 Task: Find connections with filter location Shanwei with filter topic #Inspirationwith filter profile language Spanish with filter current company Guidepoint with filter school Osmania University, Hyderabad with filter industry Renewable Energy Equipment Manufacturing with filter service category Growth Marketing with filter keywords title Sales Associate
Action: Mouse moved to (233, 288)
Screenshot: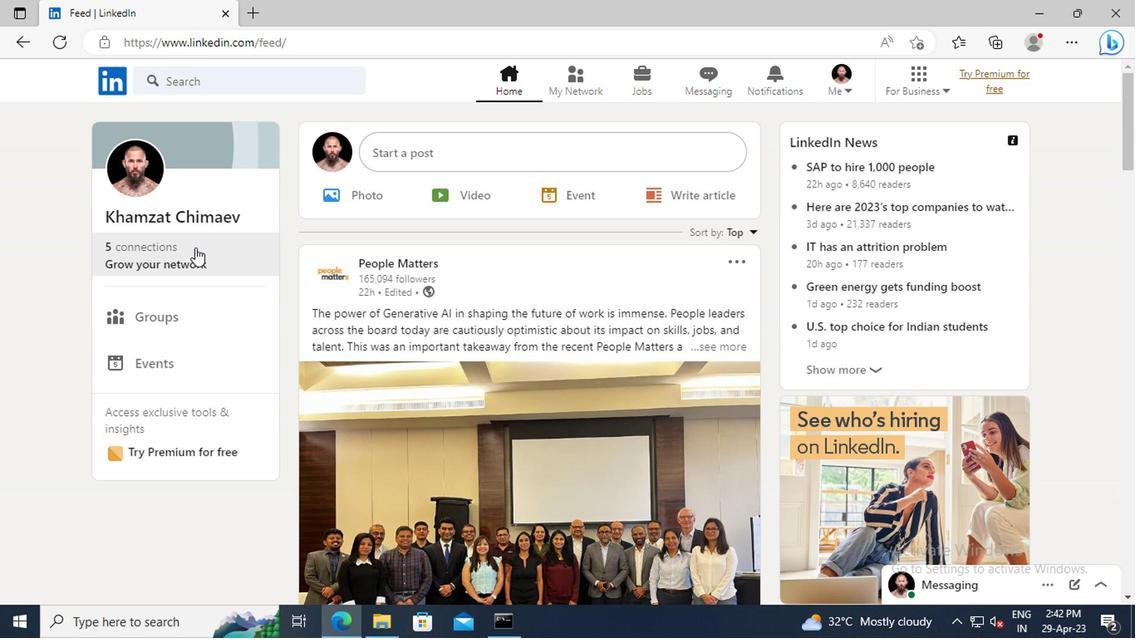 
Action: Mouse pressed left at (233, 288)
Screenshot: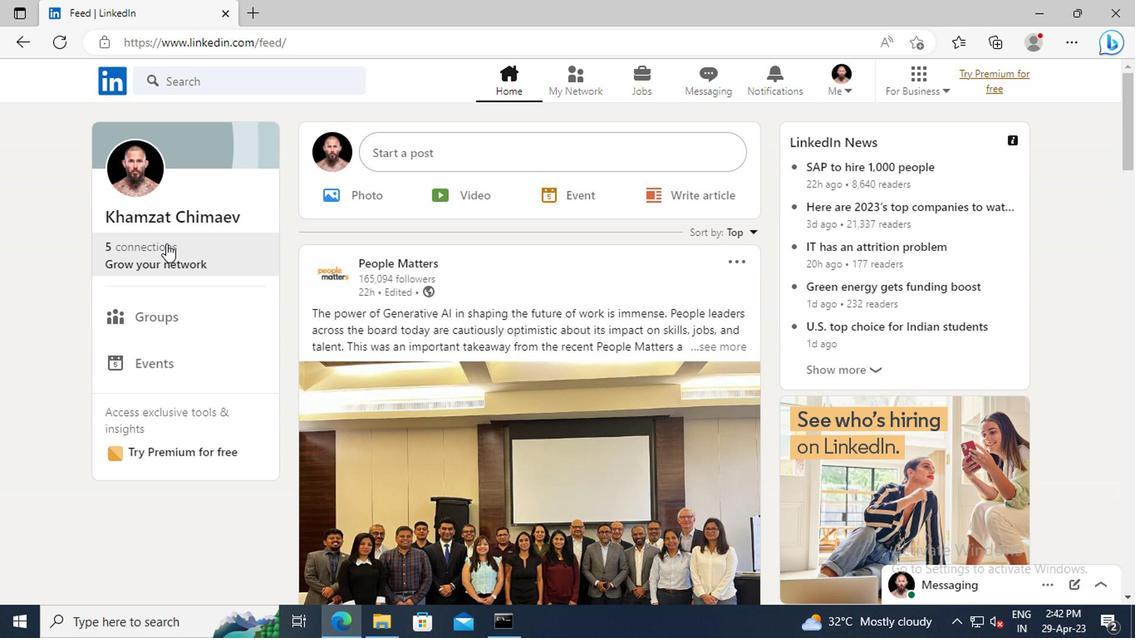 
Action: Mouse moved to (247, 240)
Screenshot: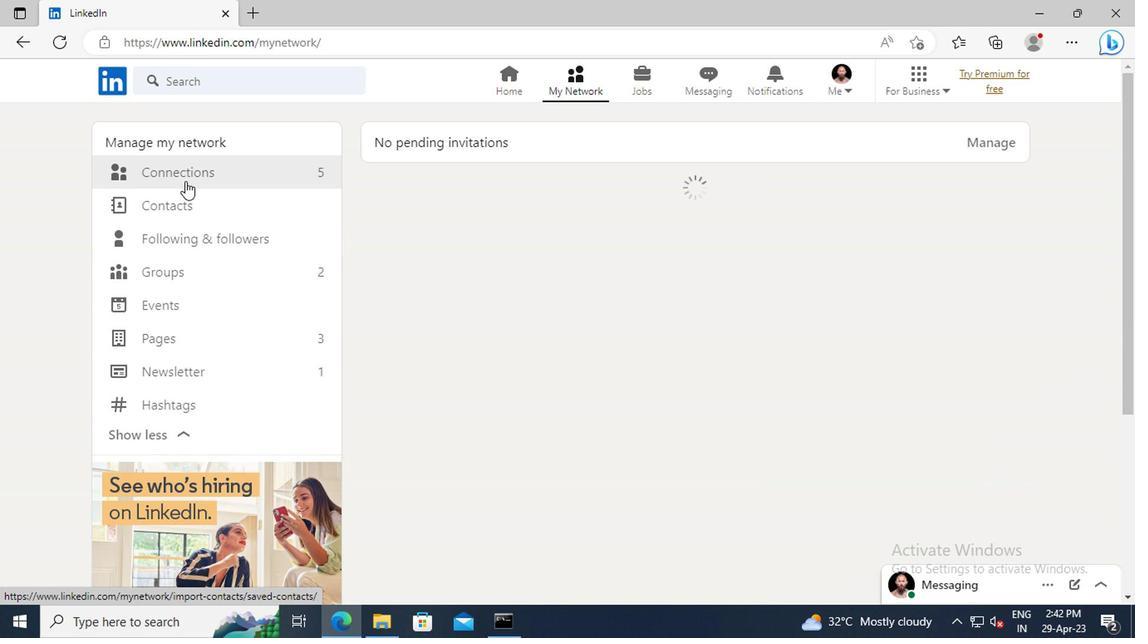 
Action: Mouse pressed left at (247, 240)
Screenshot: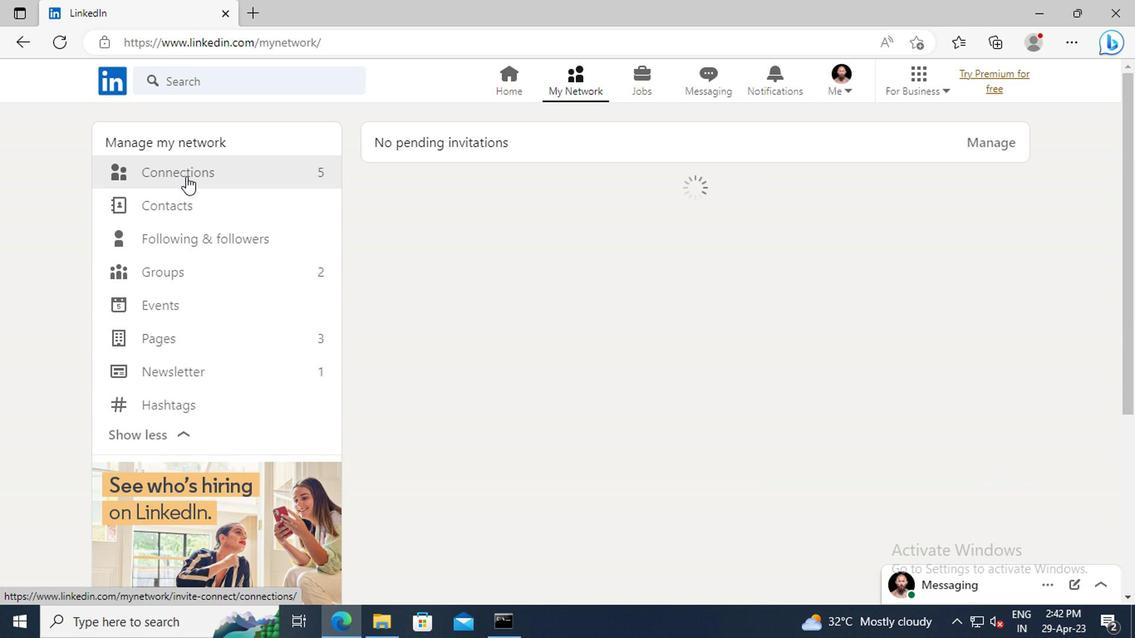 
Action: Mouse moved to (593, 241)
Screenshot: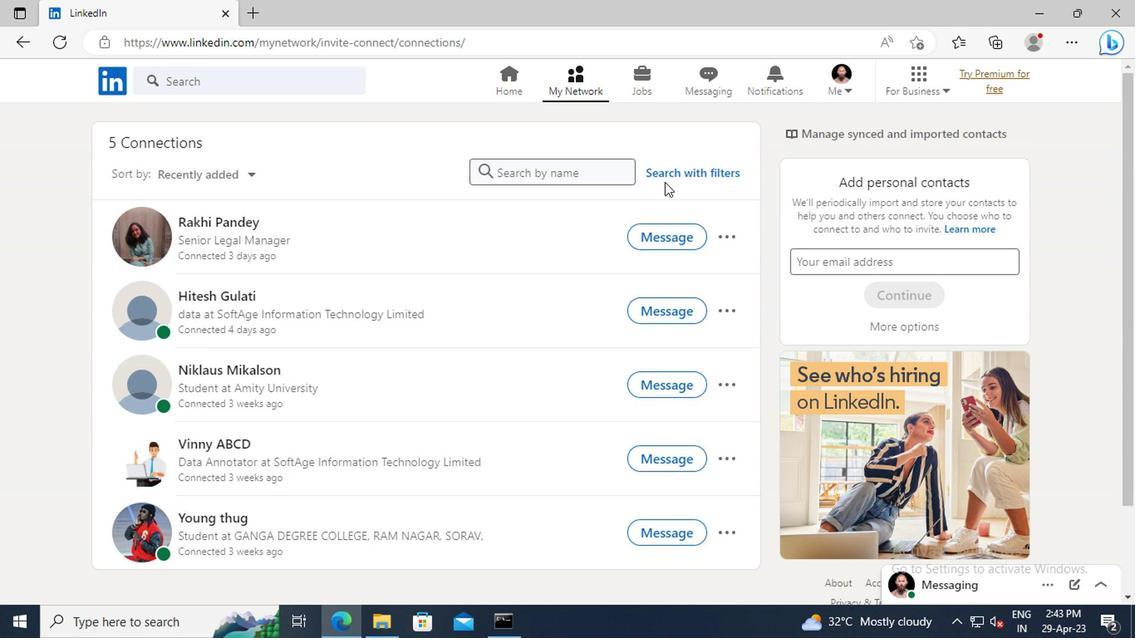 
Action: Mouse pressed left at (593, 241)
Screenshot: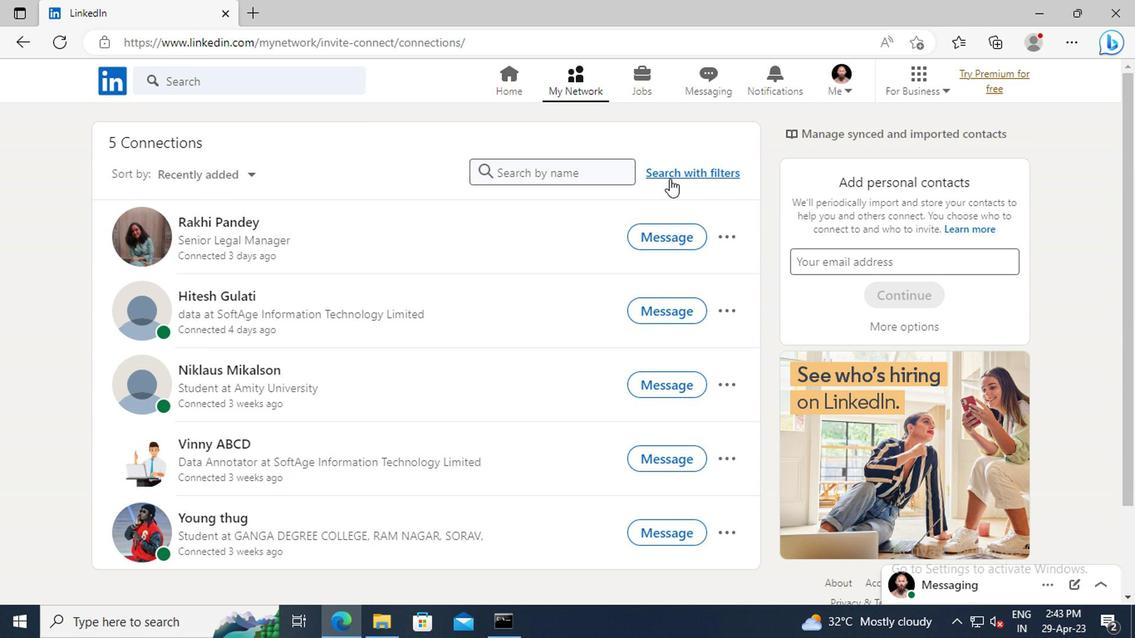 
Action: Mouse moved to (559, 208)
Screenshot: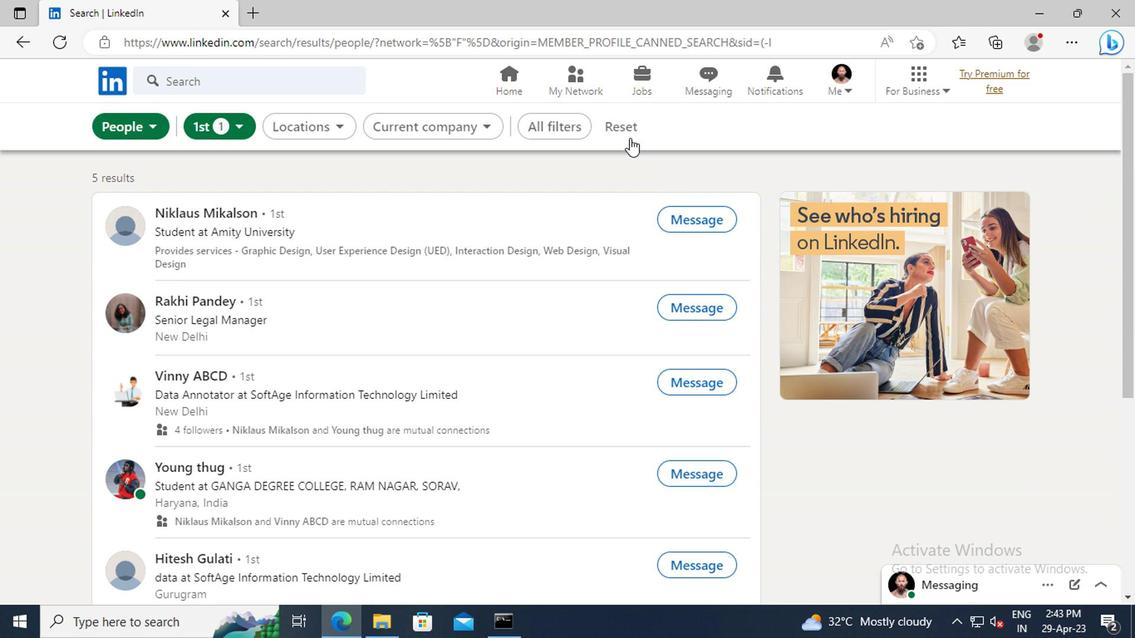 
Action: Mouse pressed left at (559, 208)
Screenshot: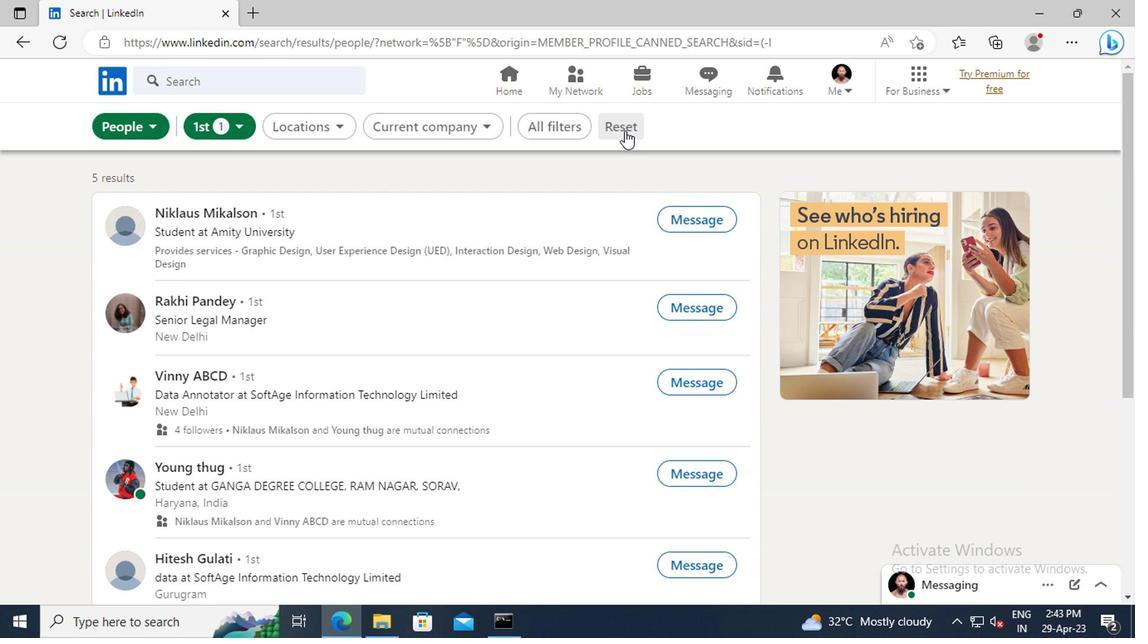 
Action: Mouse moved to (543, 207)
Screenshot: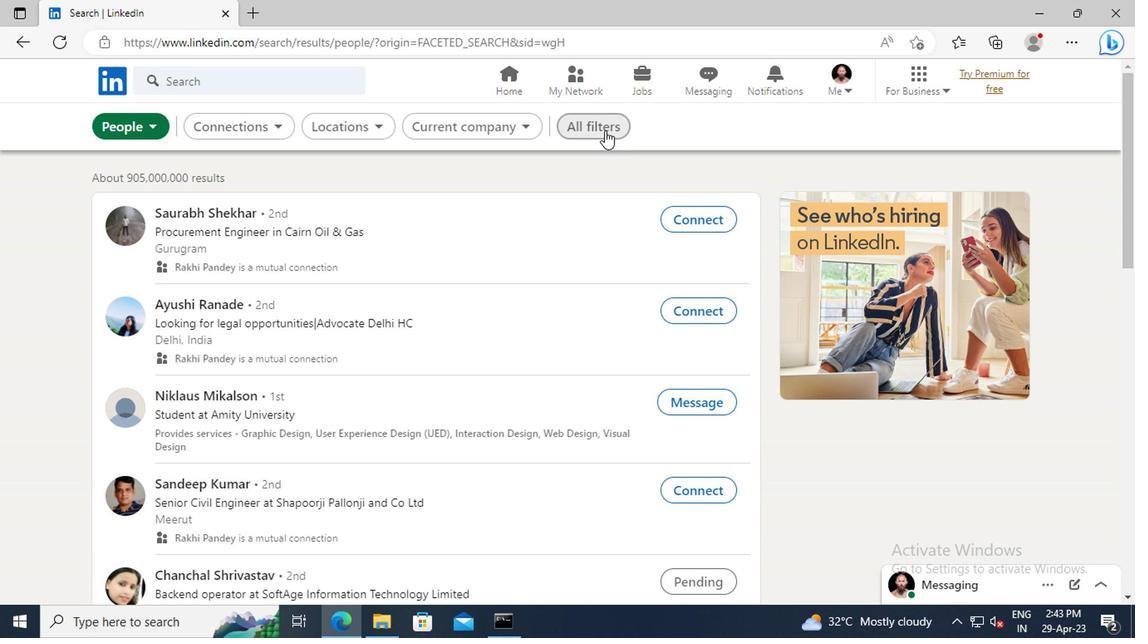 
Action: Mouse pressed left at (543, 207)
Screenshot: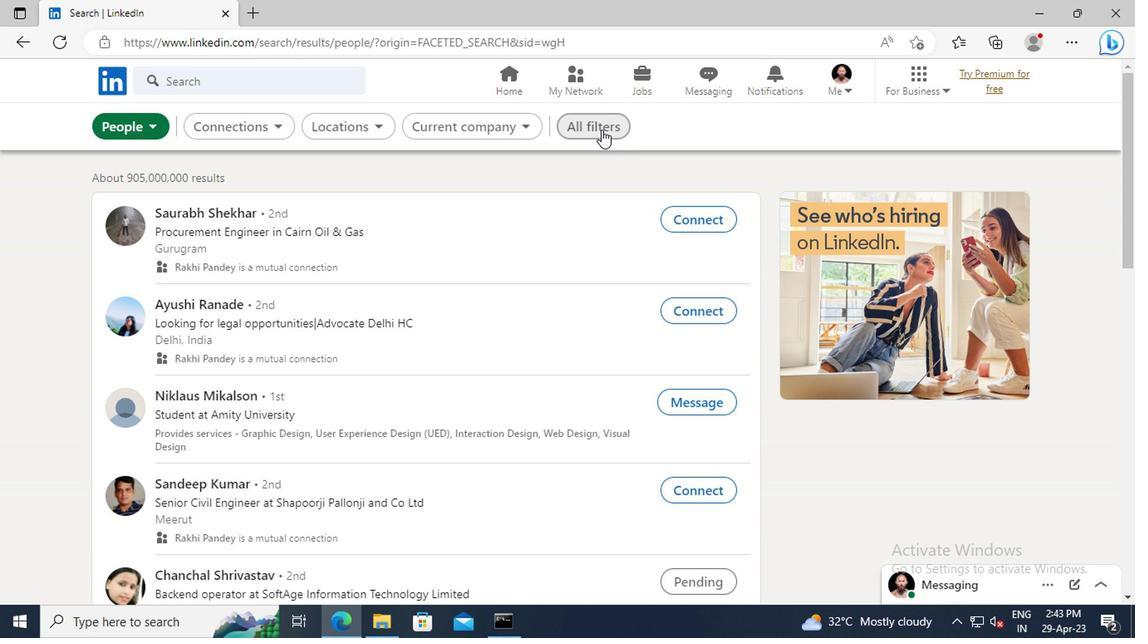 
Action: Mouse moved to (780, 327)
Screenshot: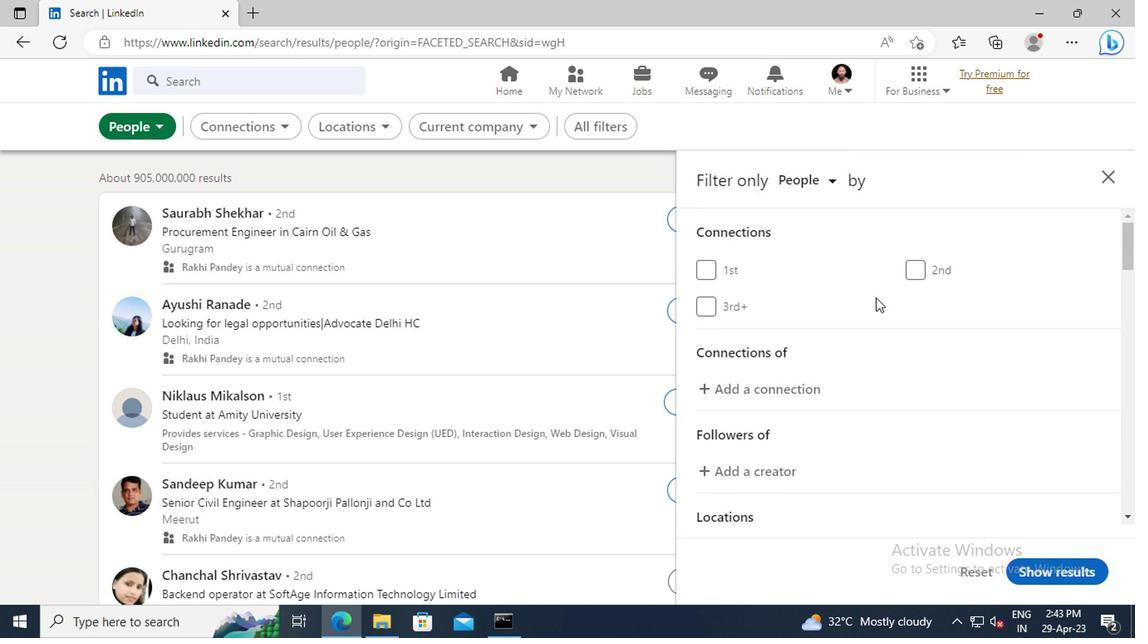 
Action: Mouse scrolled (780, 326) with delta (0, 0)
Screenshot: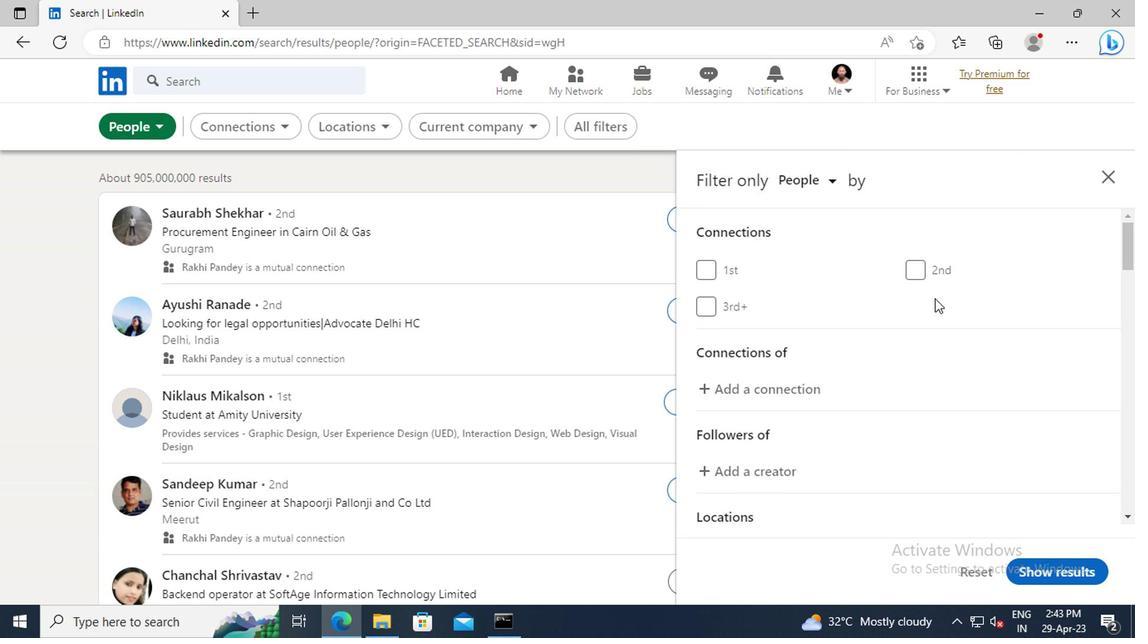 
Action: Mouse scrolled (780, 326) with delta (0, 0)
Screenshot: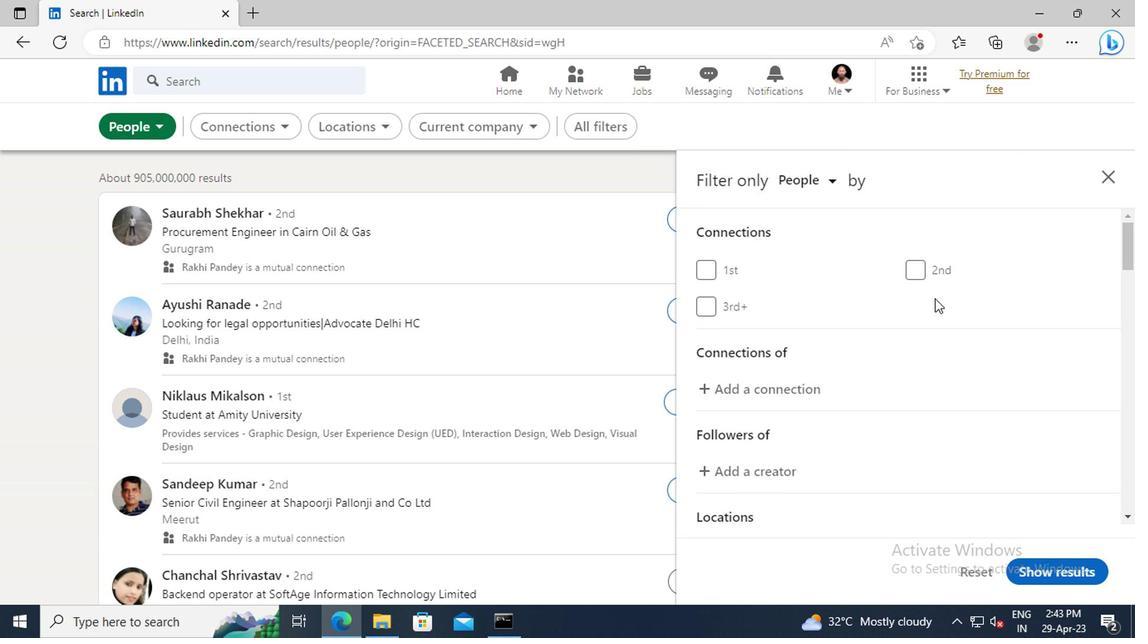 
Action: Mouse scrolled (780, 326) with delta (0, 0)
Screenshot: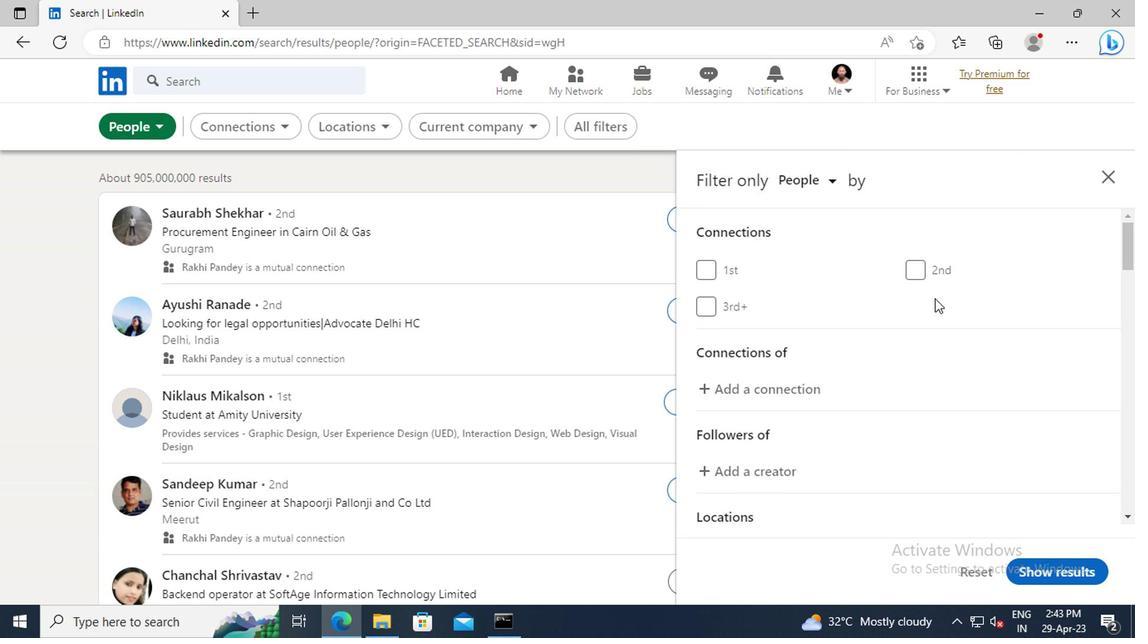 
Action: Mouse scrolled (780, 326) with delta (0, 0)
Screenshot: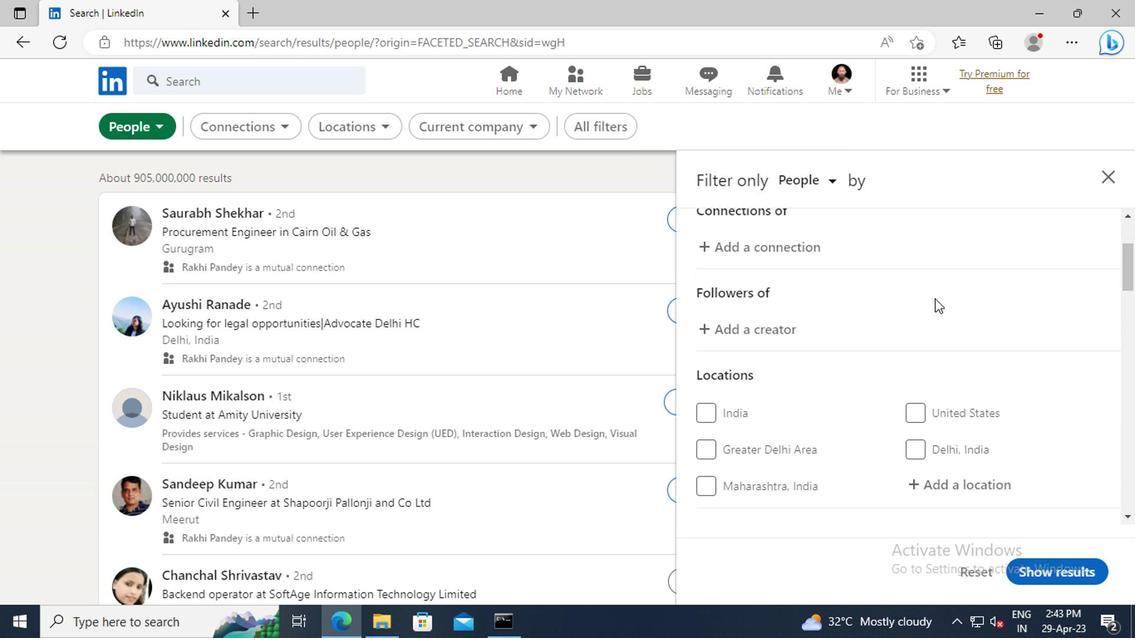 
Action: Mouse scrolled (780, 326) with delta (0, 0)
Screenshot: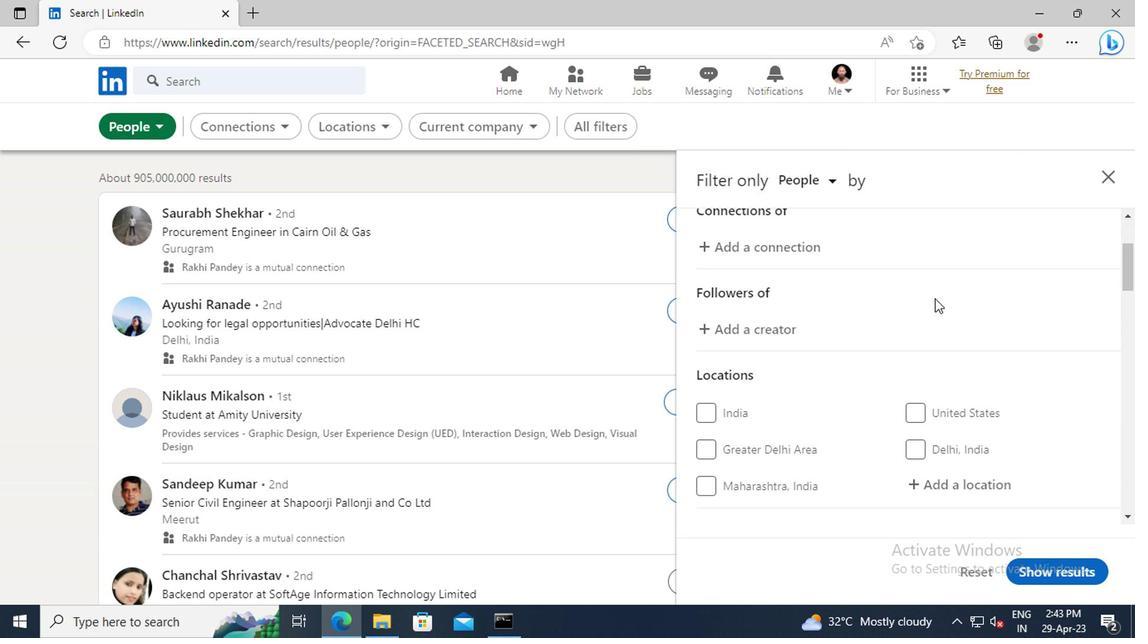 
Action: Mouse moved to (782, 387)
Screenshot: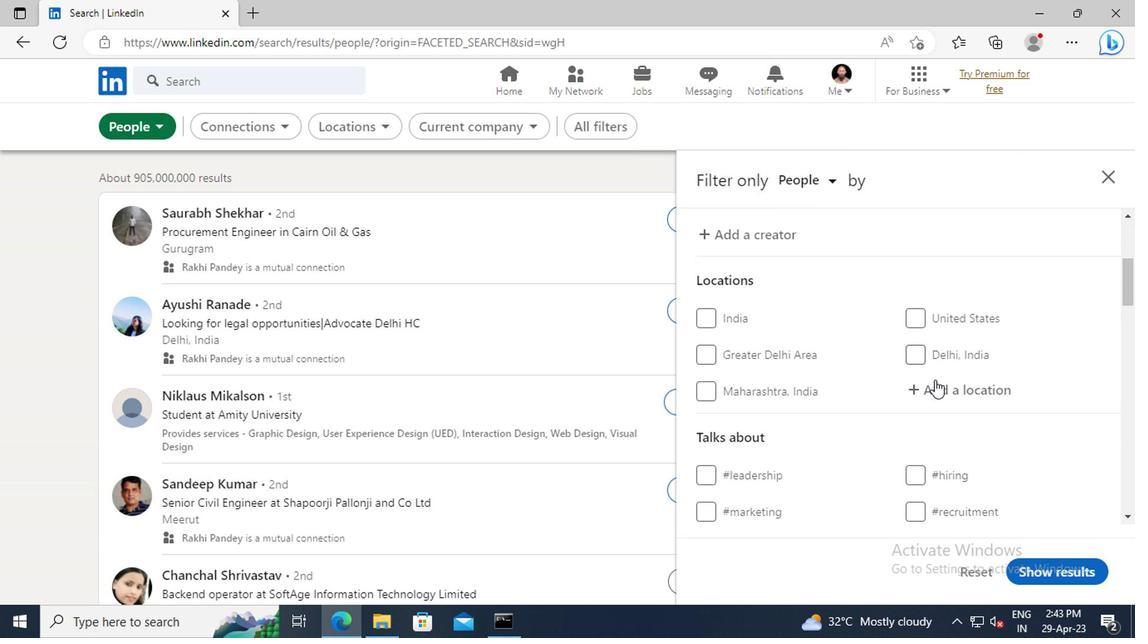 
Action: Mouse pressed left at (782, 387)
Screenshot: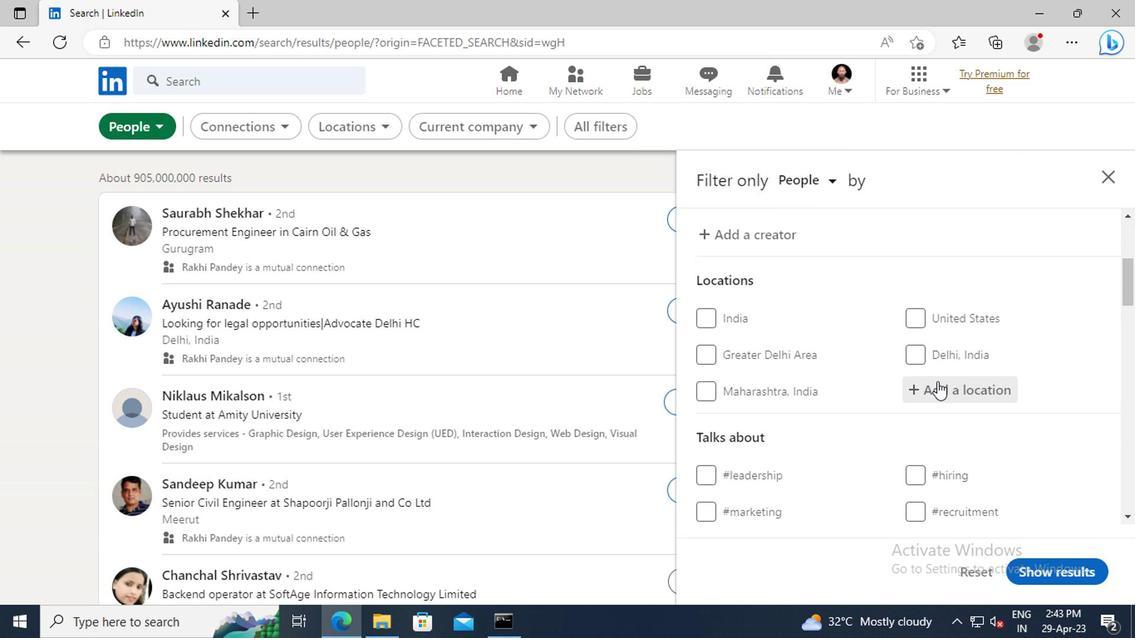 
Action: Key pressed <Key.shift>SHANWEI
Screenshot: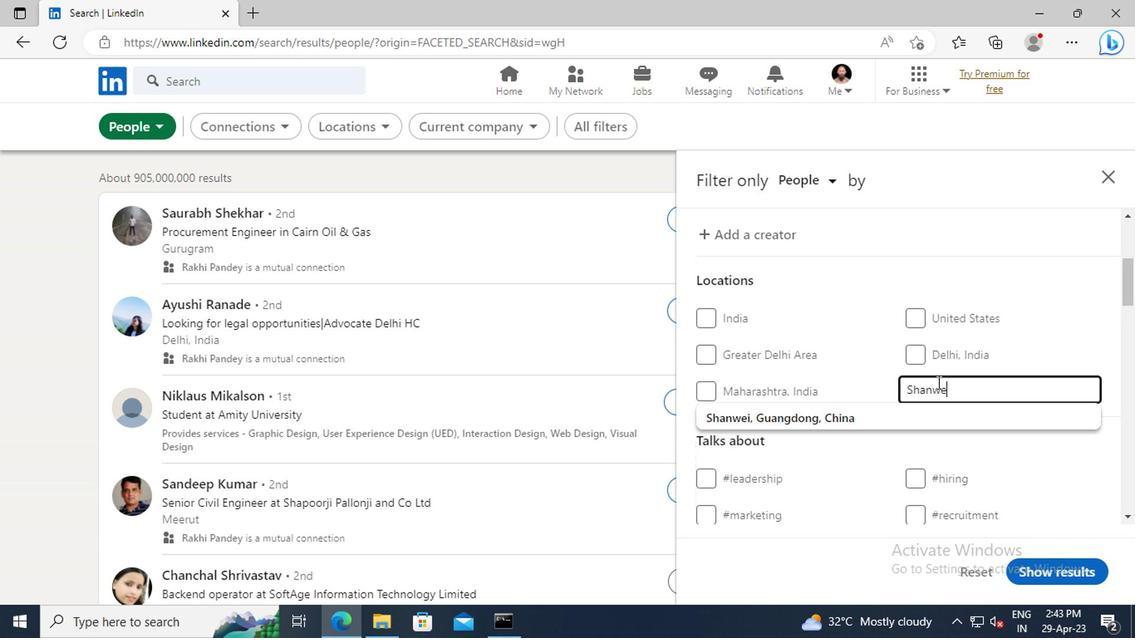 
Action: Mouse moved to (776, 407)
Screenshot: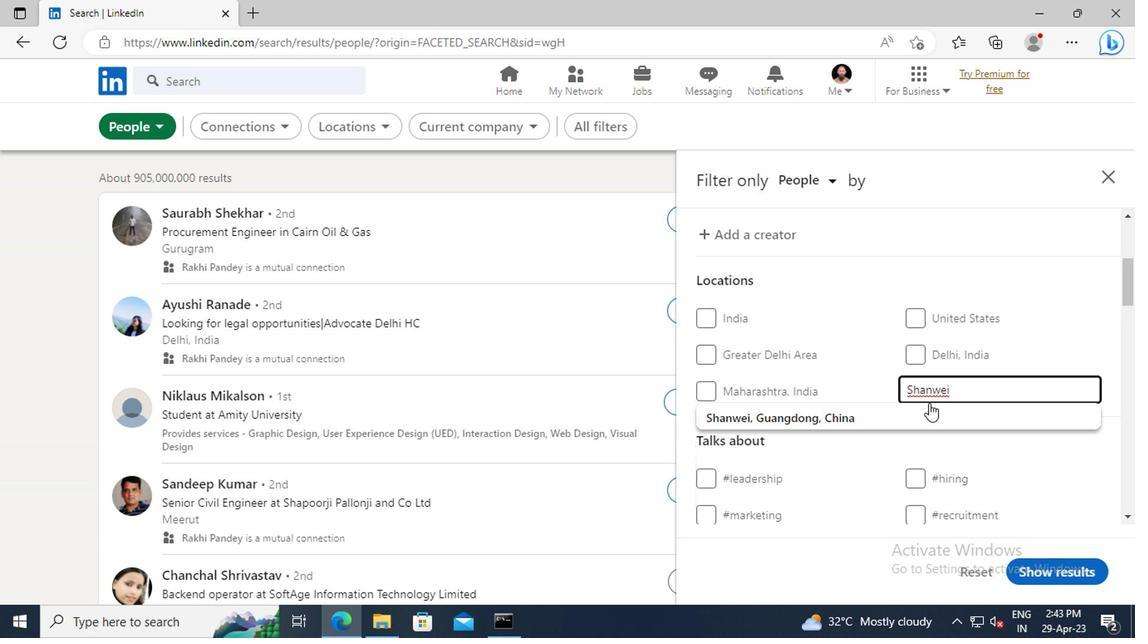 
Action: Mouse pressed left at (776, 407)
Screenshot: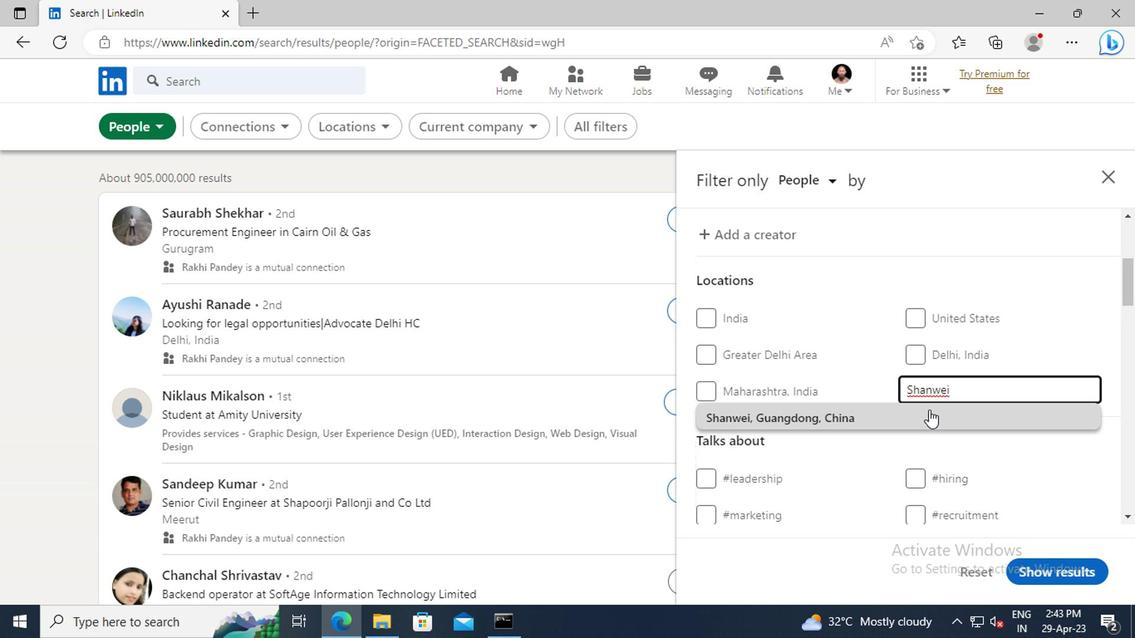 
Action: Mouse scrolled (776, 406) with delta (0, 0)
Screenshot: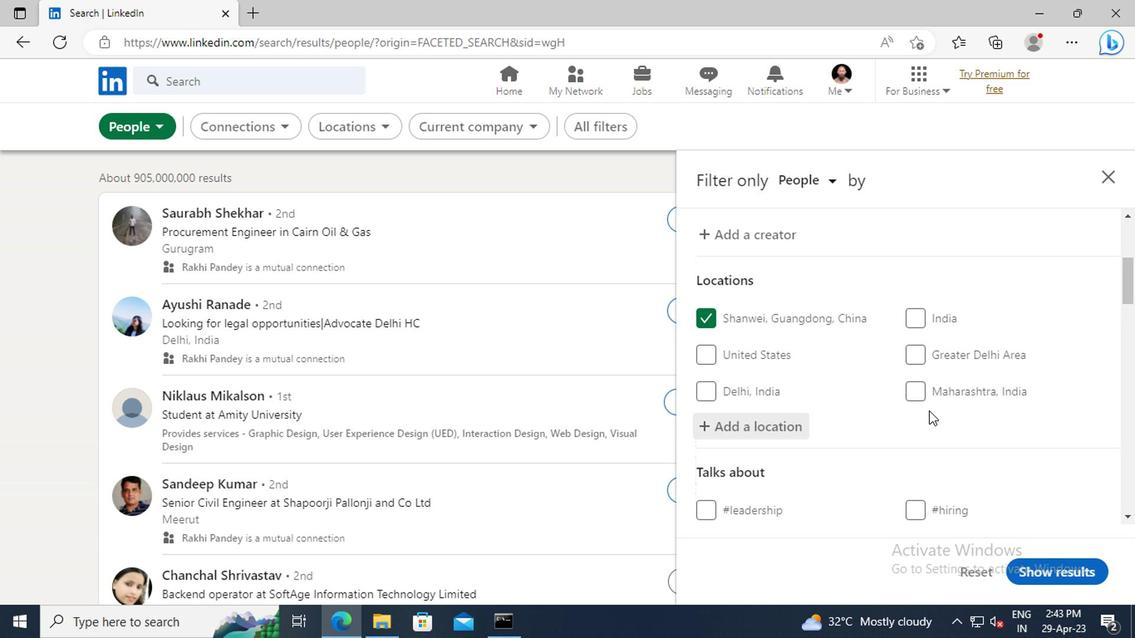 
Action: Mouse scrolled (776, 406) with delta (0, 0)
Screenshot: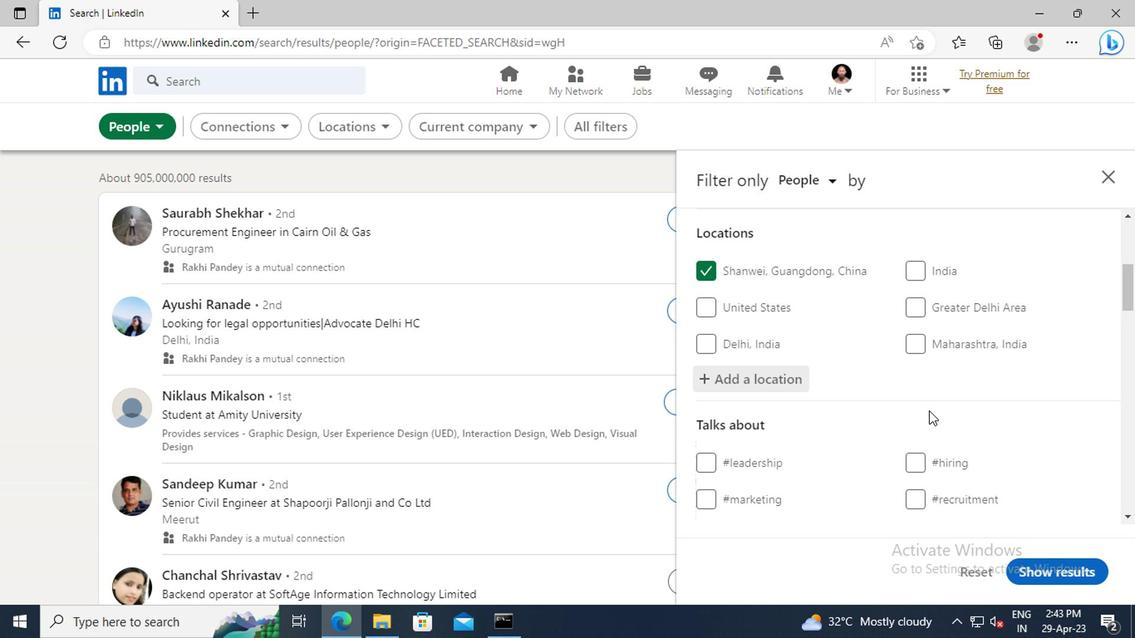 
Action: Mouse scrolled (776, 406) with delta (0, 0)
Screenshot: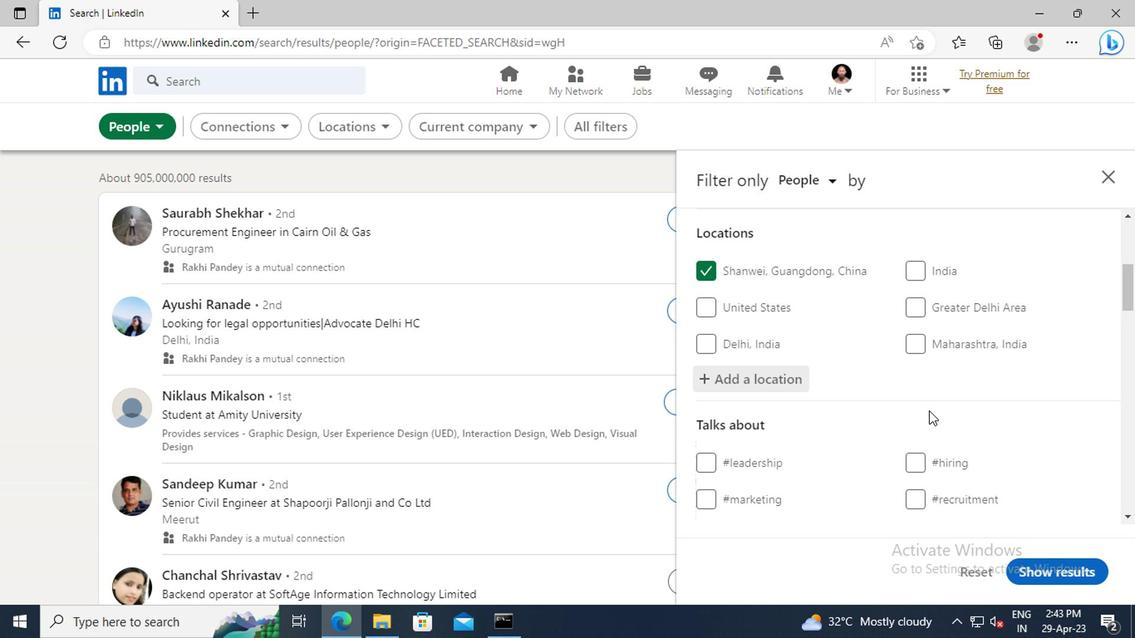 
Action: Mouse scrolled (776, 406) with delta (0, 0)
Screenshot: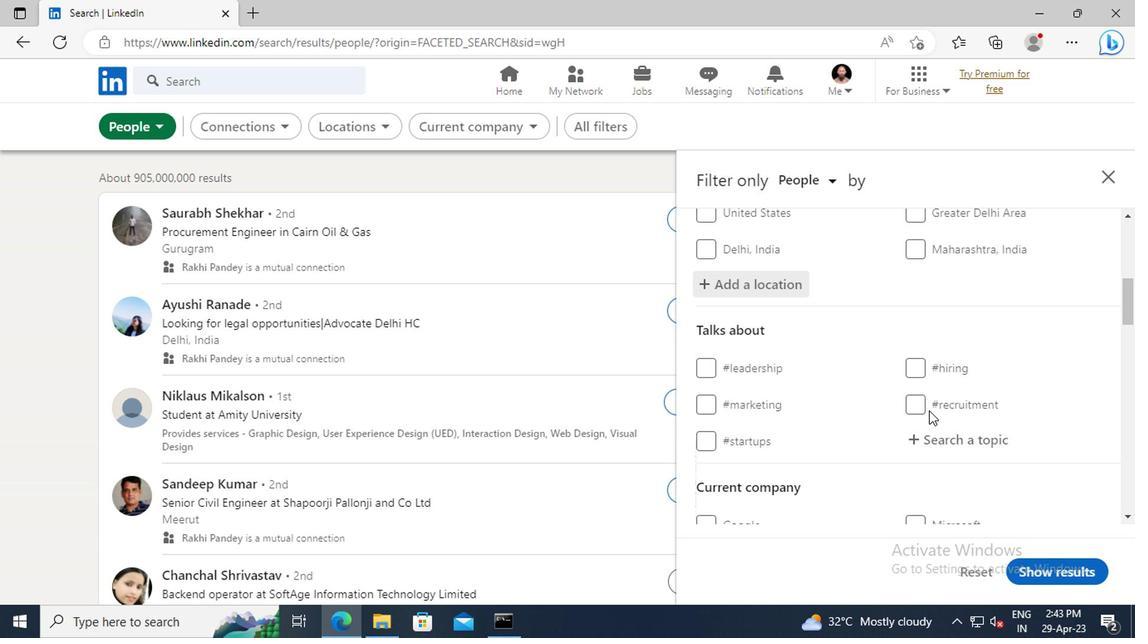 
Action: Mouse moved to (776, 399)
Screenshot: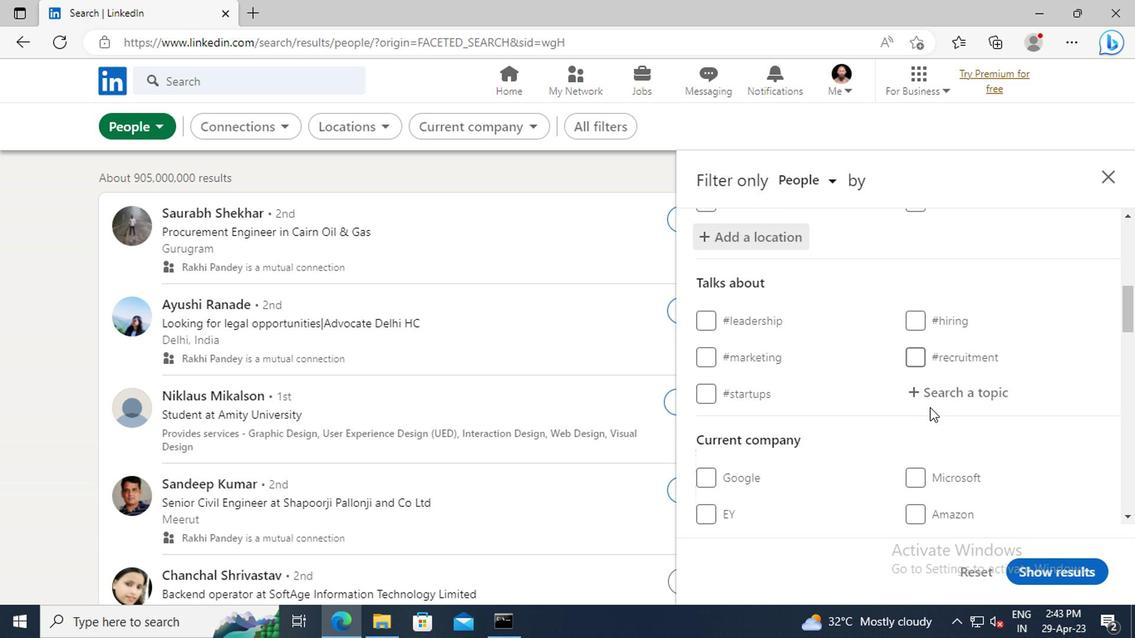
Action: Mouse pressed left at (776, 399)
Screenshot: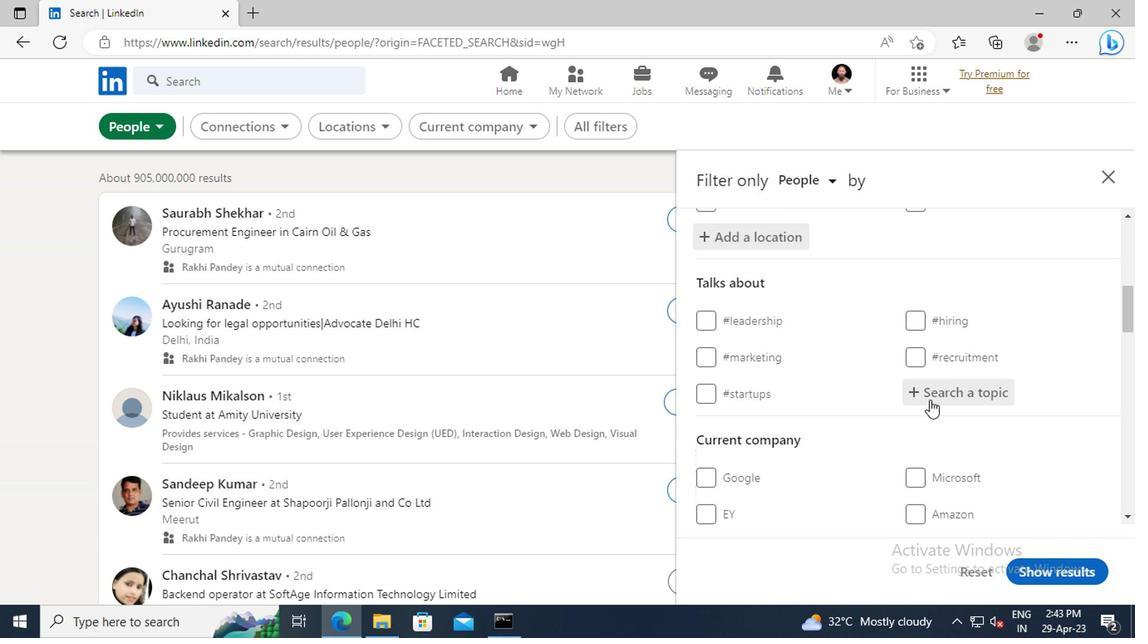 
Action: Key pressed <Key.shift>INSPIRATION
Screenshot: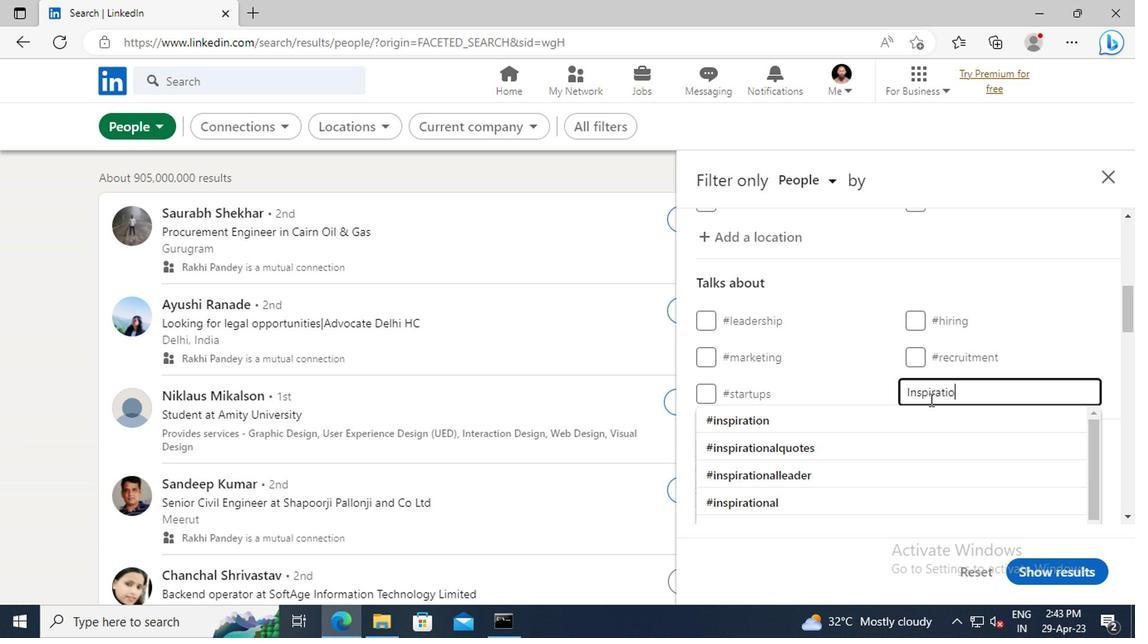 
Action: Mouse moved to (757, 408)
Screenshot: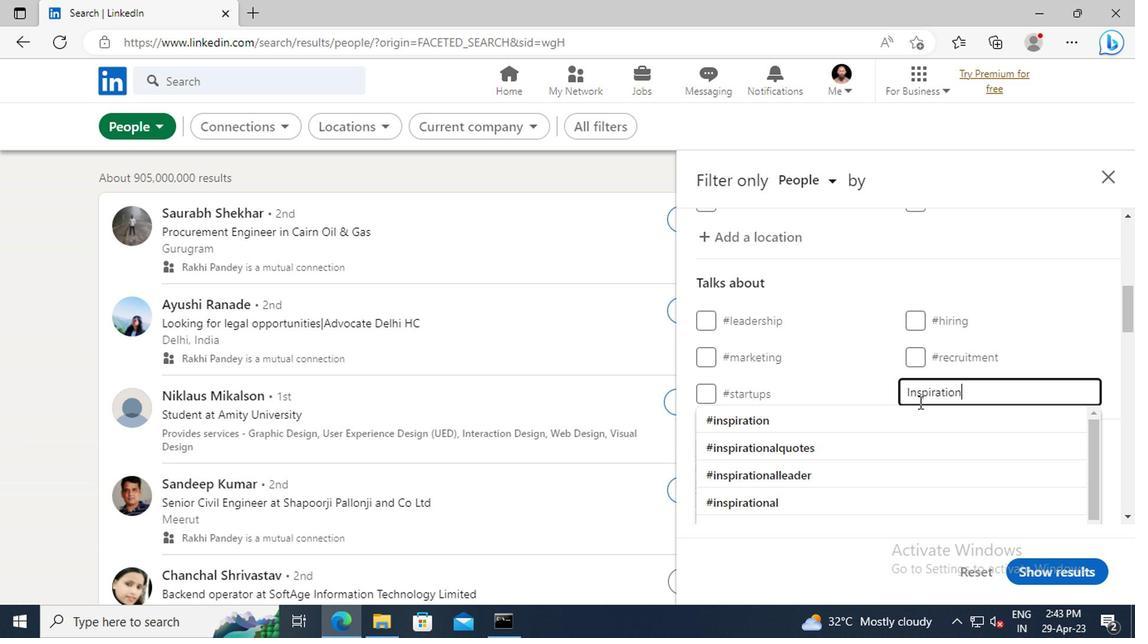 
Action: Mouse pressed left at (757, 408)
Screenshot: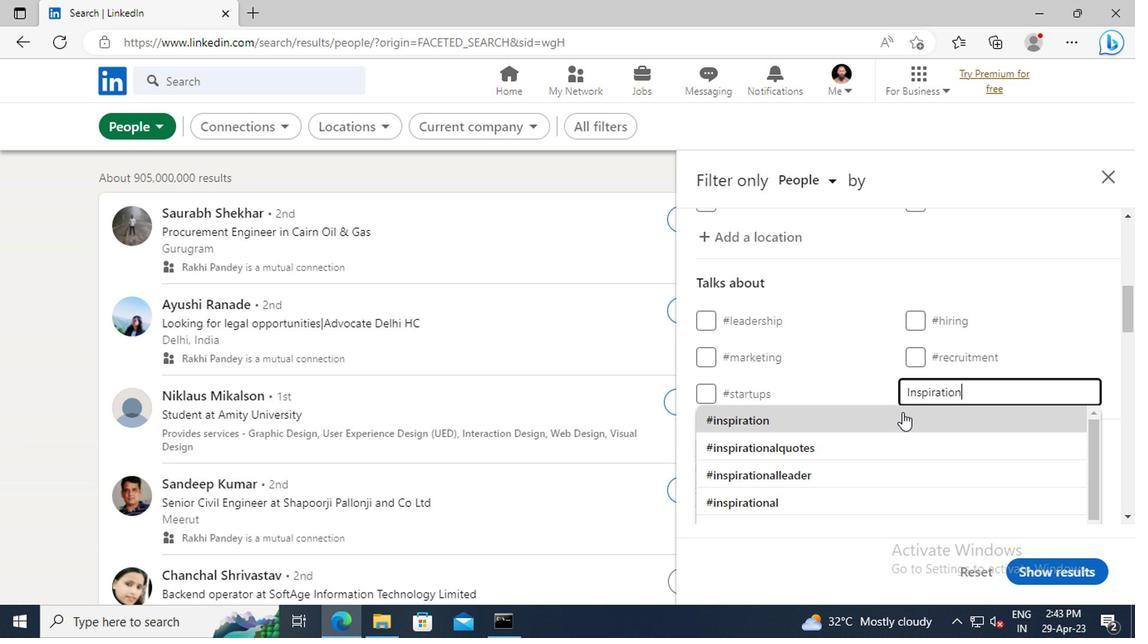 
Action: Mouse scrolled (757, 407) with delta (0, 0)
Screenshot: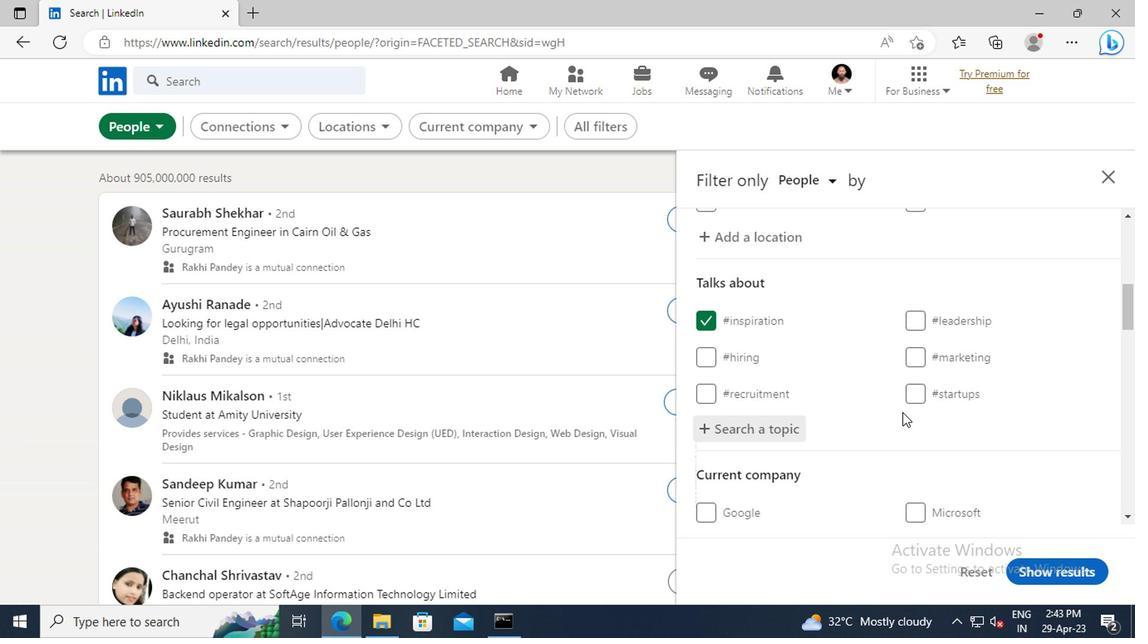 
Action: Mouse scrolled (757, 407) with delta (0, 0)
Screenshot: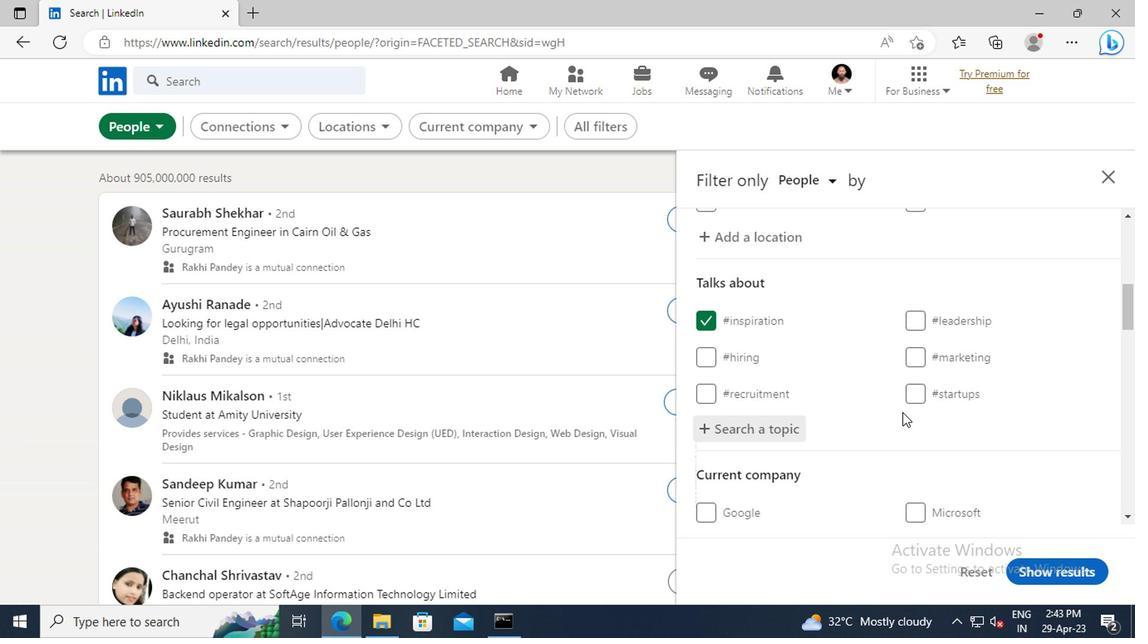 
Action: Mouse scrolled (757, 407) with delta (0, 0)
Screenshot: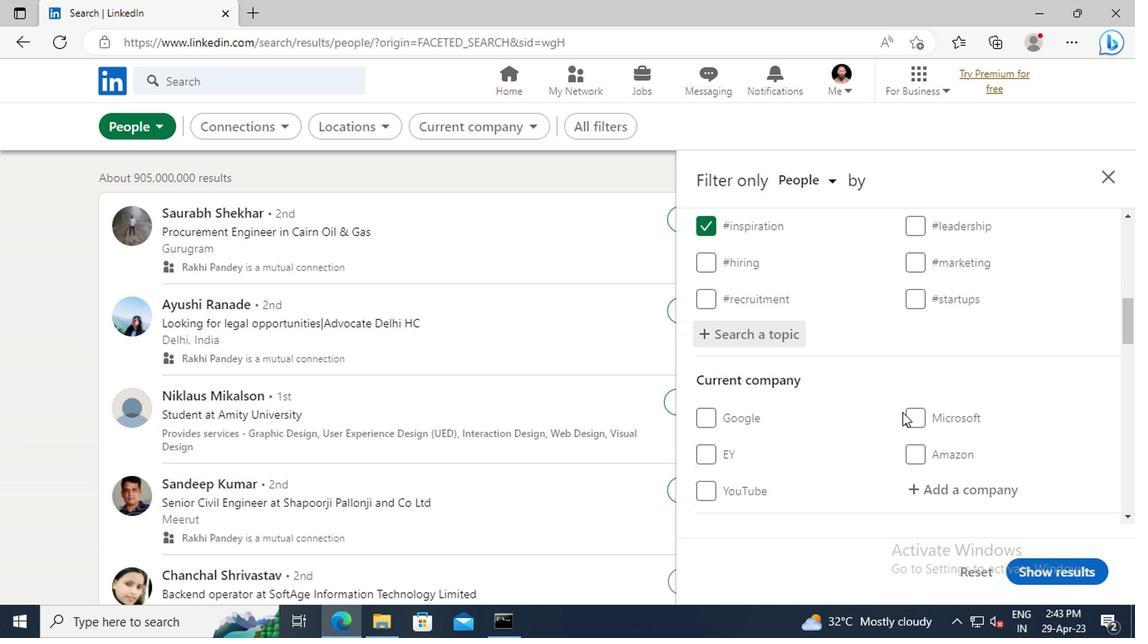 
Action: Mouse scrolled (757, 407) with delta (0, 0)
Screenshot: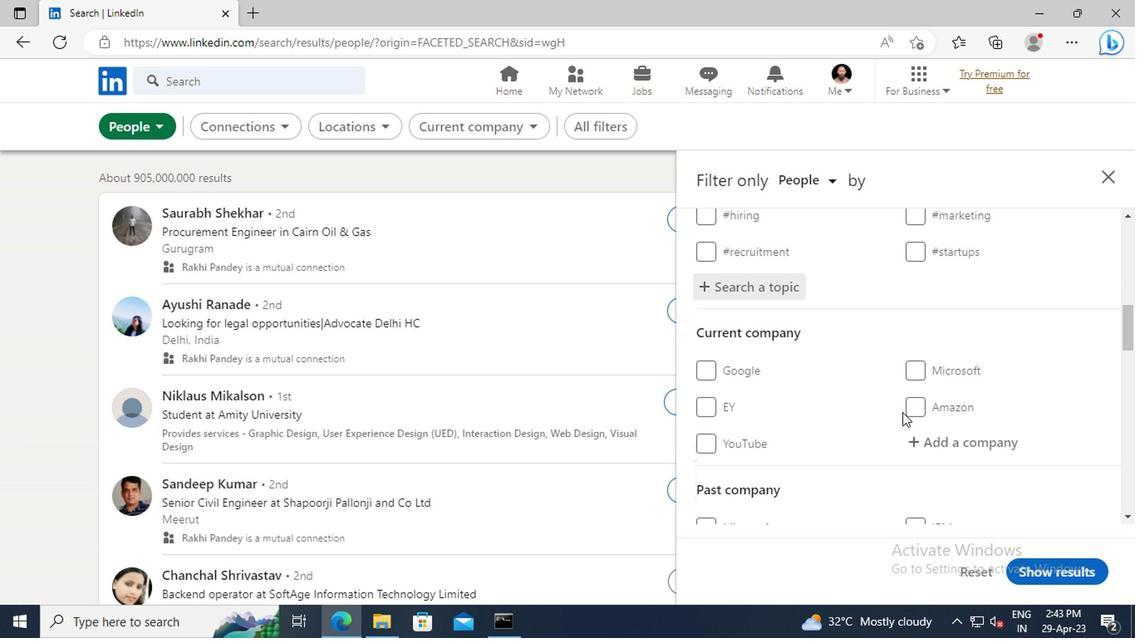
Action: Mouse scrolled (757, 407) with delta (0, 0)
Screenshot: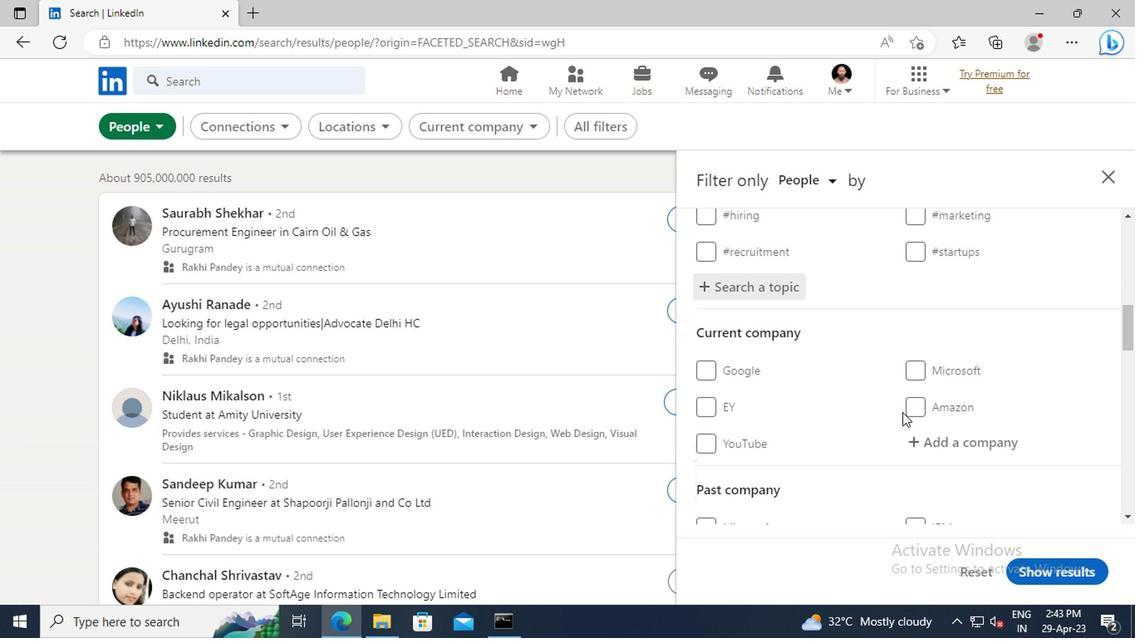 
Action: Mouse scrolled (757, 407) with delta (0, 0)
Screenshot: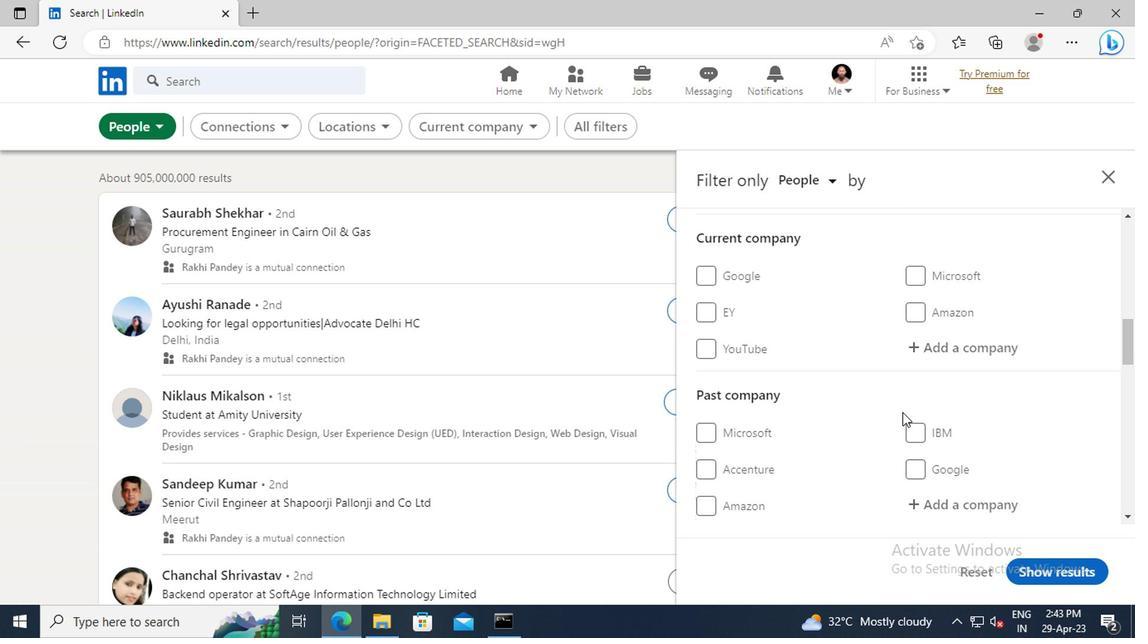 
Action: Mouse scrolled (757, 407) with delta (0, 0)
Screenshot: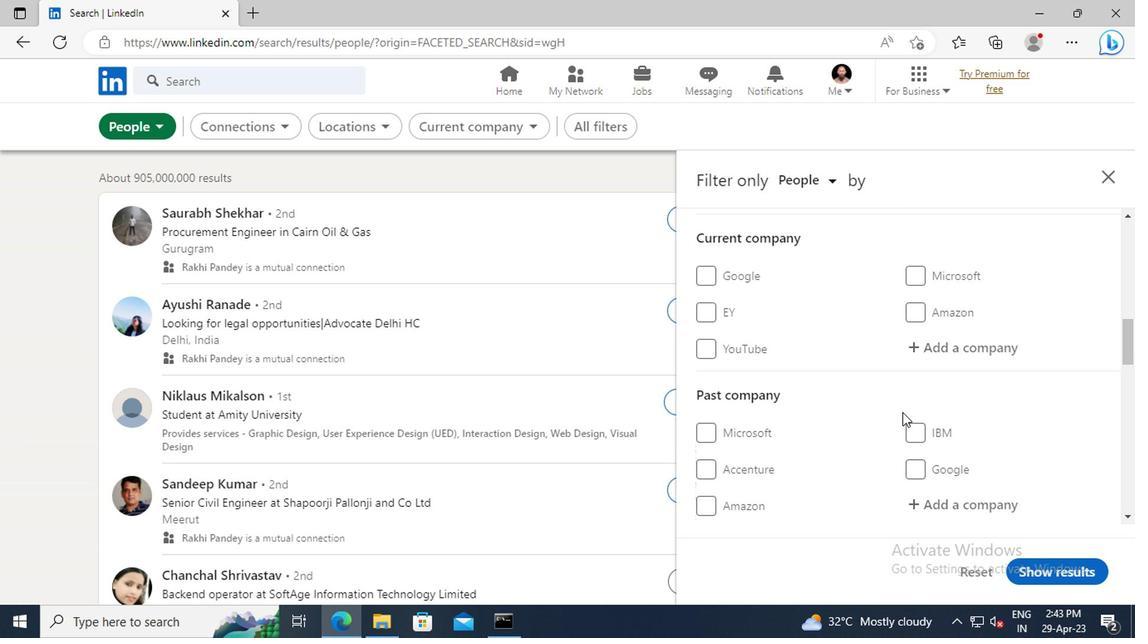 
Action: Mouse scrolled (757, 407) with delta (0, 0)
Screenshot: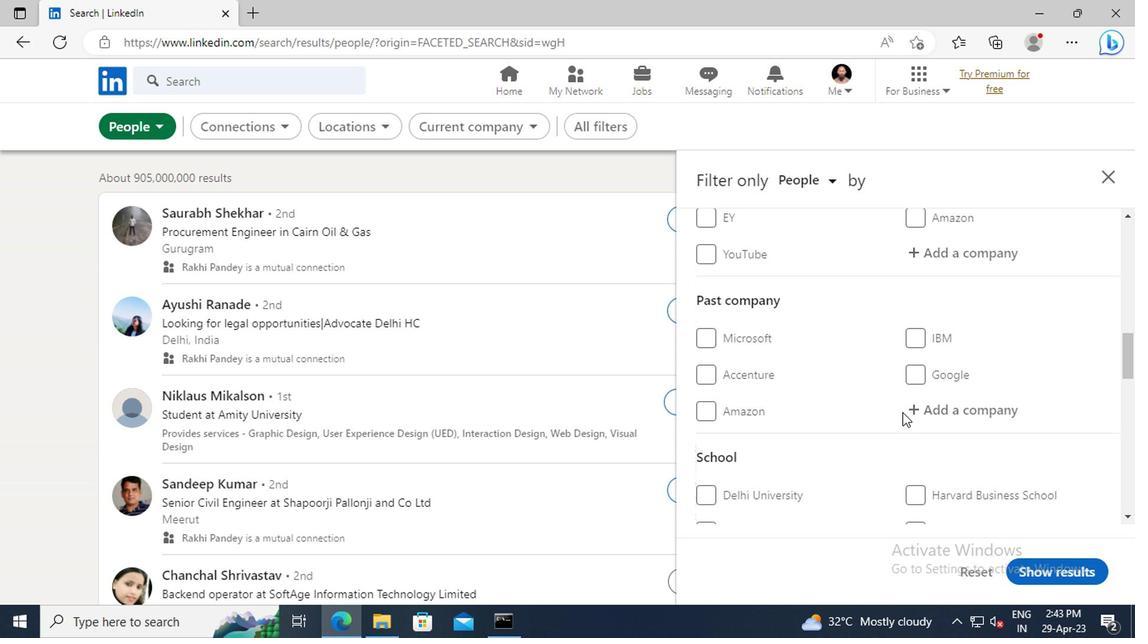 
Action: Mouse scrolled (757, 407) with delta (0, 0)
Screenshot: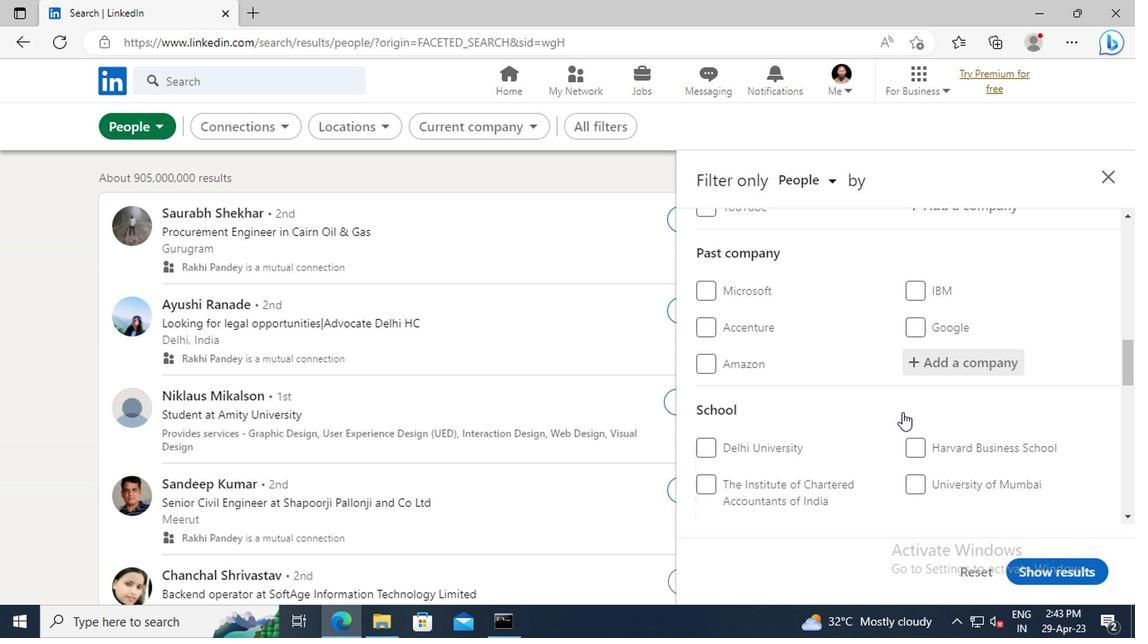 
Action: Mouse scrolled (757, 407) with delta (0, 0)
Screenshot: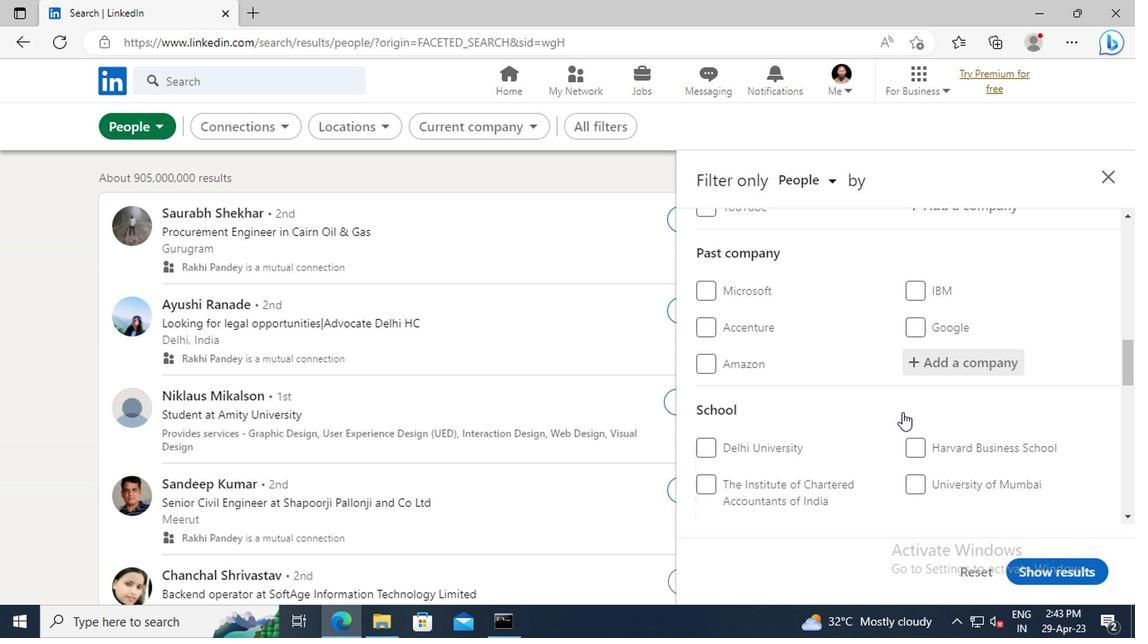 
Action: Mouse scrolled (757, 407) with delta (0, 0)
Screenshot: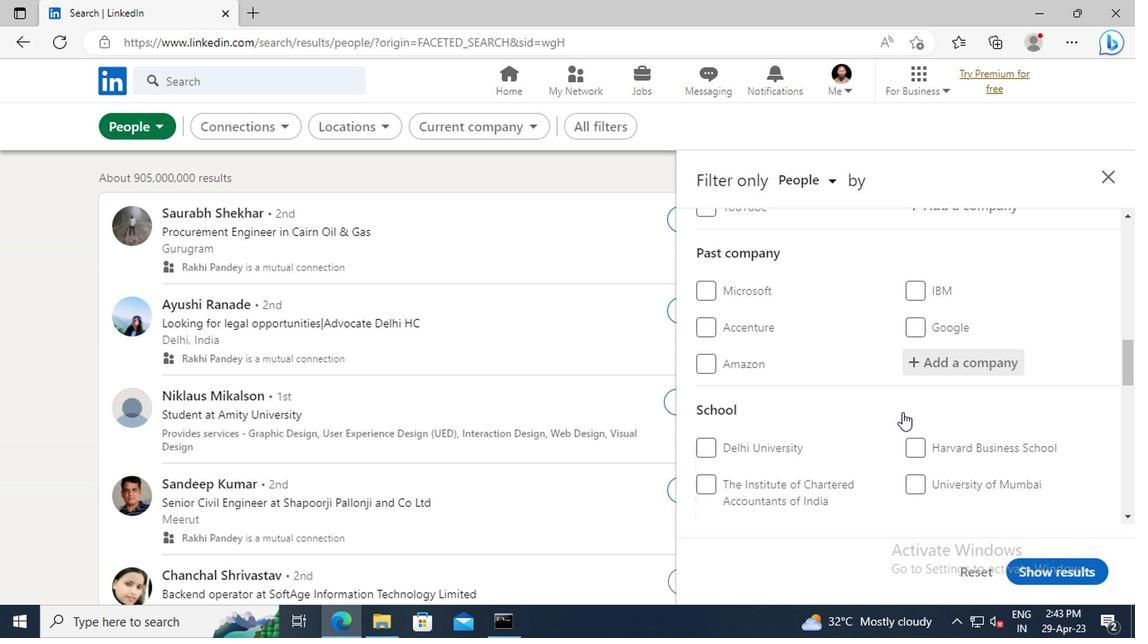
Action: Mouse scrolled (757, 407) with delta (0, 0)
Screenshot: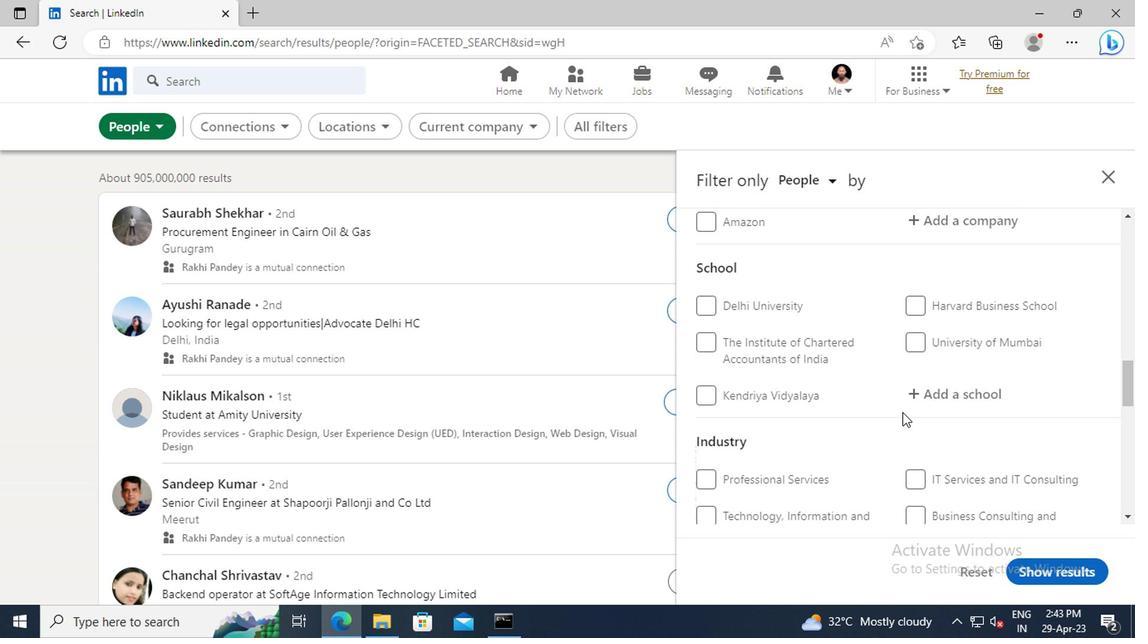 
Action: Mouse scrolled (757, 407) with delta (0, 0)
Screenshot: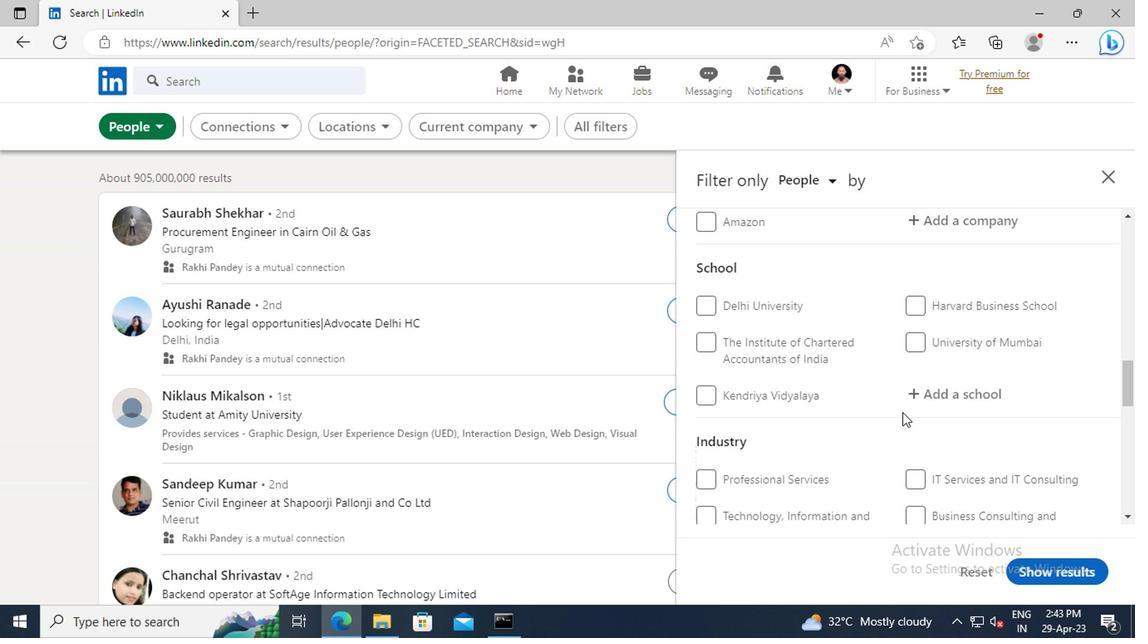 
Action: Mouse scrolled (757, 407) with delta (0, 0)
Screenshot: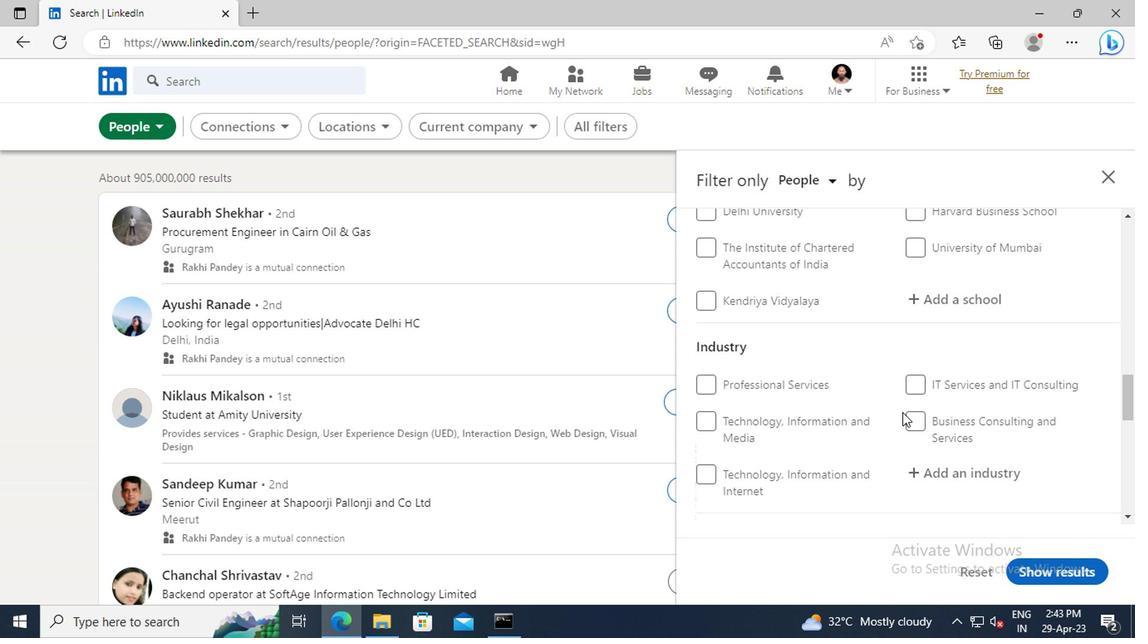 
Action: Mouse scrolled (757, 407) with delta (0, 0)
Screenshot: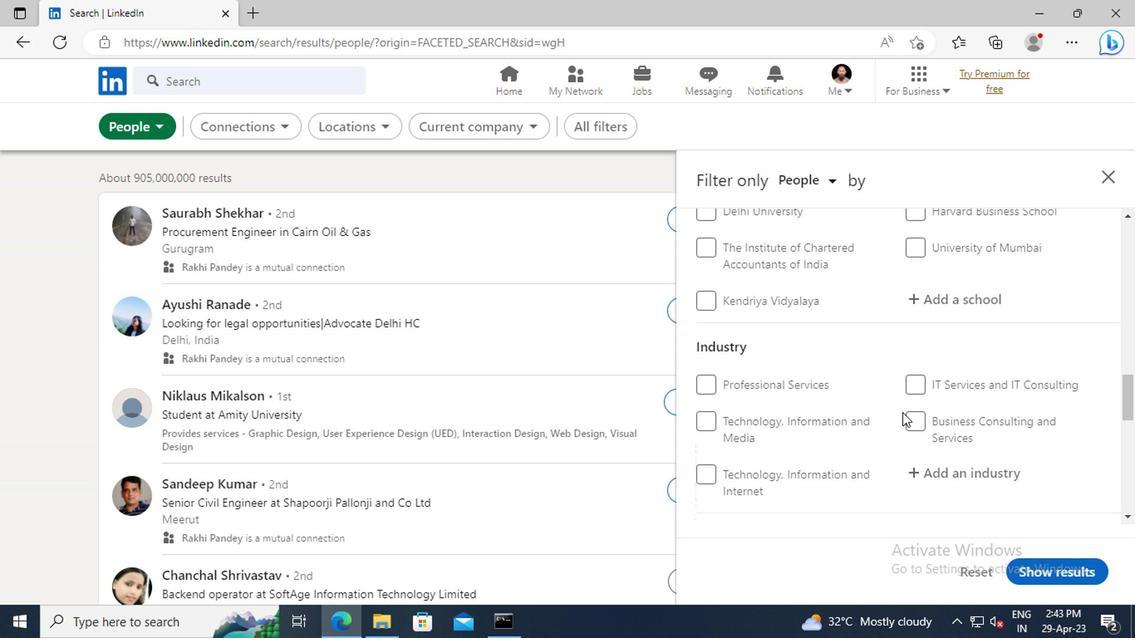 
Action: Mouse scrolled (757, 407) with delta (0, 0)
Screenshot: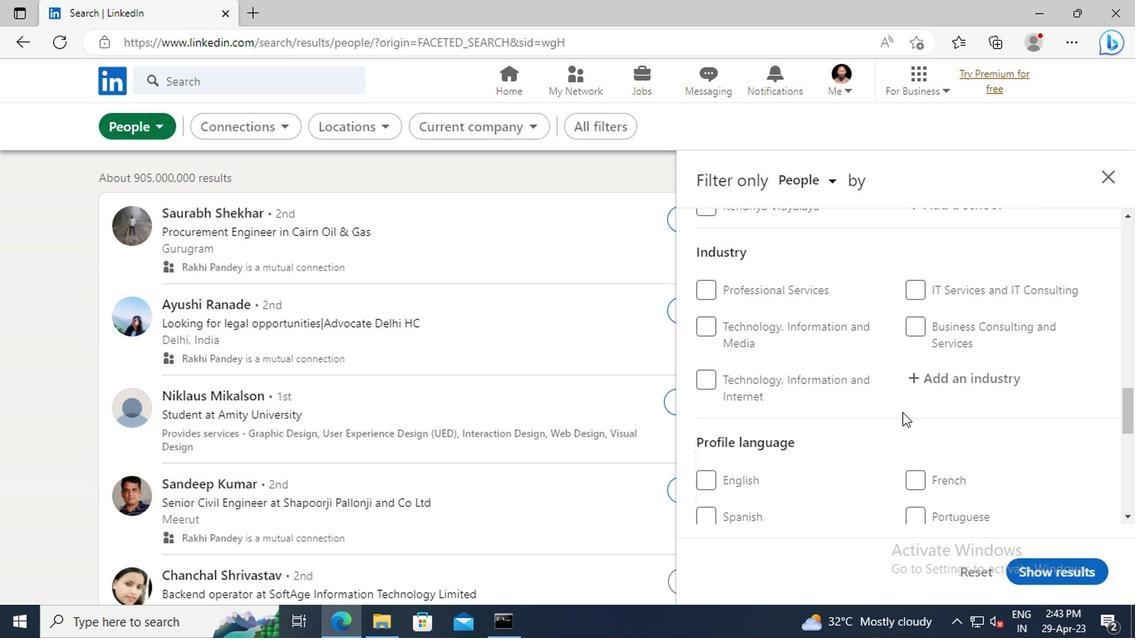 
Action: Mouse moved to (617, 452)
Screenshot: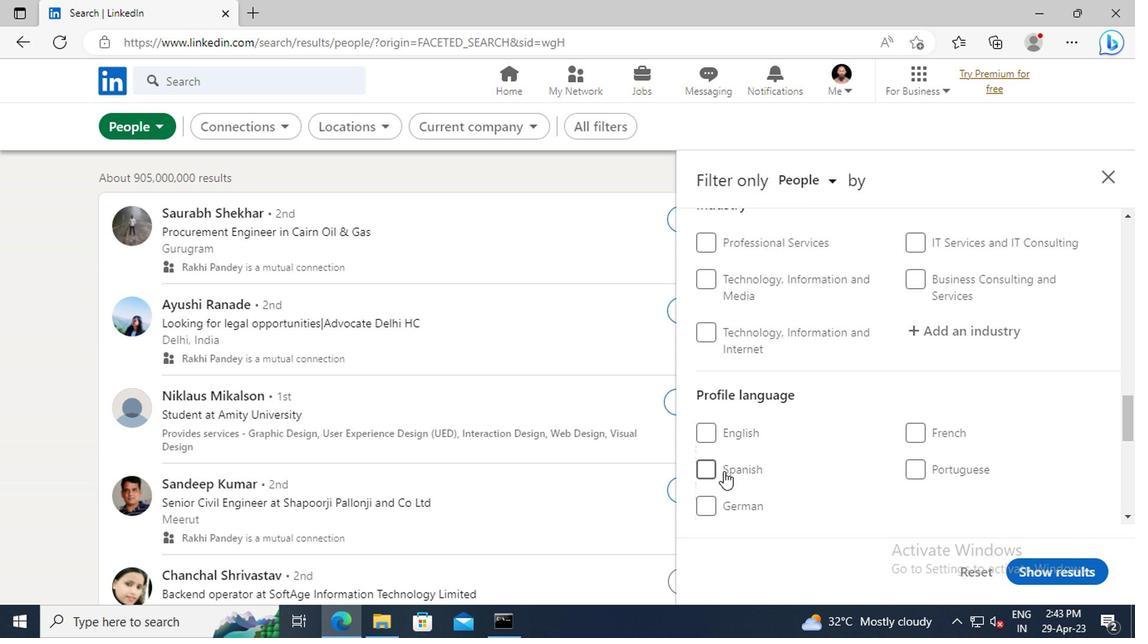 
Action: Mouse pressed left at (617, 452)
Screenshot: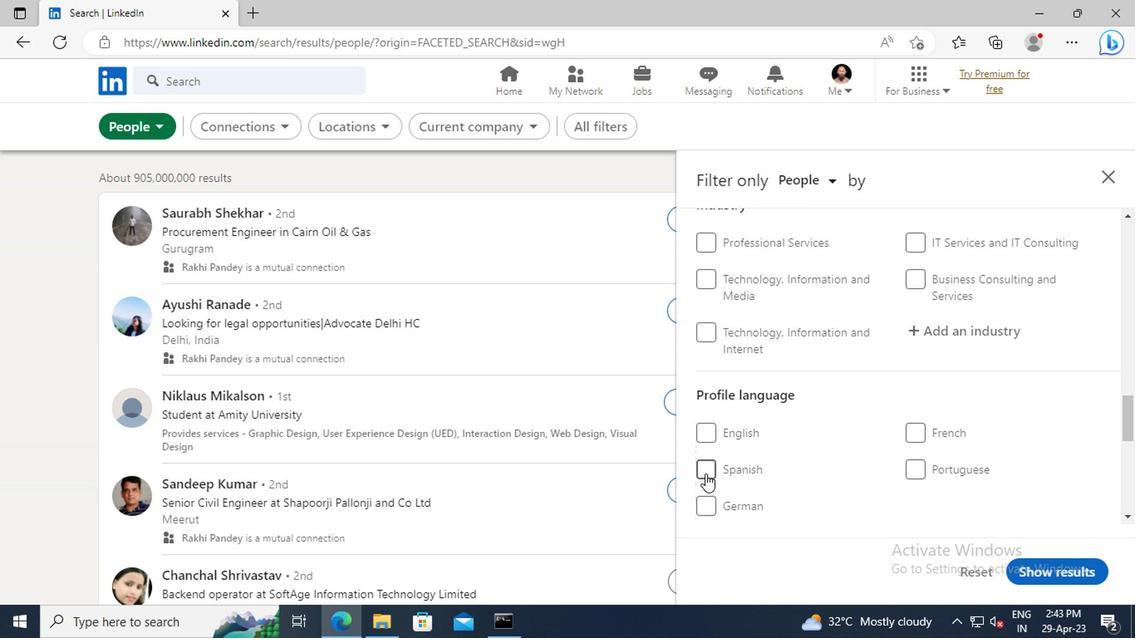 
Action: Mouse moved to (751, 419)
Screenshot: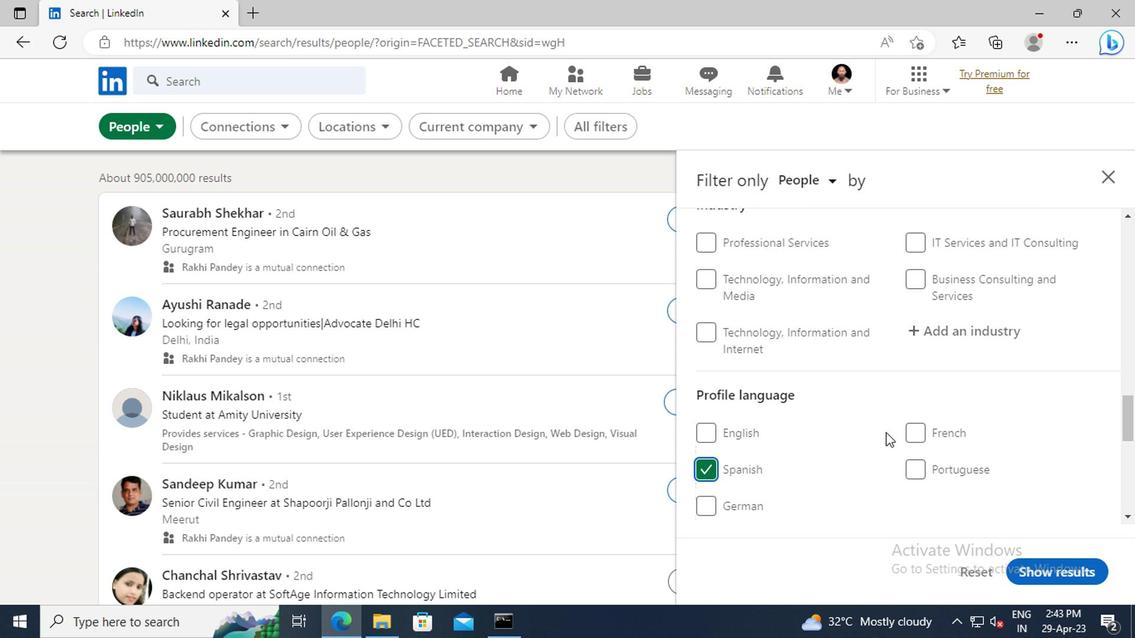 
Action: Mouse scrolled (751, 419) with delta (0, 0)
Screenshot: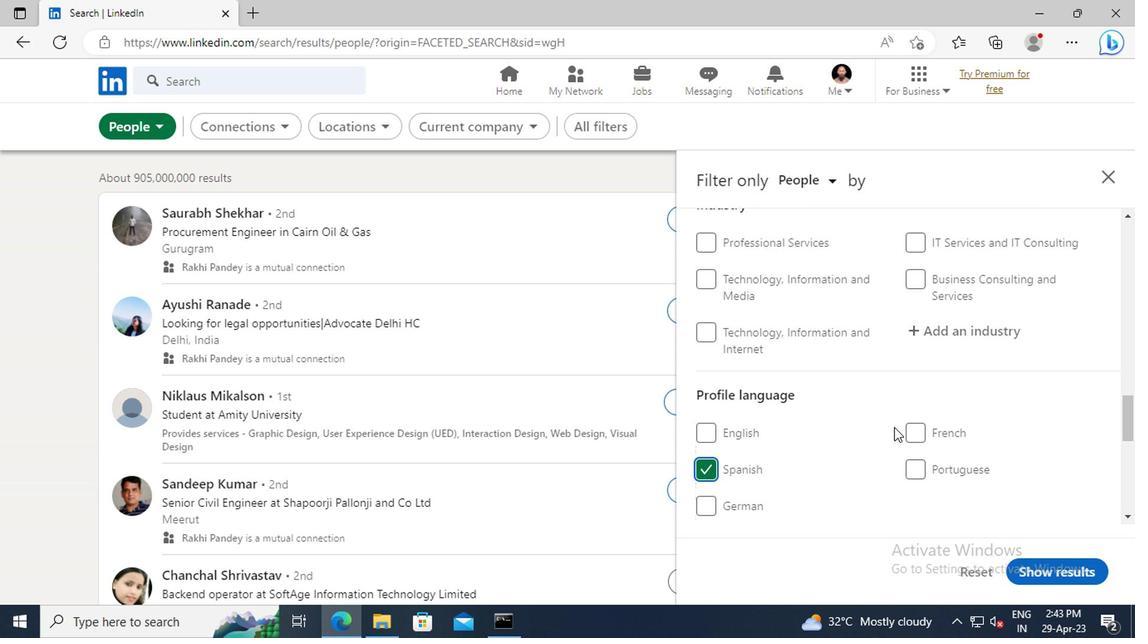 
Action: Mouse scrolled (751, 419) with delta (0, 0)
Screenshot: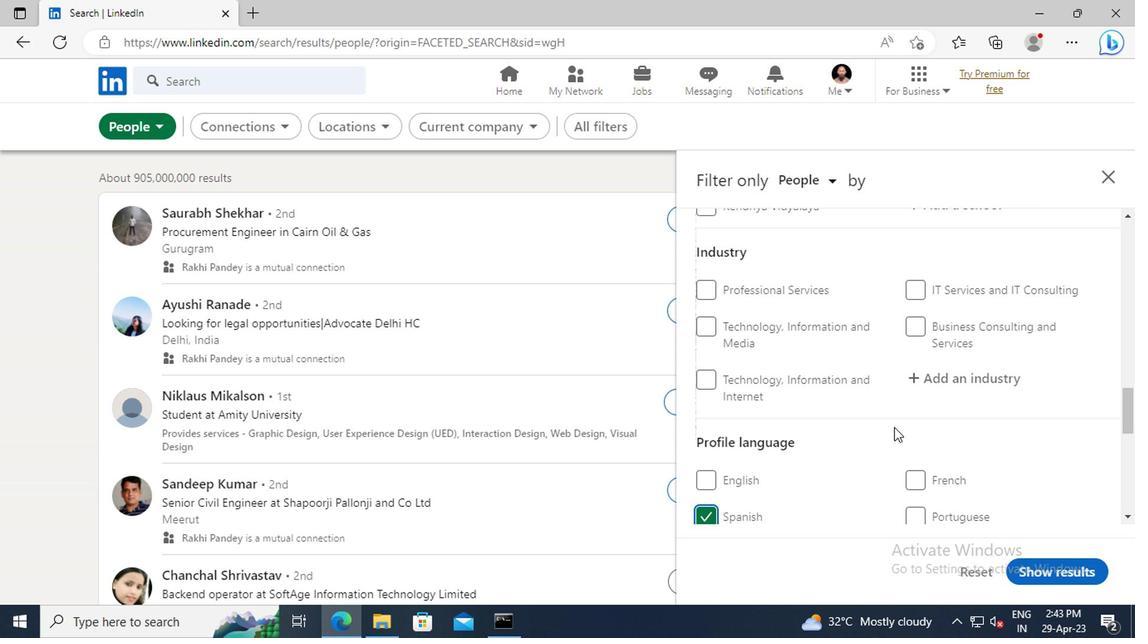 
Action: Mouse scrolled (751, 419) with delta (0, 0)
Screenshot: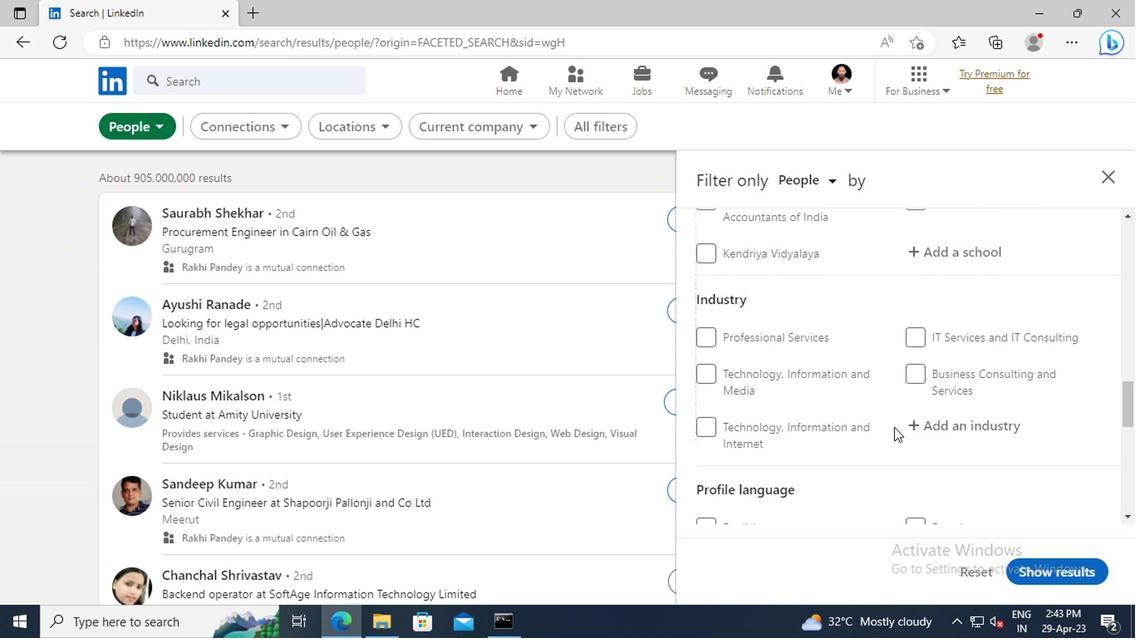 
Action: Mouse scrolled (751, 419) with delta (0, 0)
Screenshot: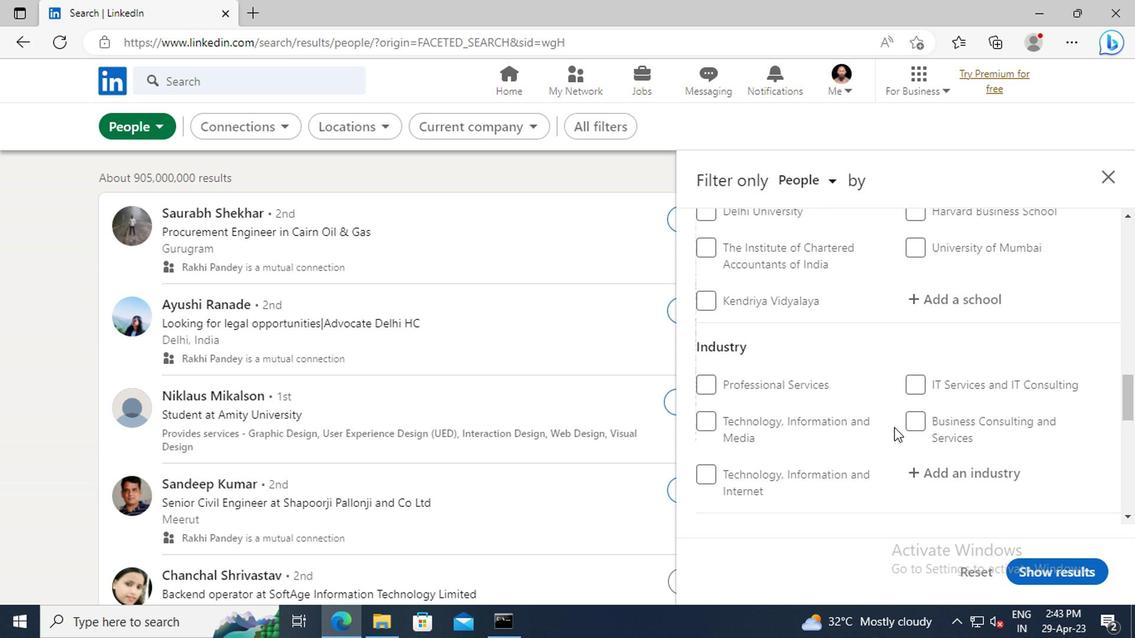 
Action: Mouse scrolled (751, 419) with delta (0, 0)
Screenshot: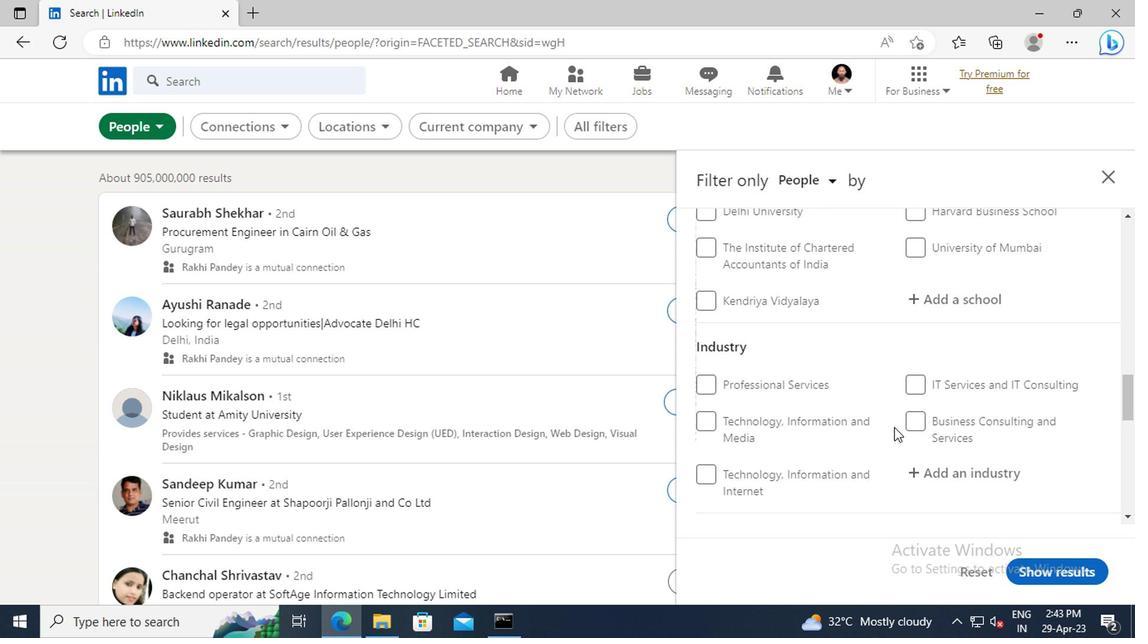
Action: Mouse scrolled (751, 419) with delta (0, 0)
Screenshot: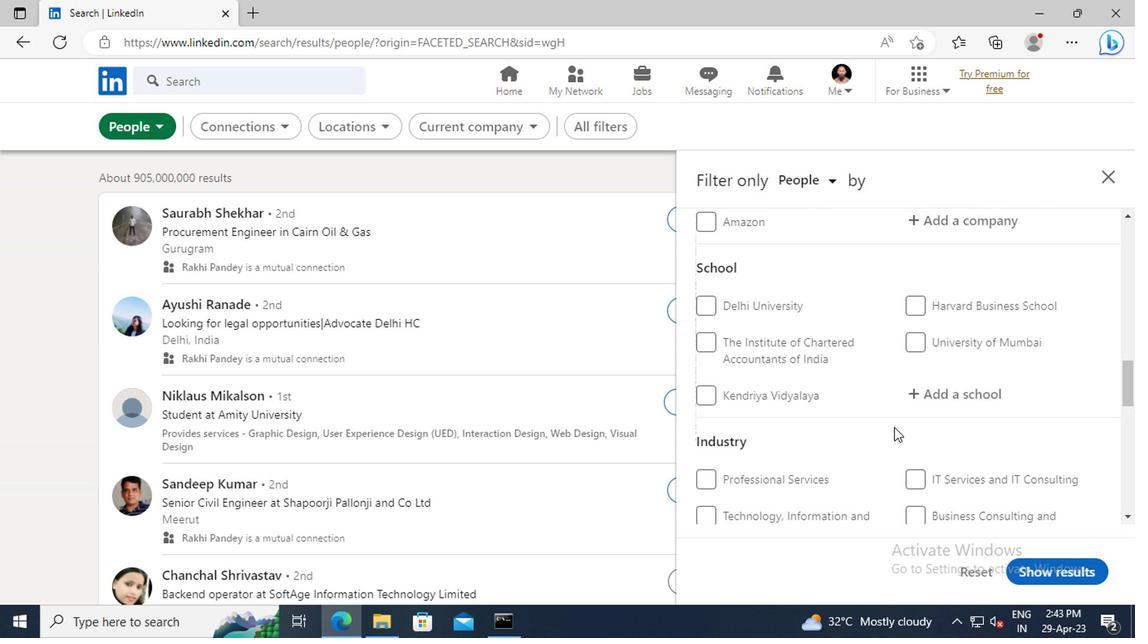 
Action: Mouse scrolled (751, 419) with delta (0, 0)
Screenshot: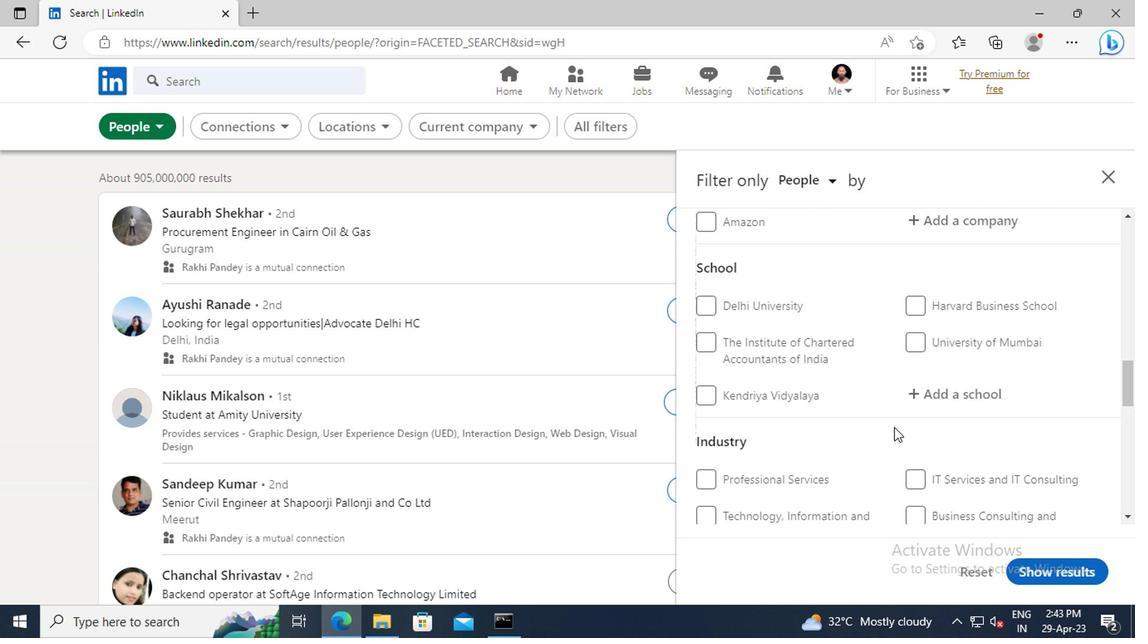 
Action: Mouse scrolled (751, 419) with delta (0, 0)
Screenshot: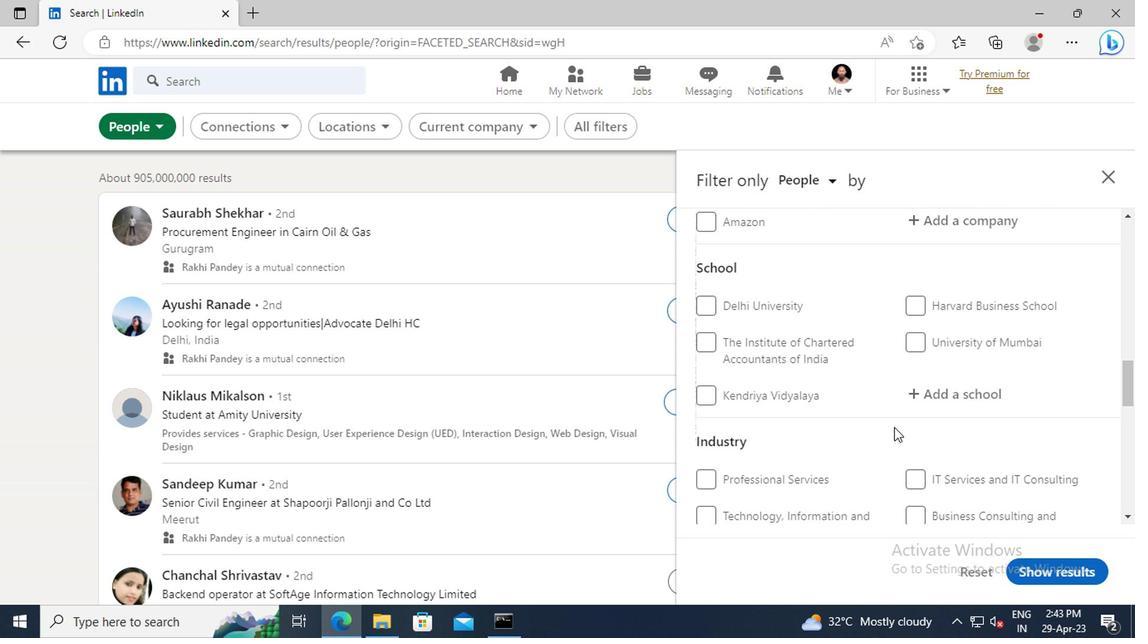 
Action: Mouse scrolled (751, 419) with delta (0, 0)
Screenshot: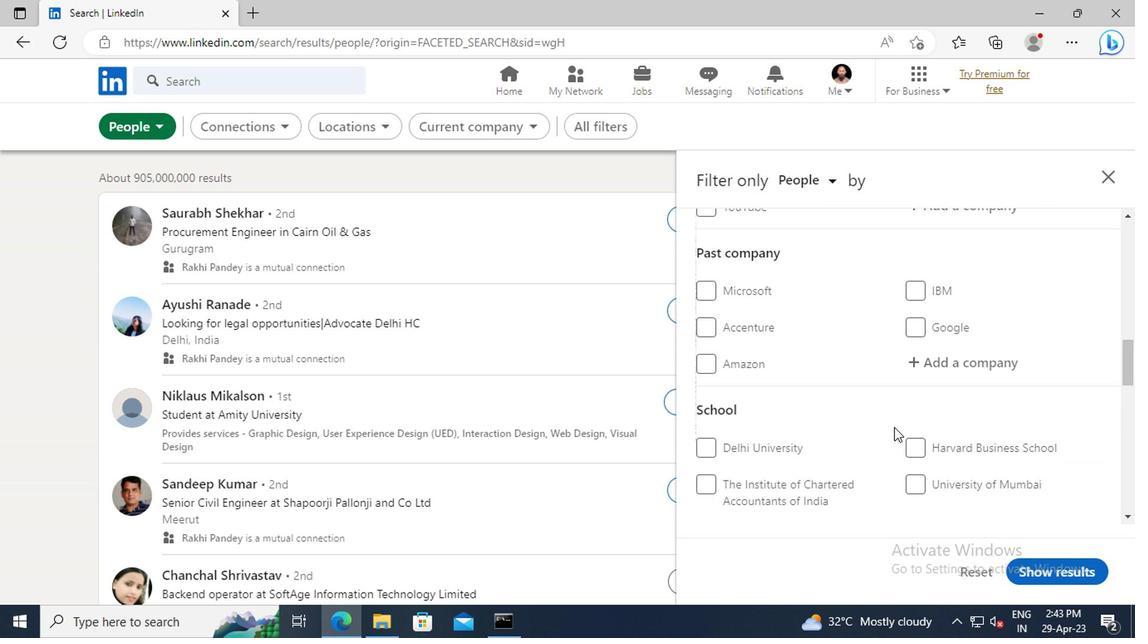 
Action: Mouse scrolled (751, 419) with delta (0, 0)
Screenshot: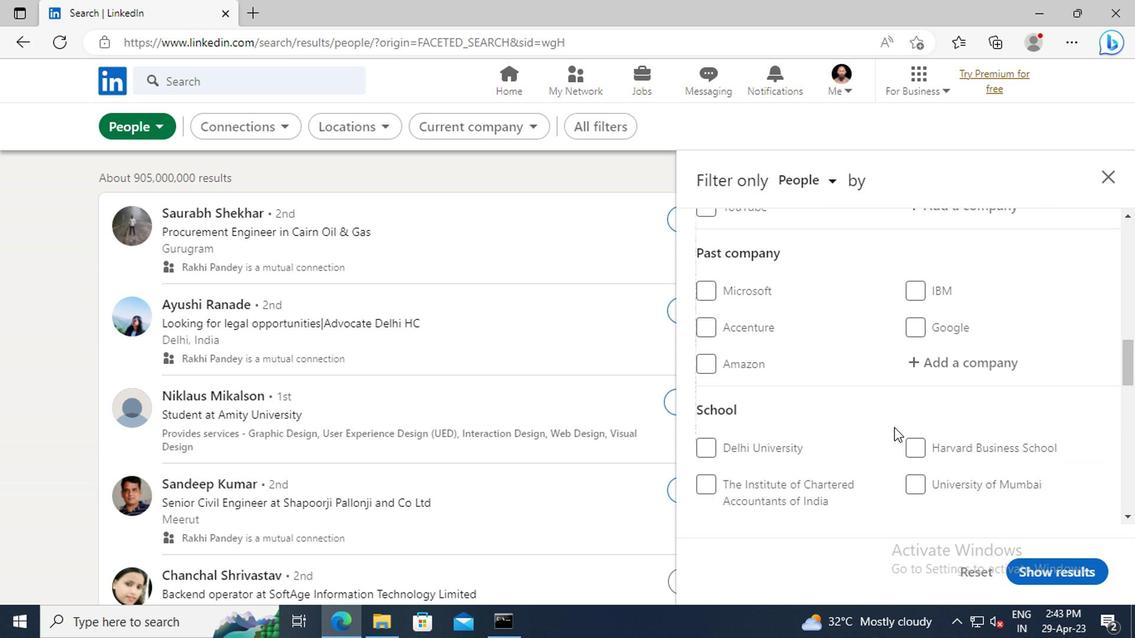 
Action: Mouse moved to (753, 416)
Screenshot: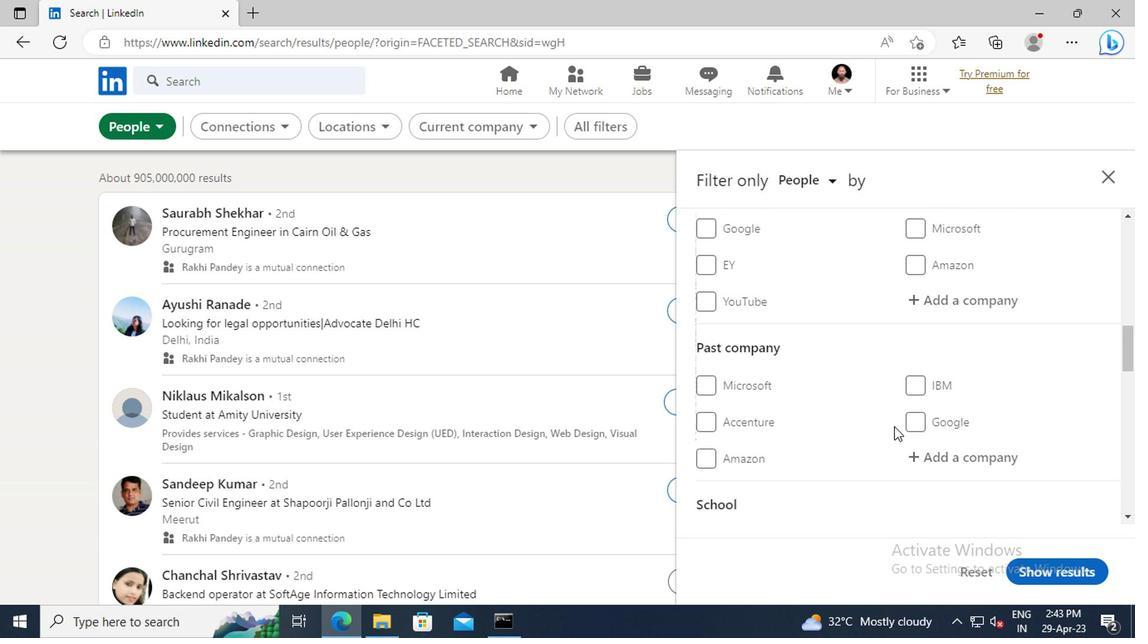 
Action: Mouse scrolled (753, 416) with delta (0, 0)
Screenshot: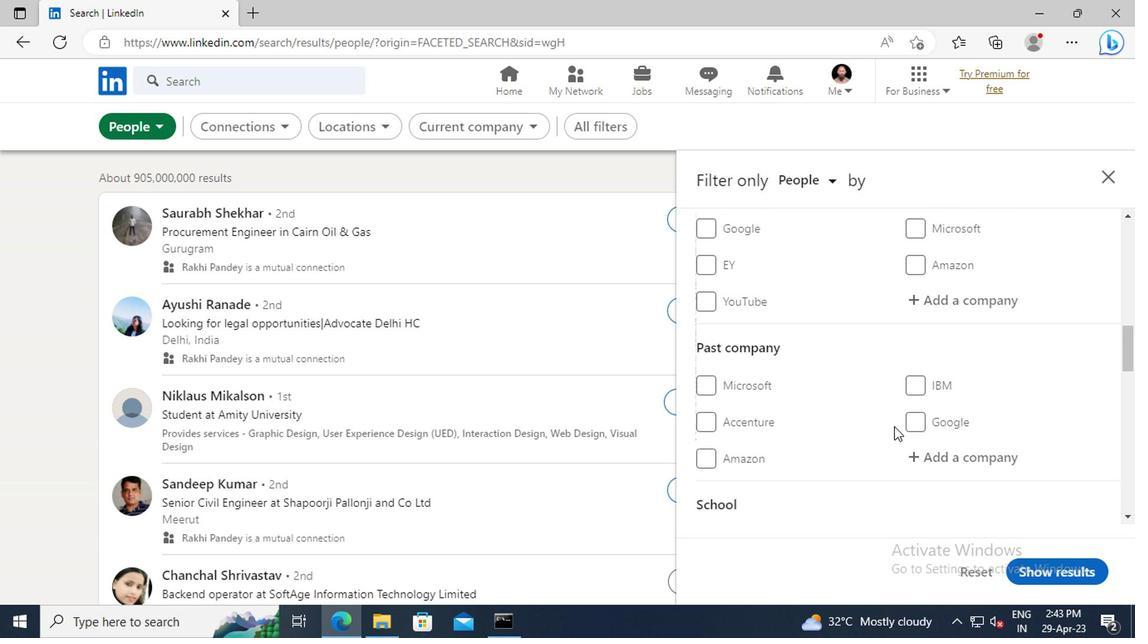 
Action: Mouse scrolled (753, 416) with delta (0, 0)
Screenshot: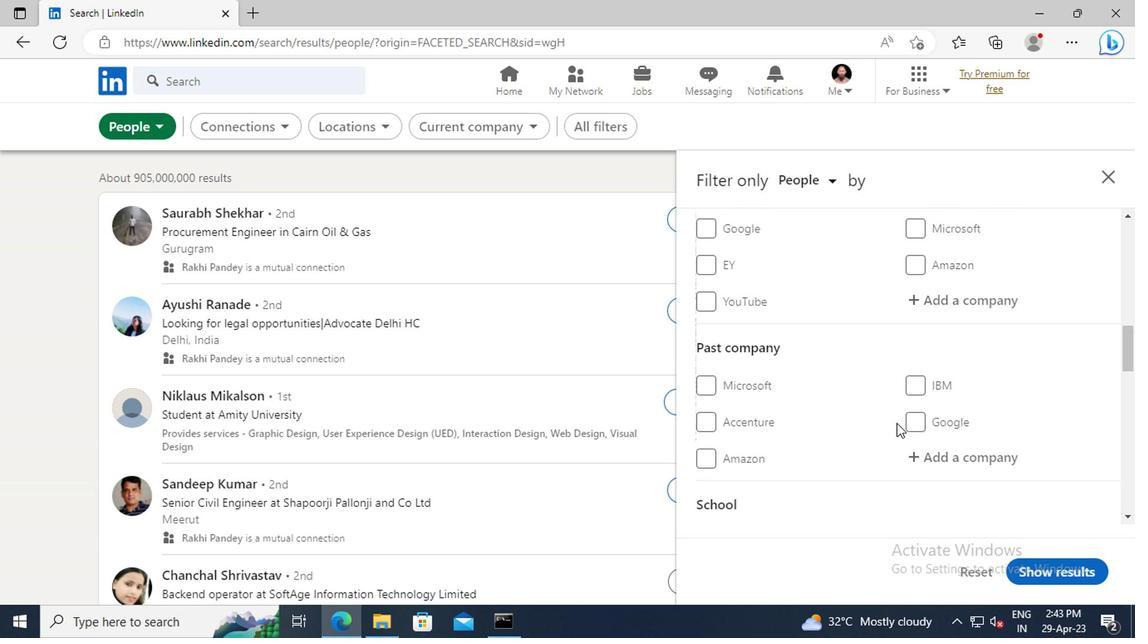 
Action: Mouse moved to (764, 393)
Screenshot: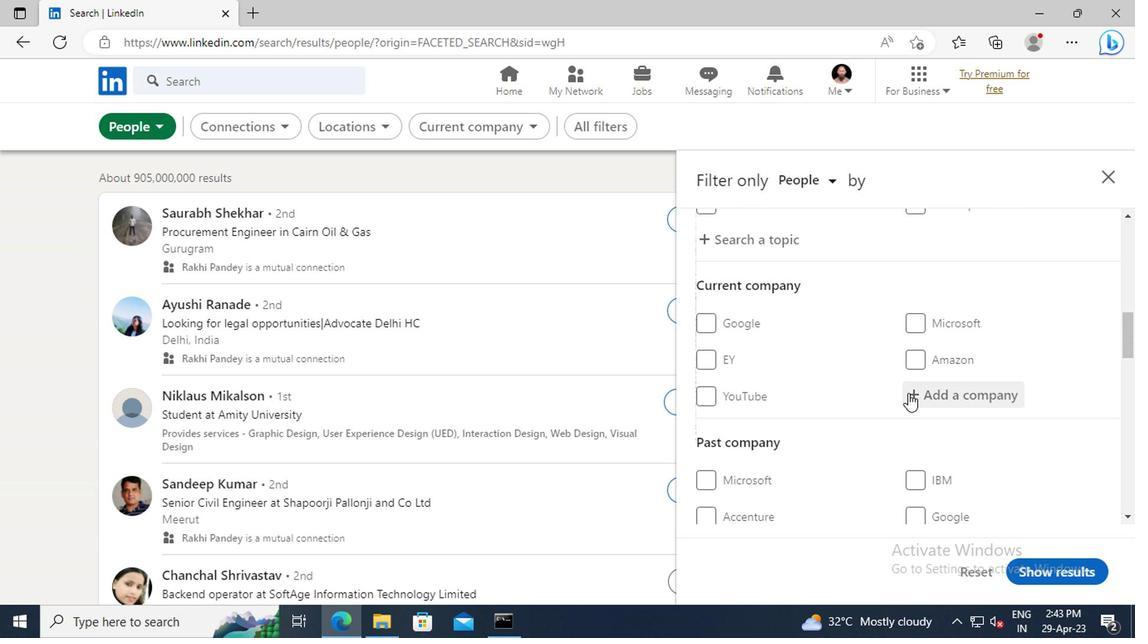 
Action: Mouse pressed left at (764, 393)
Screenshot: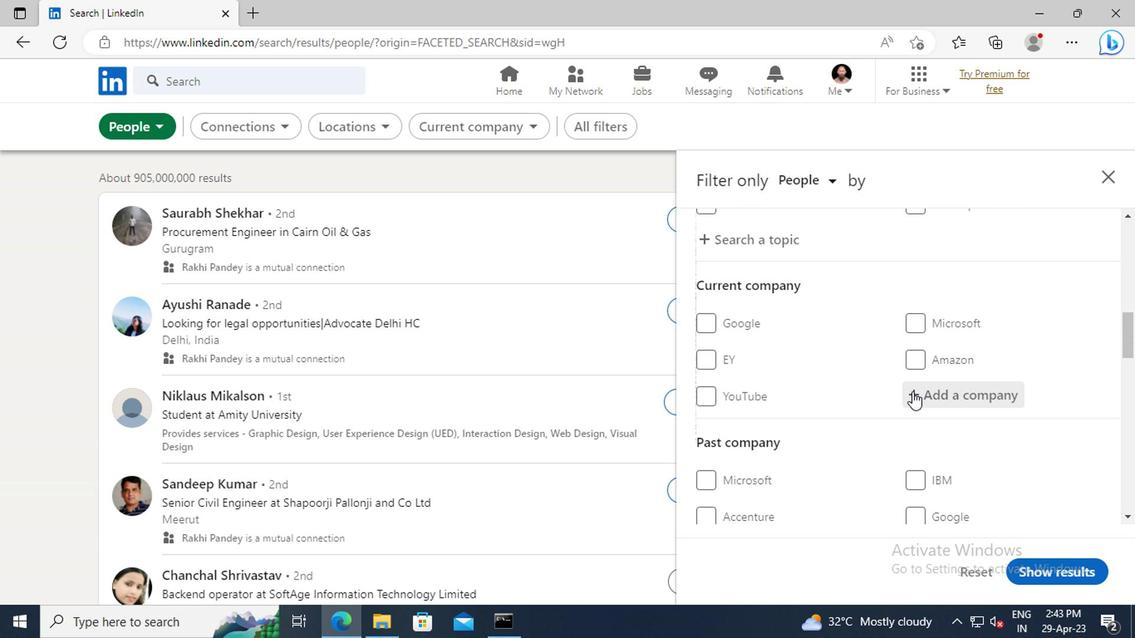 
Action: Key pressed <Key.shift>GUIDEPOINT
Screenshot: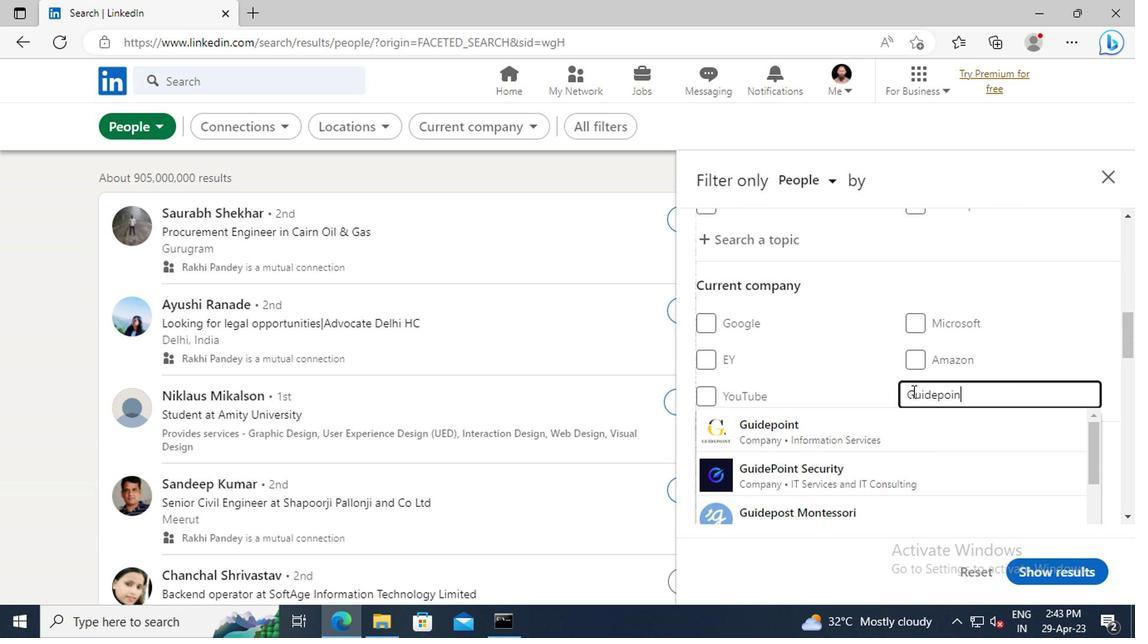 
Action: Mouse moved to (747, 421)
Screenshot: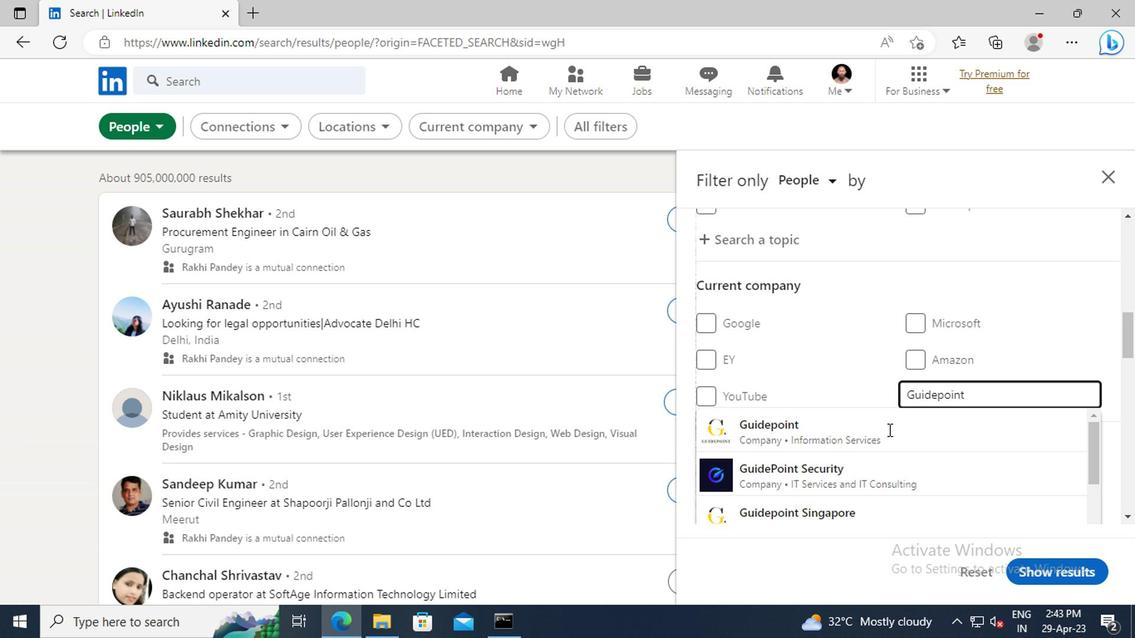 
Action: Mouse pressed left at (747, 421)
Screenshot: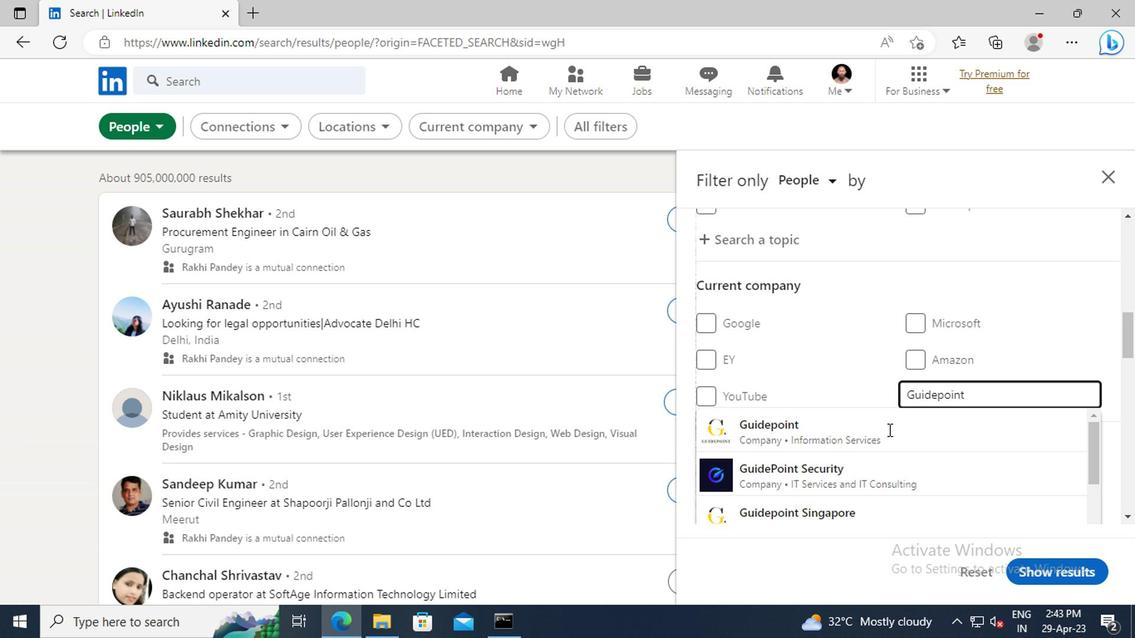 
Action: Mouse scrolled (747, 421) with delta (0, 0)
Screenshot: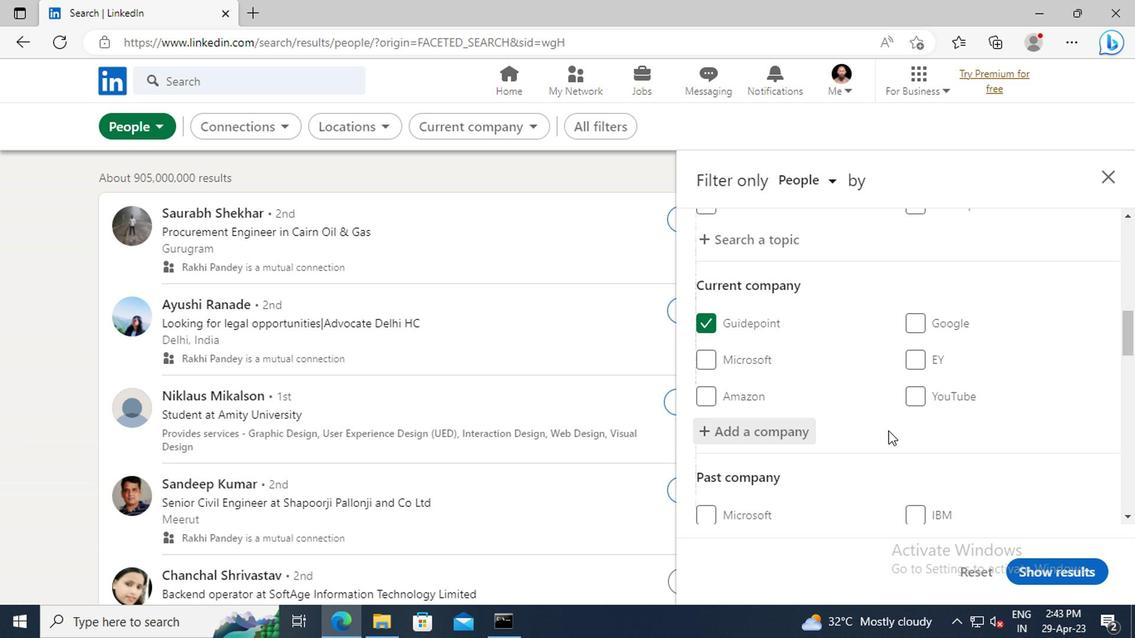 
Action: Mouse scrolled (747, 421) with delta (0, 0)
Screenshot: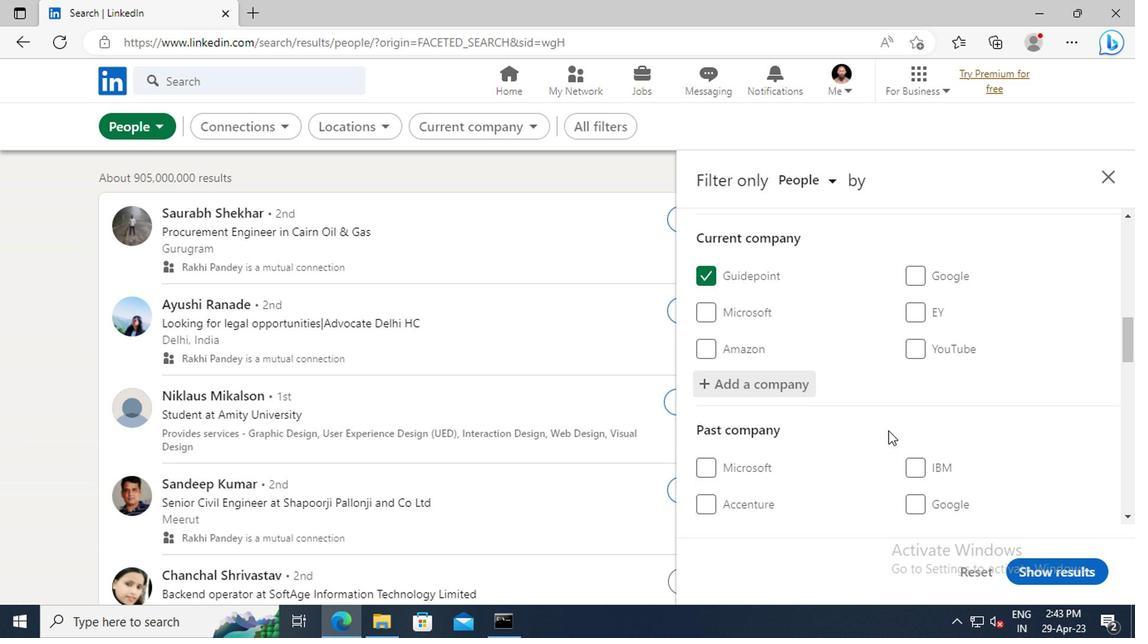 
Action: Mouse scrolled (747, 421) with delta (0, 0)
Screenshot: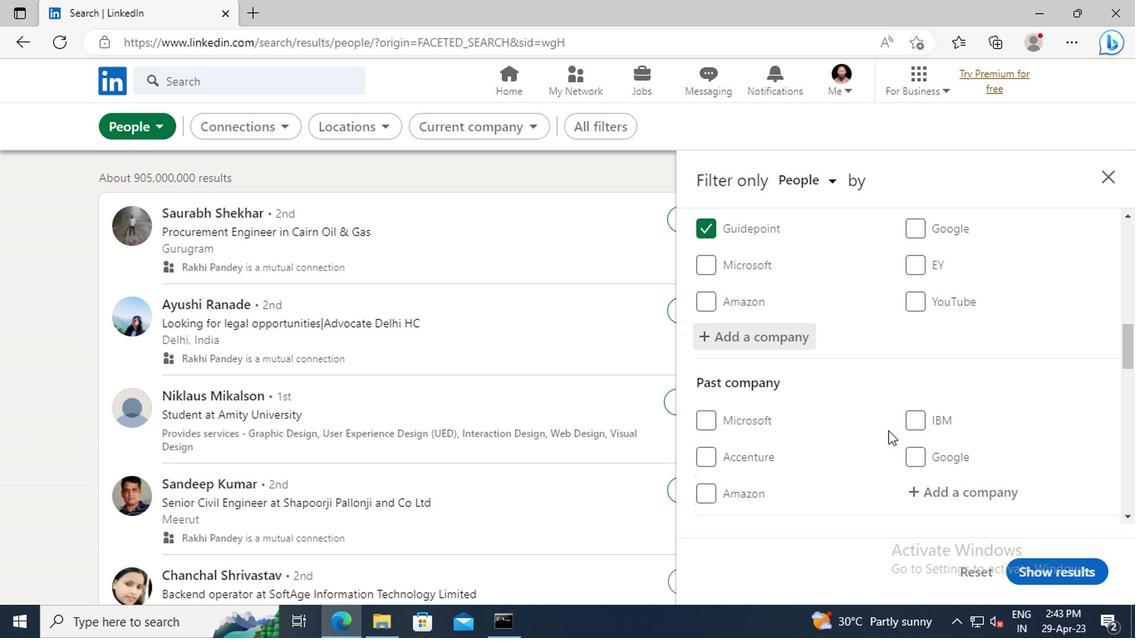 
Action: Mouse scrolled (747, 421) with delta (0, 0)
Screenshot: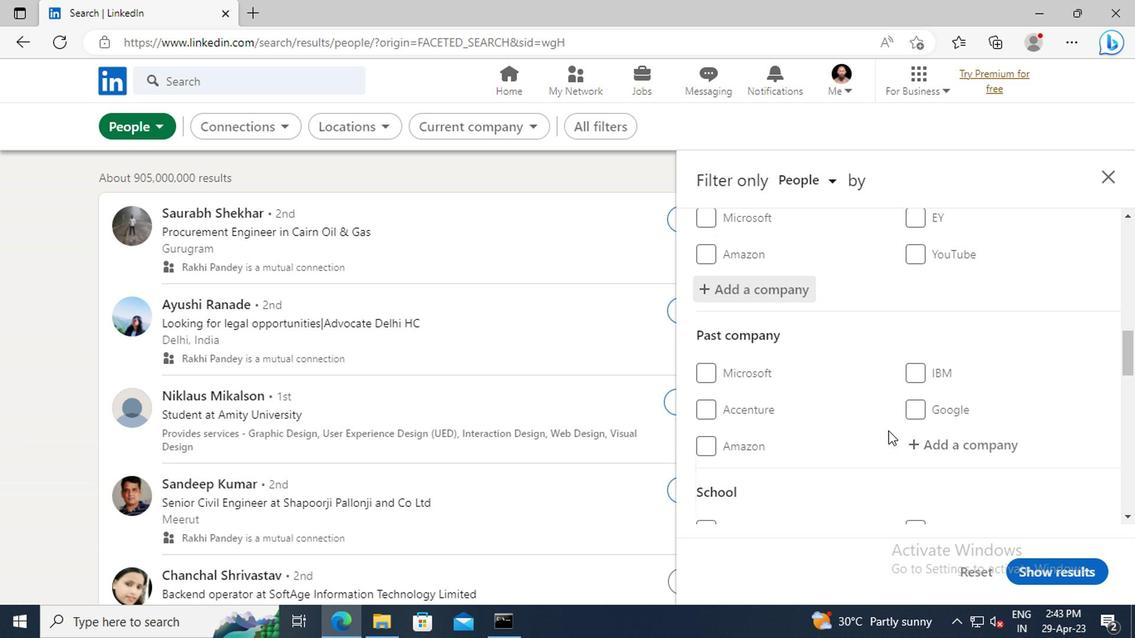 
Action: Mouse scrolled (747, 421) with delta (0, 0)
Screenshot: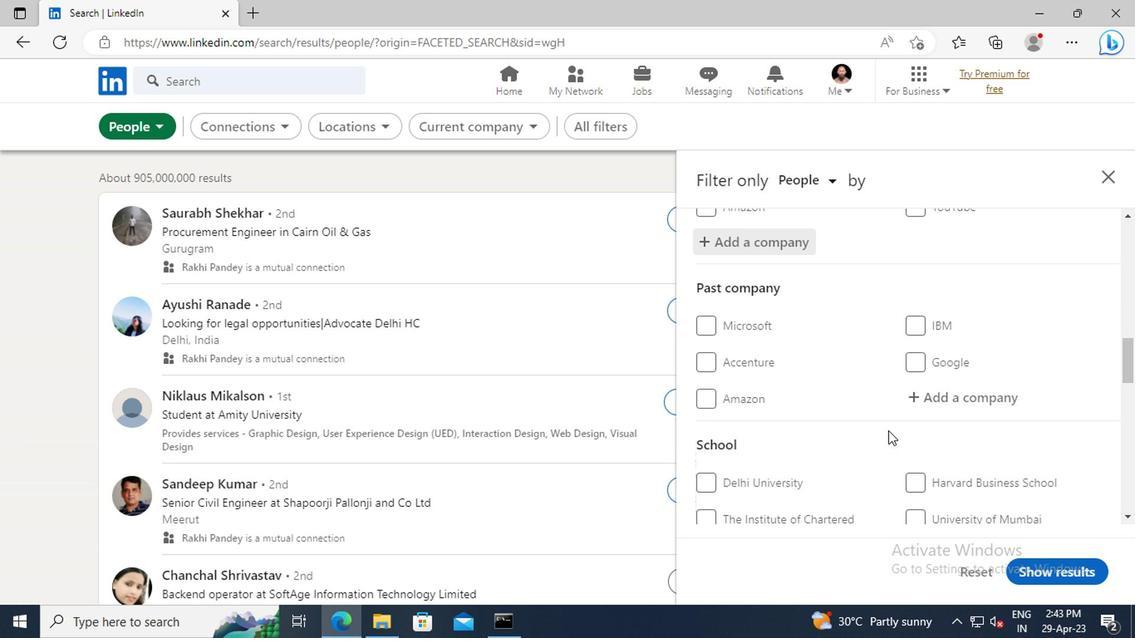 
Action: Mouse scrolled (747, 421) with delta (0, 0)
Screenshot: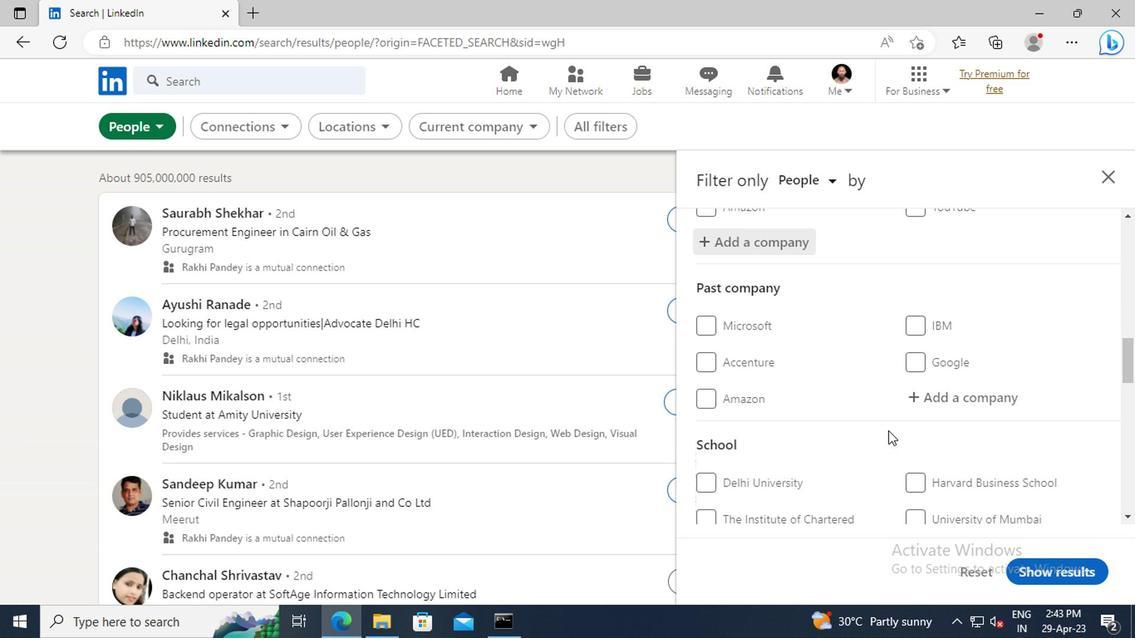 
Action: Mouse scrolled (747, 421) with delta (0, 0)
Screenshot: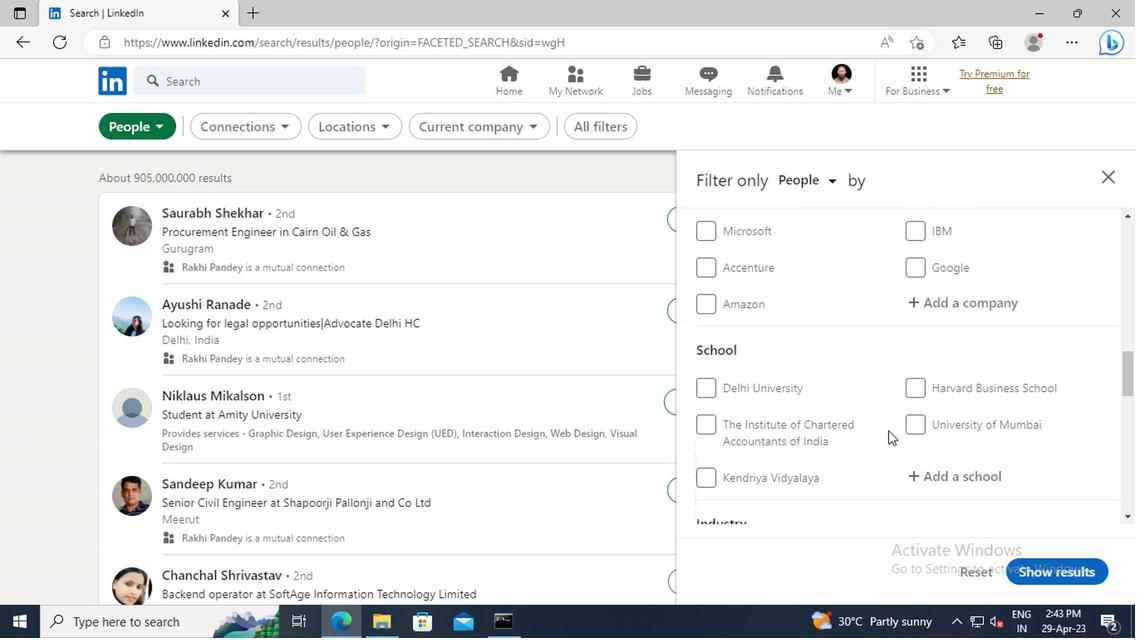 
Action: Mouse moved to (772, 421)
Screenshot: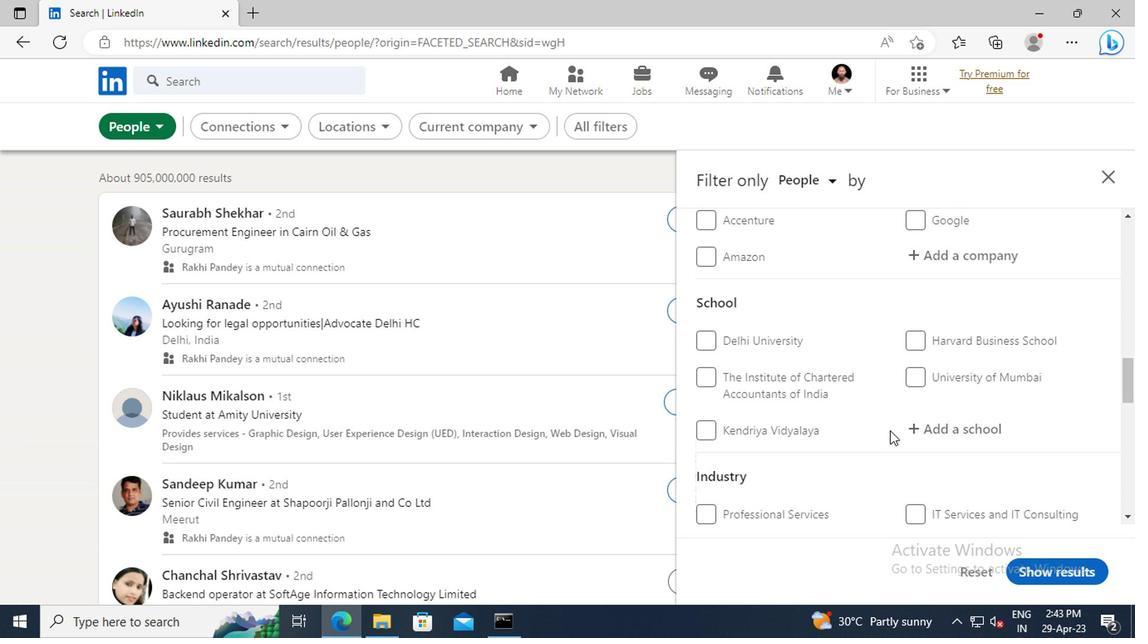 
Action: Mouse pressed left at (772, 421)
Screenshot: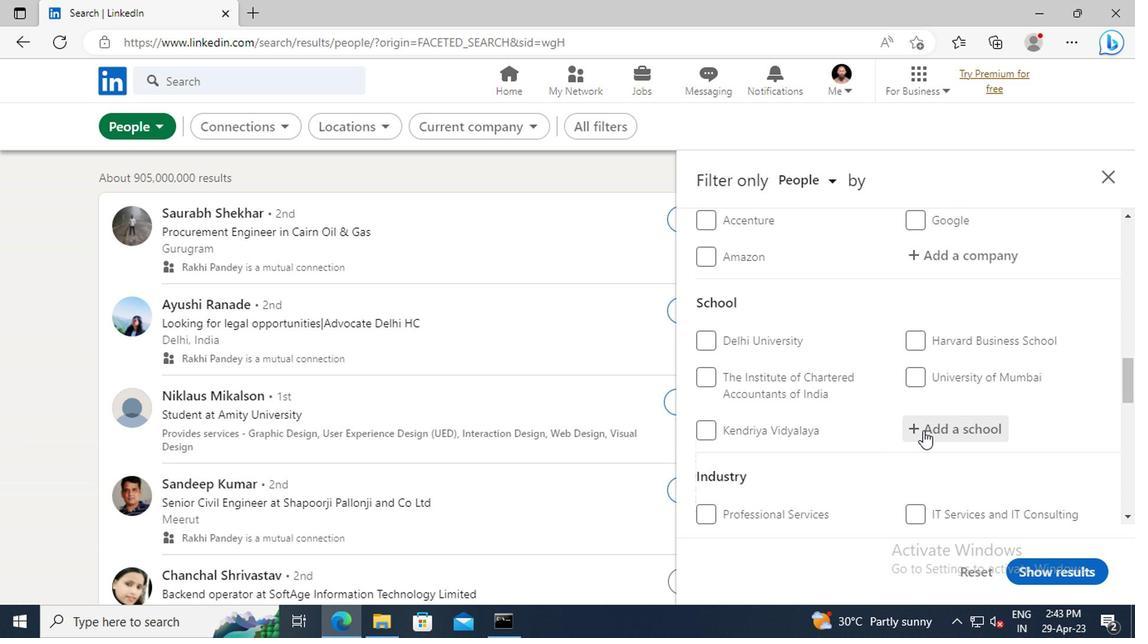 
Action: Key pressed <Key.shift>OSMANIA<Key.space><Key.shift>UNIVERSITY,<Key.space><Key.shift>HY
Screenshot: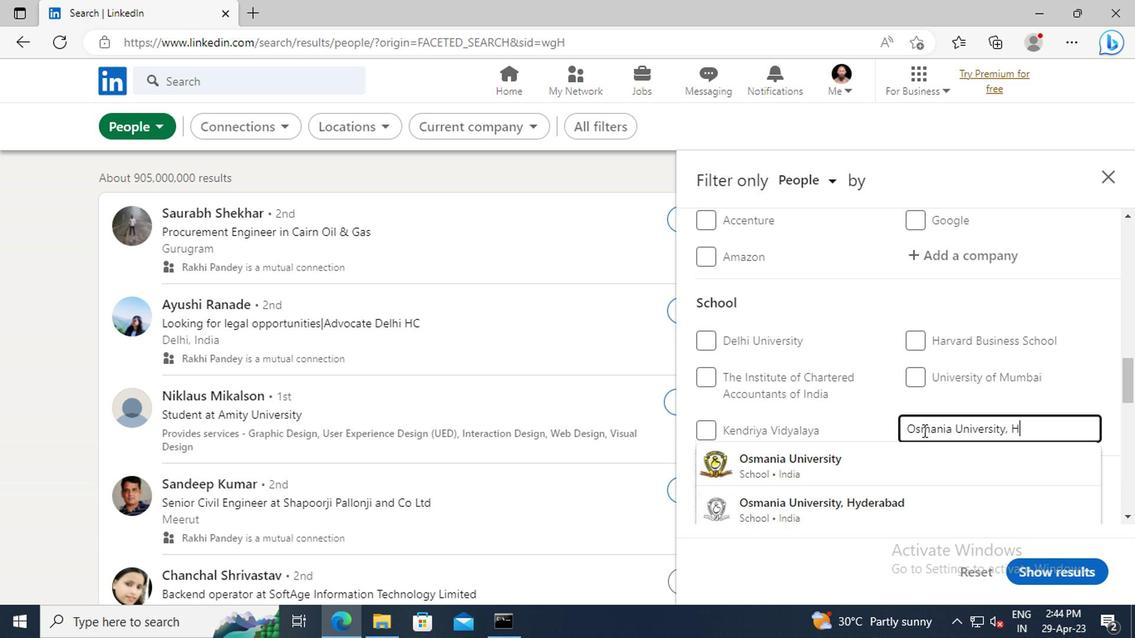 
Action: Mouse moved to (758, 436)
Screenshot: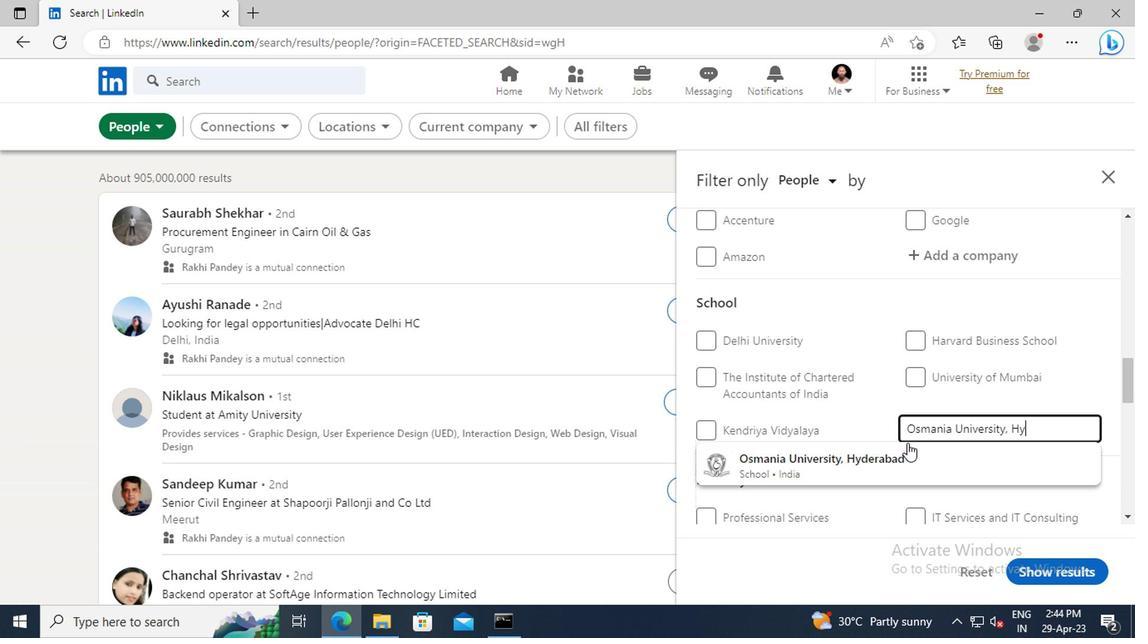 
Action: Mouse pressed left at (758, 436)
Screenshot: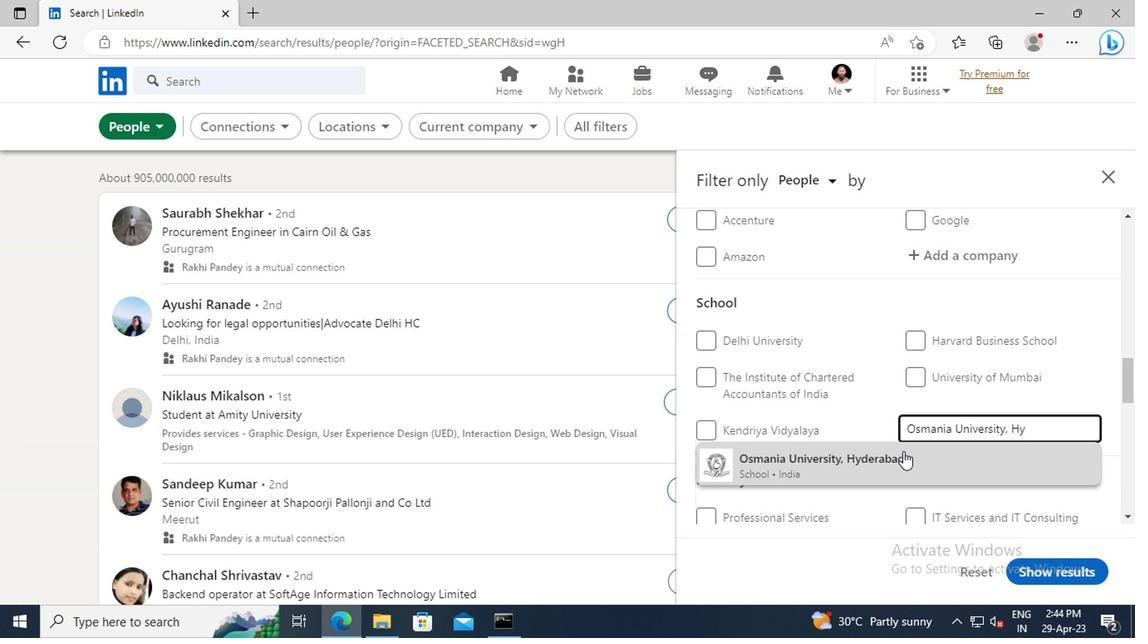 
Action: Mouse scrolled (758, 436) with delta (0, 0)
Screenshot: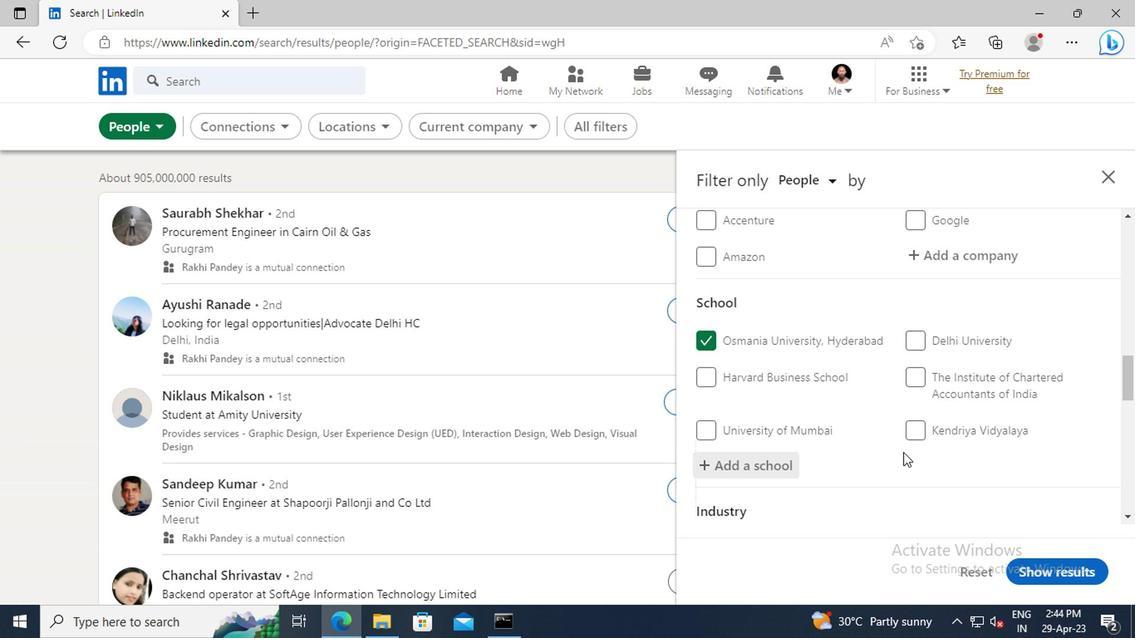 
Action: Mouse scrolled (758, 436) with delta (0, 0)
Screenshot: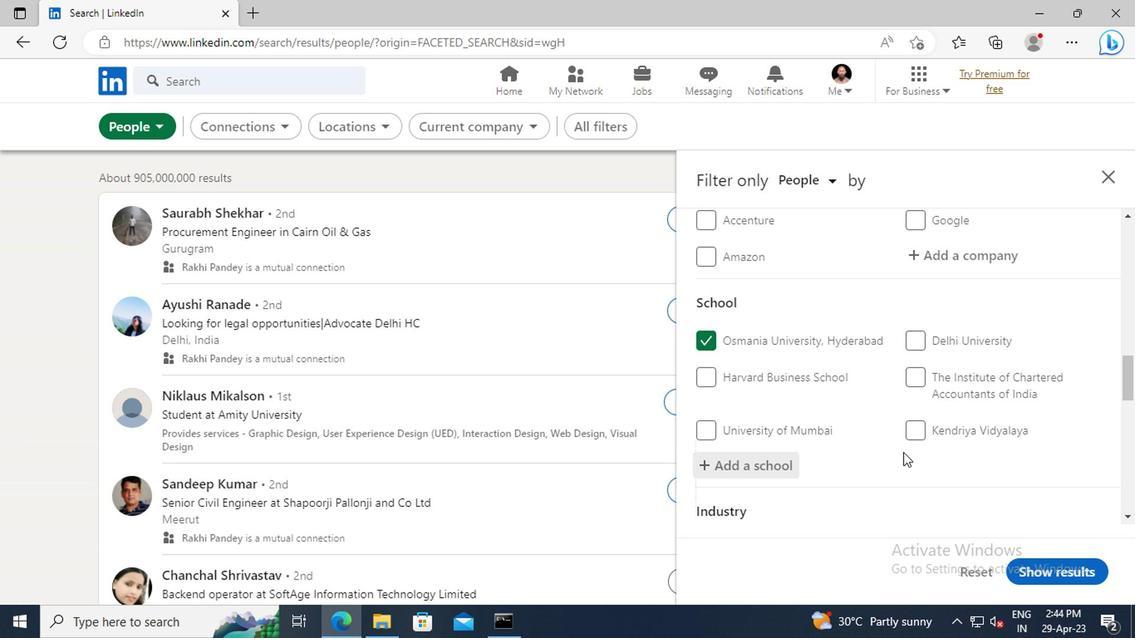 
Action: Mouse moved to (760, 410)
Screenshot: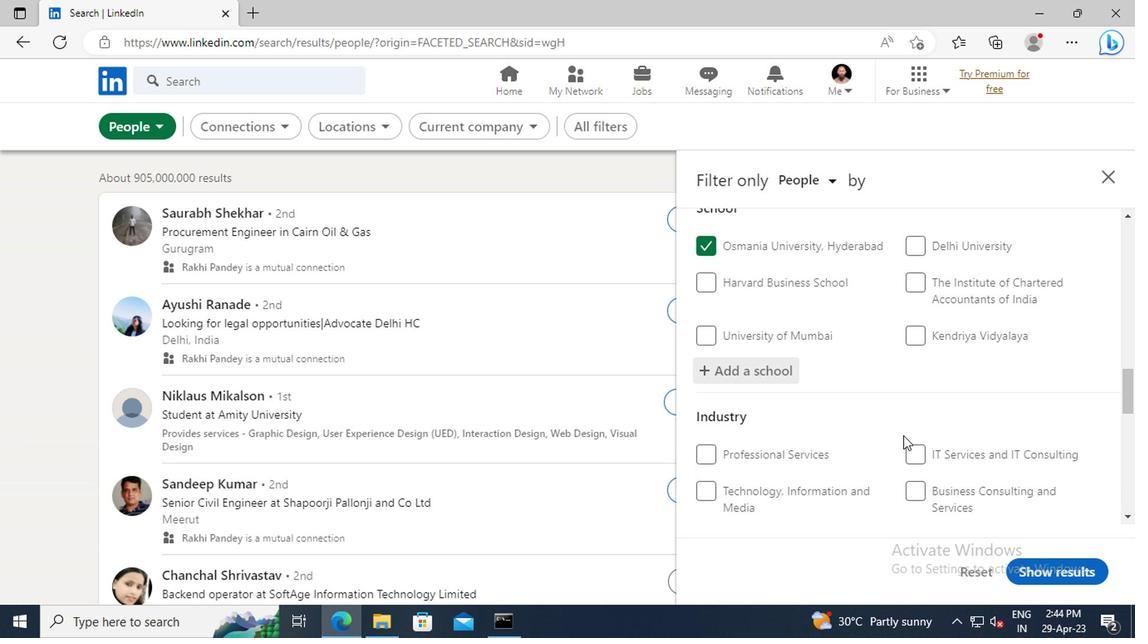 
Action: Mouse scrolled (760, 409) with delta (0, 0)
Screenshot: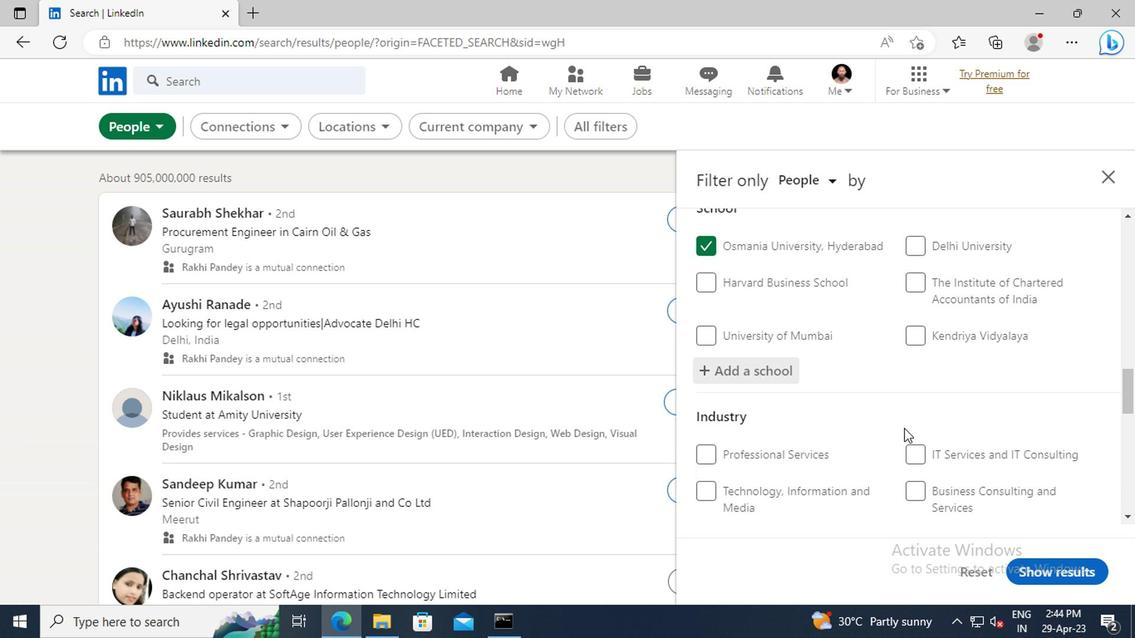 
Action: Mouse scrolled (760, 409) with delta (0, 0)
Screenshot: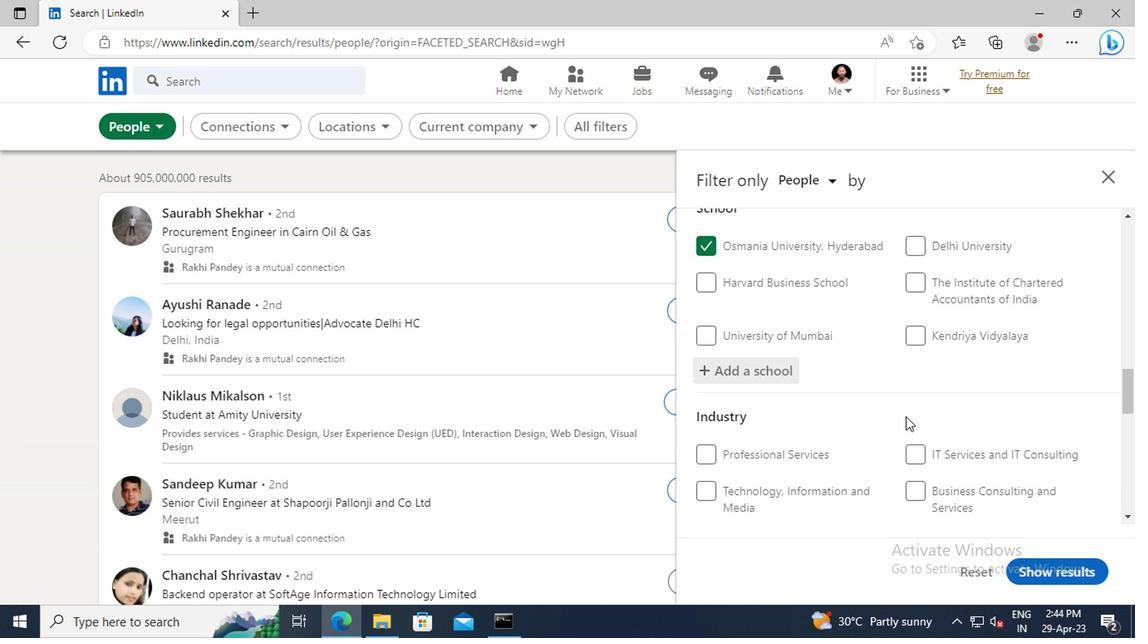 
Action: Mouse moved to (758, 394)
Screenshot: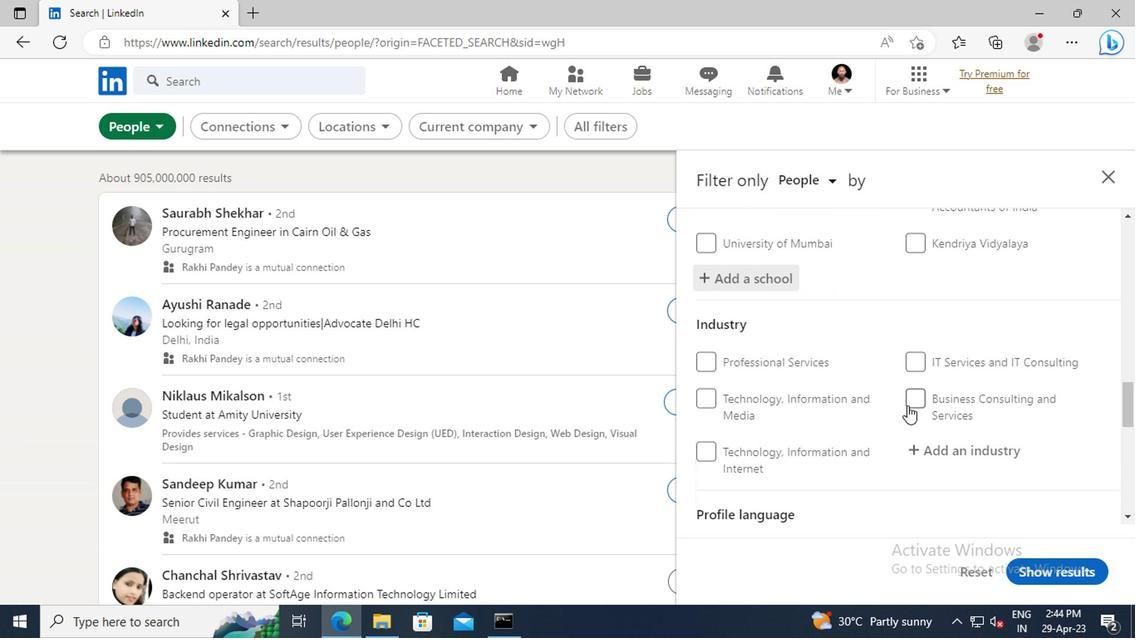 
Action: Mouse scrolled (758, 393) with delta (0, 0)
Screenshot: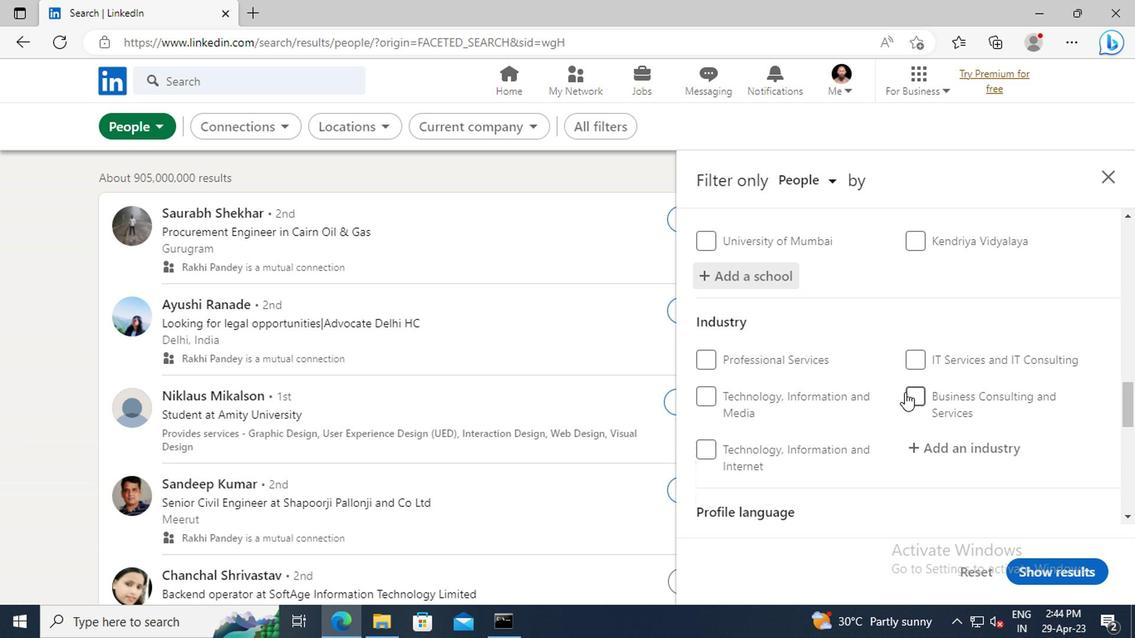 
Action: Mouse moved to (769, 399)
Screenshot: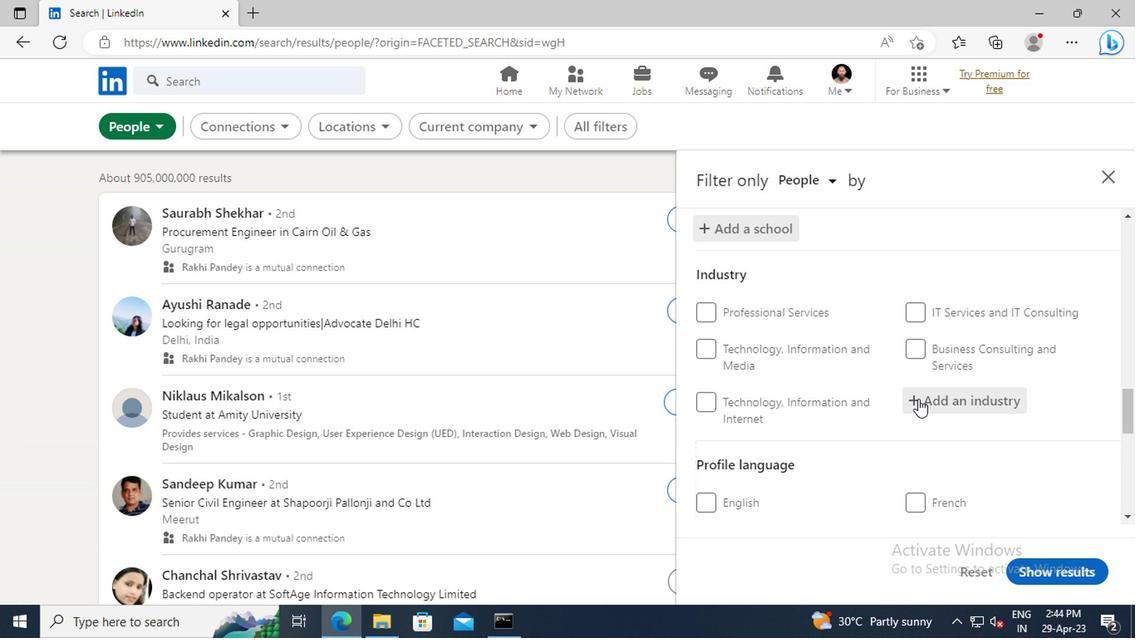 
Action: Mouse pressed left at (769, 399)
Screenshot: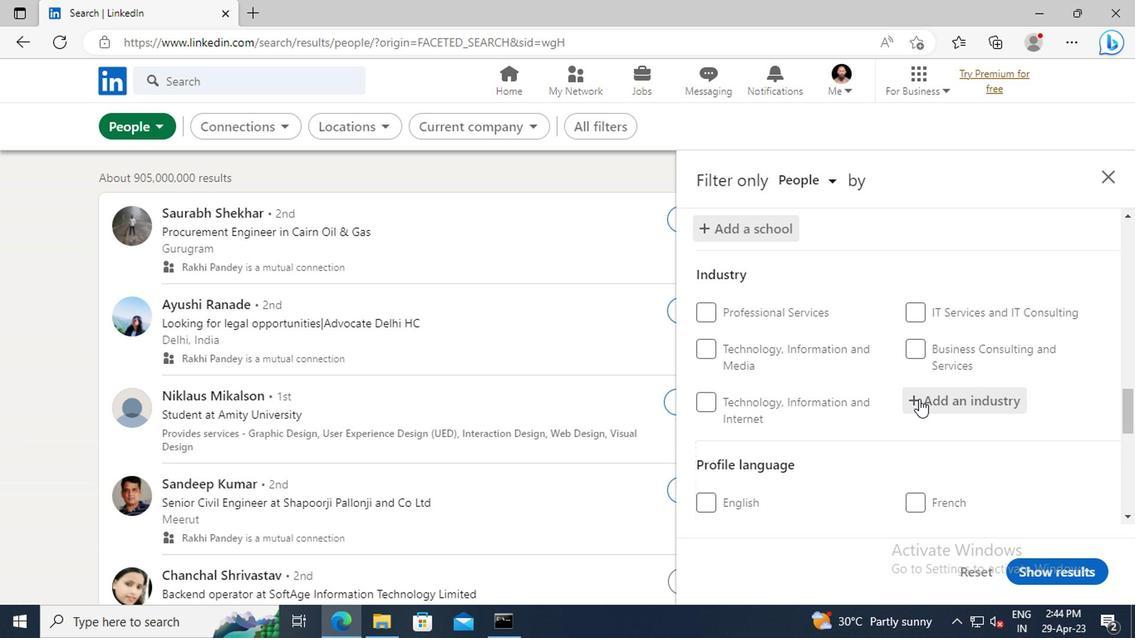 
Action: Key pressed <Key.shift>RENEWABLE<Key.space><Key.shift>ENERGY<Key.space><Key.shift>EQ
Screenshot: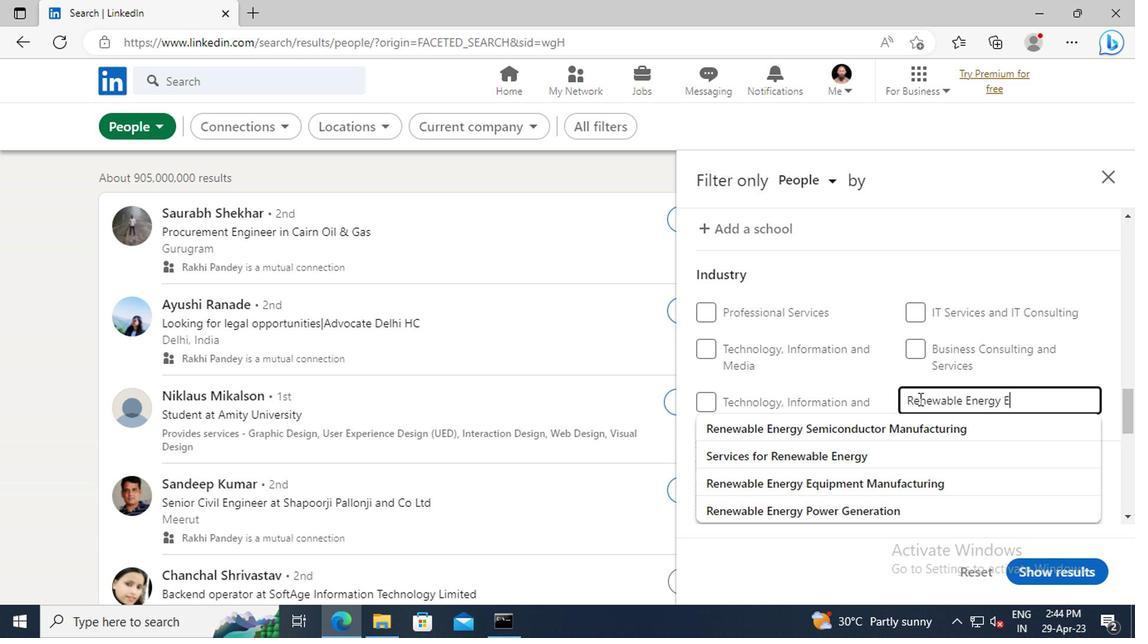 
Action: Mouse moved to (761, 417)
Screenshot: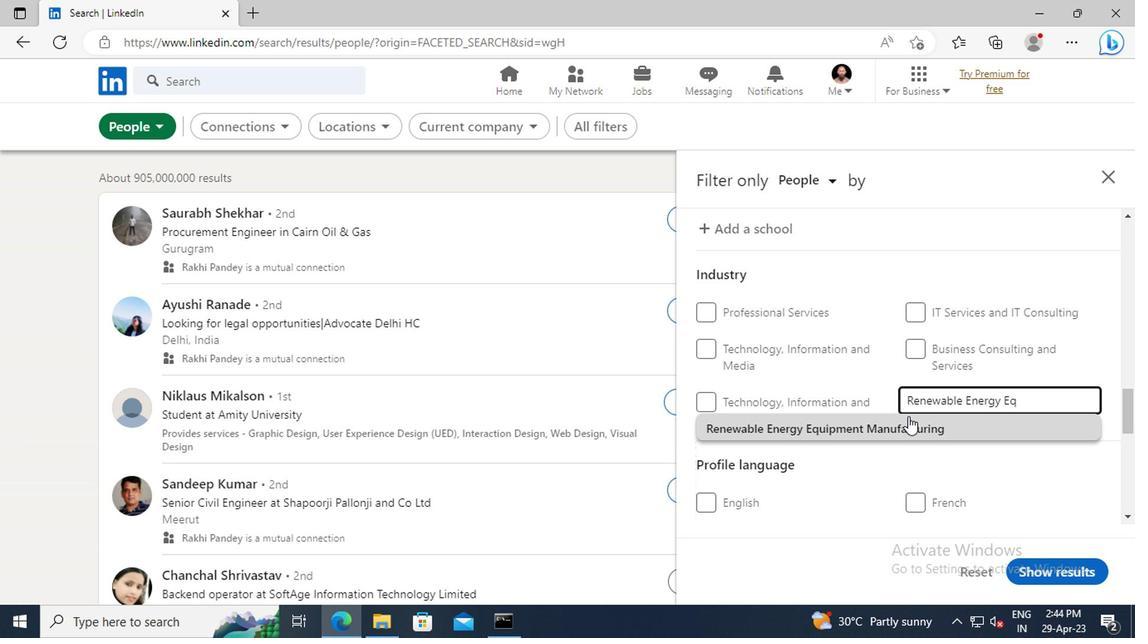 
Action: Mouse pressed left at (761, 417)
Screenshot: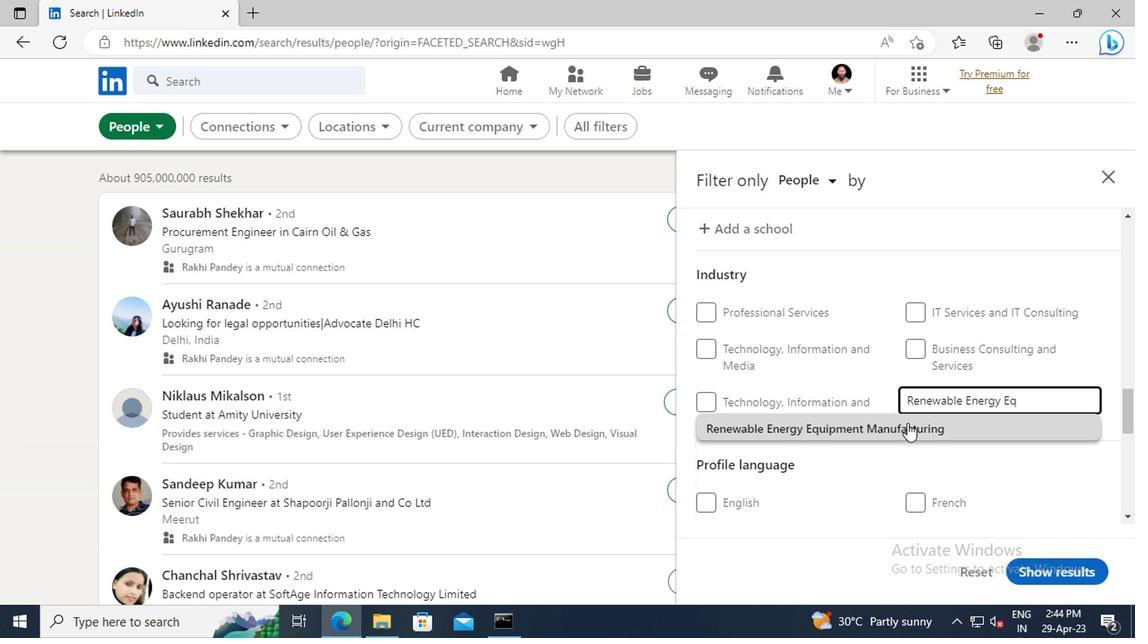 
Action: Mouse scrolled (761, 416) with delta (0, 0)
Screenshot: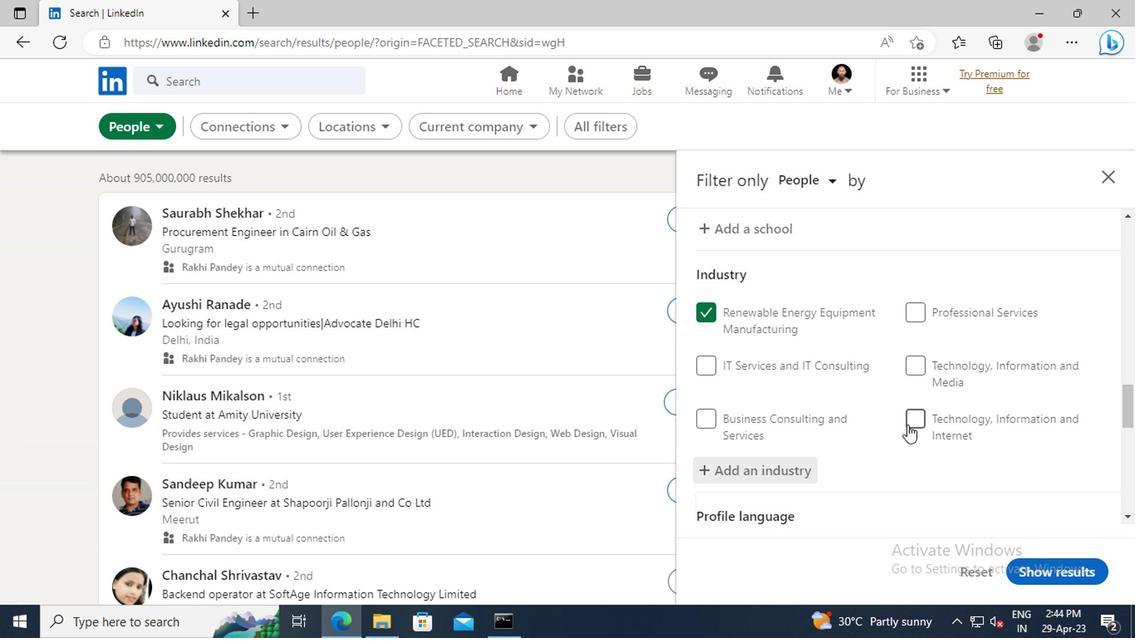 
Action: Mouse moved to (763, 395)
Screenshot: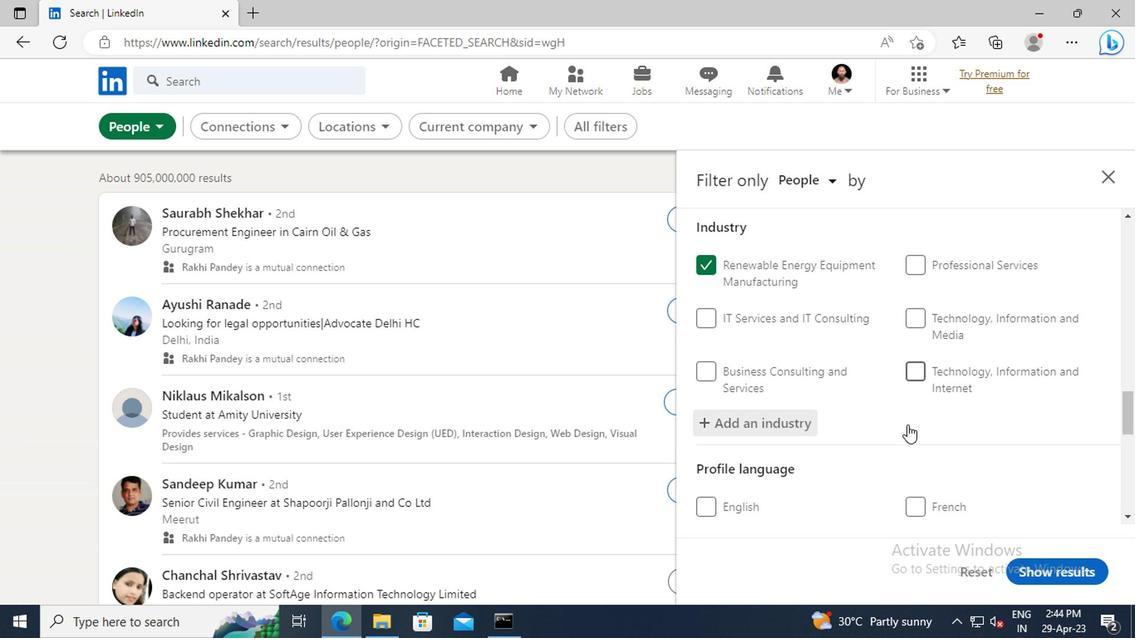 
Action: Mouse scrolled (763, 394) with delta (0, 0)
Screenshot: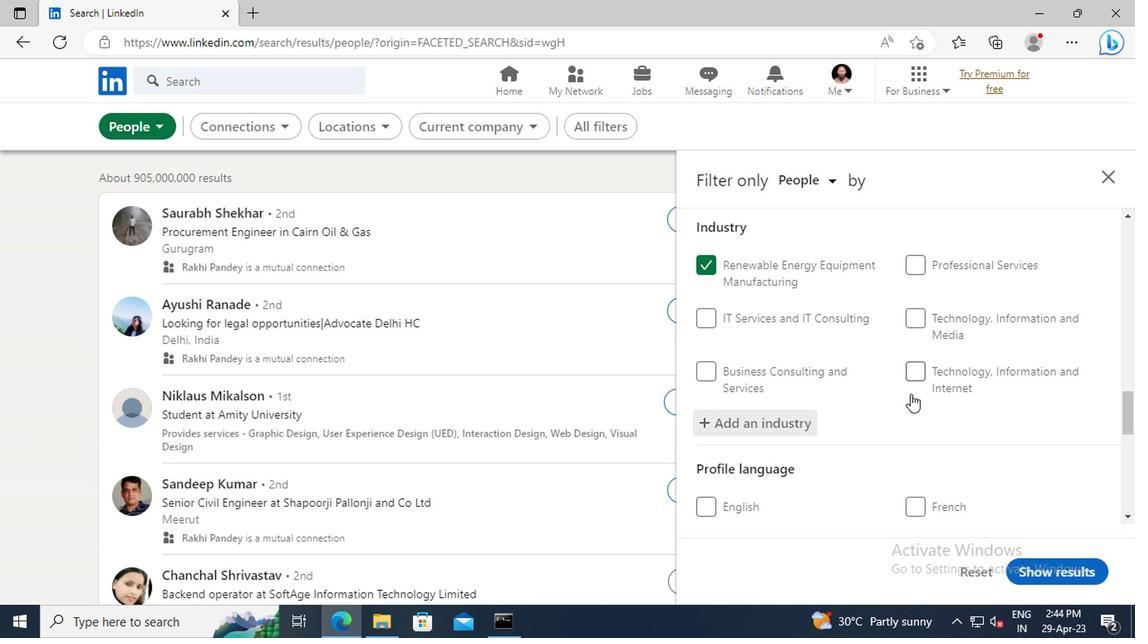 
Action: Mouse moved to (765, 385)
Screenshot: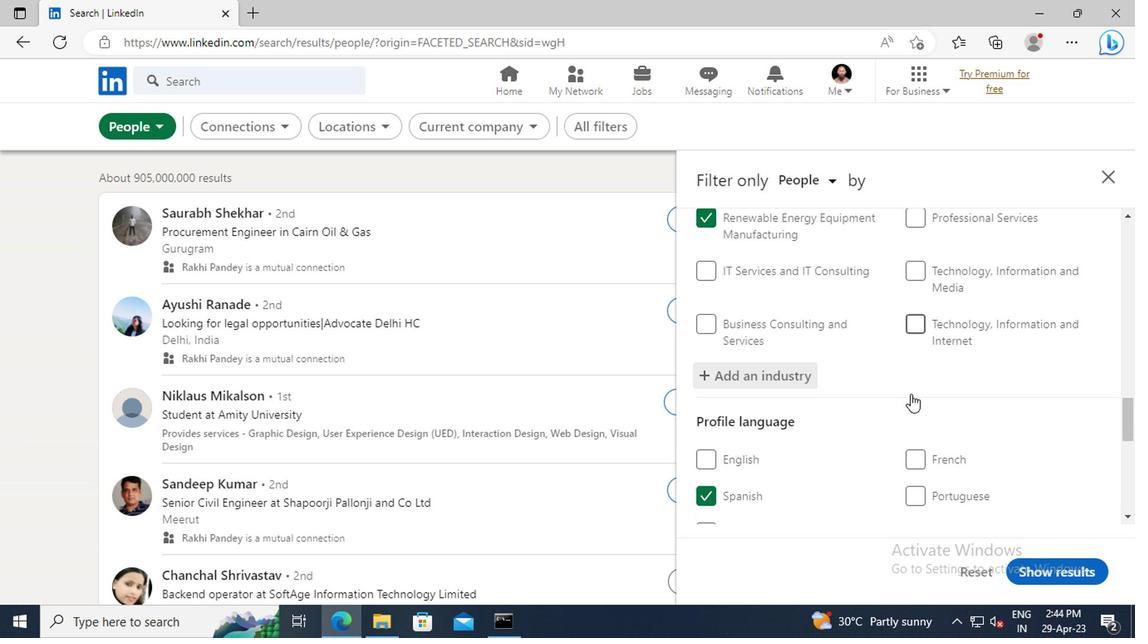 
Action: Mouse scrolled (765, 384) with delta (0, 0)
Screenshot: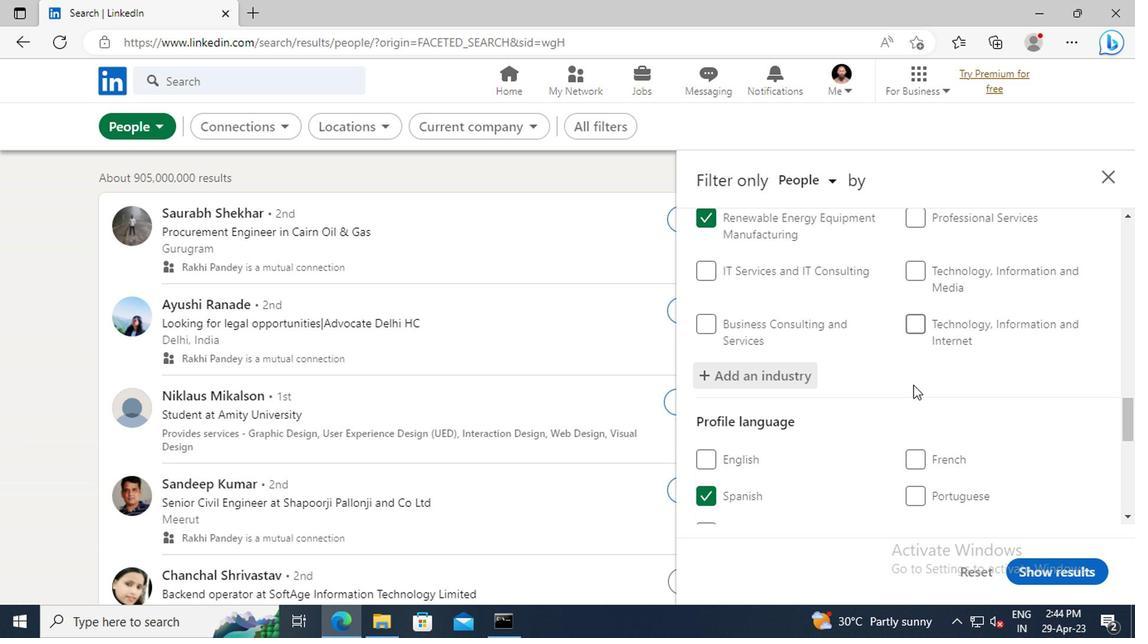 
Action: Mouse scrolled (765, 384) with delta (0, 0)
Screenshot: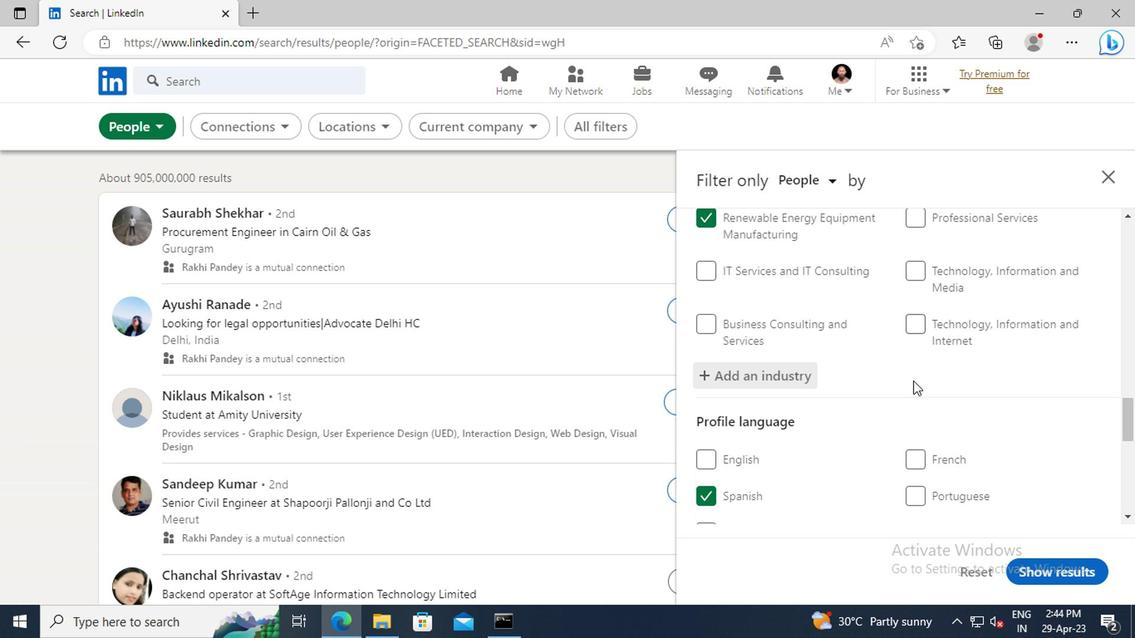 
Action: Mouse scrolled (765, 384) with delta (0, 0)
Screenshot: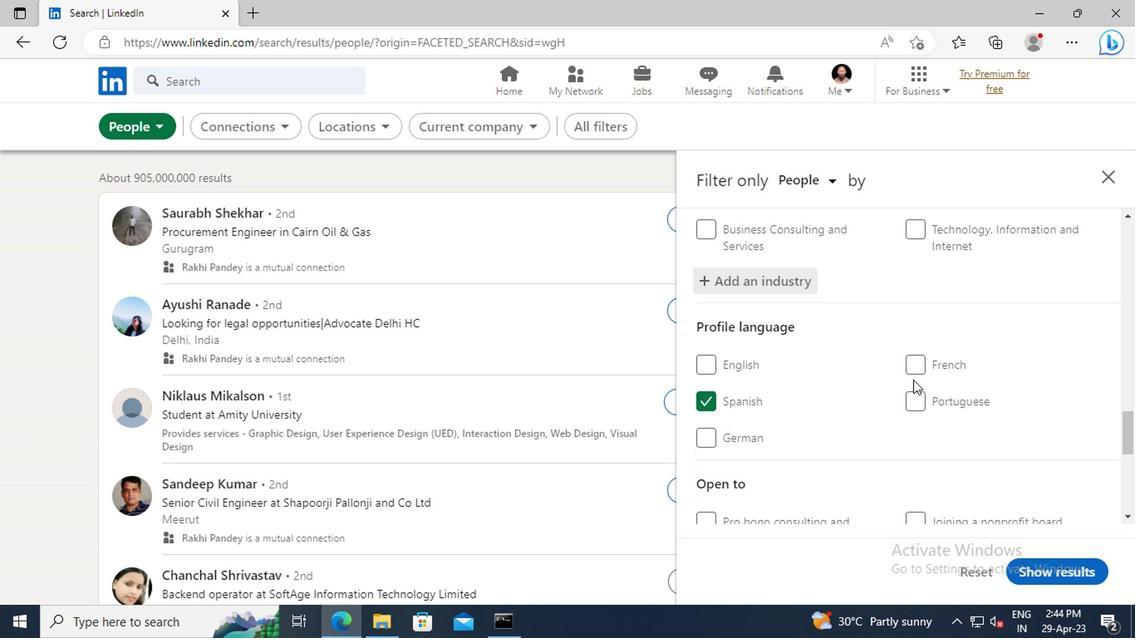 
Action: Mouse scrolled (765, 384) with delta (0, 0)
Screenshot: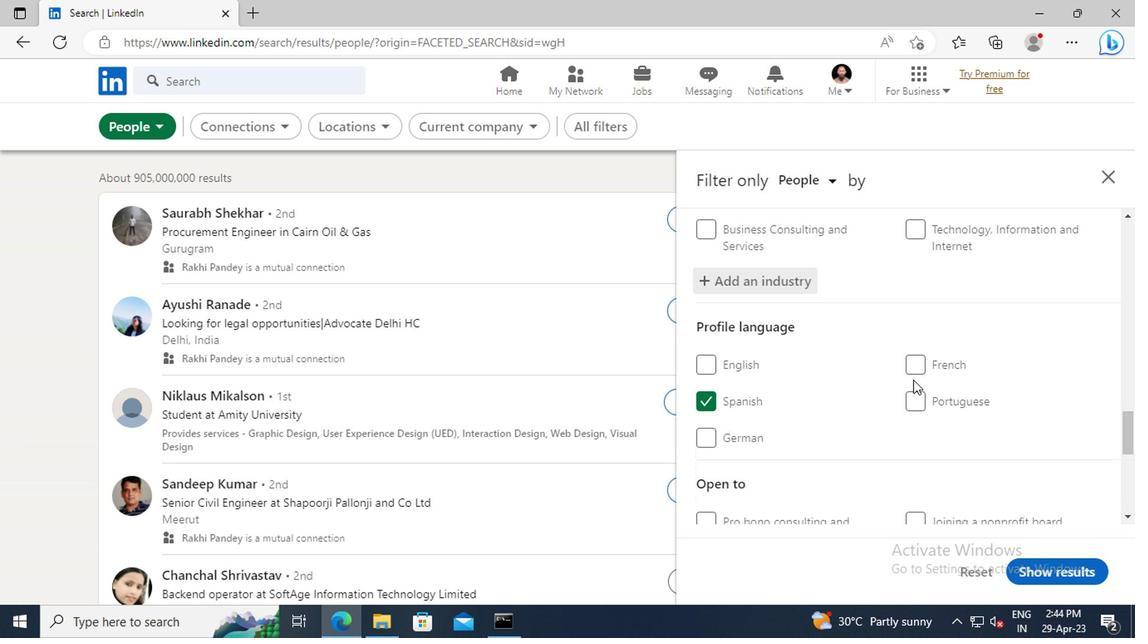 
Action: Mouse scrolled (765, 384) with delta (0, 0)
Screenshot: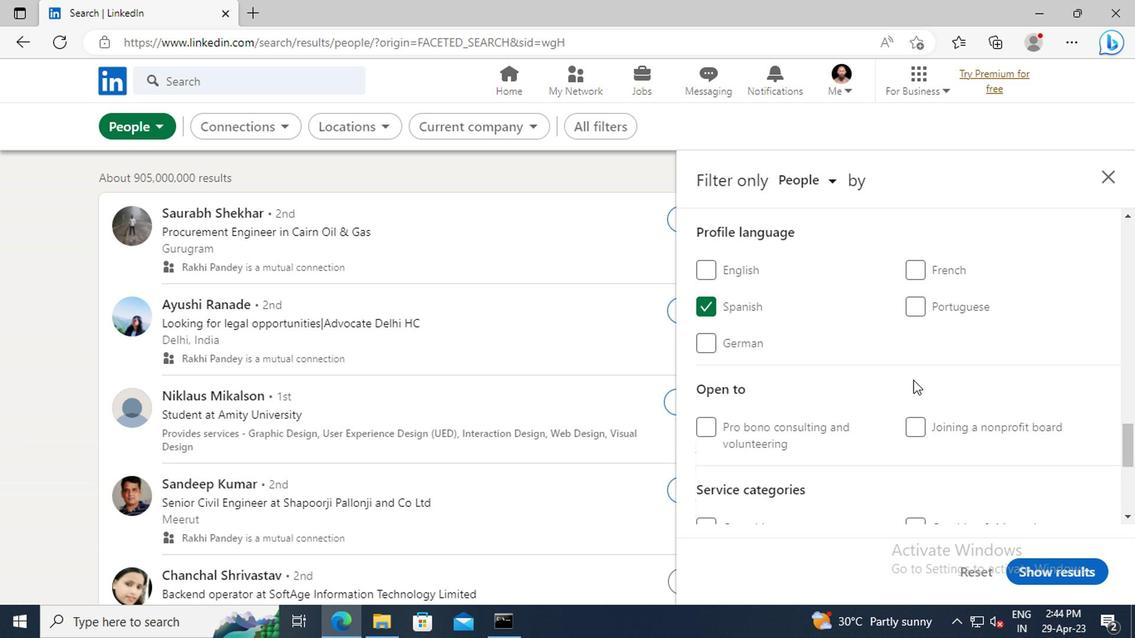 
Action: Mouse scrolled (765, 384) with delta (0, 0)
Screenshot: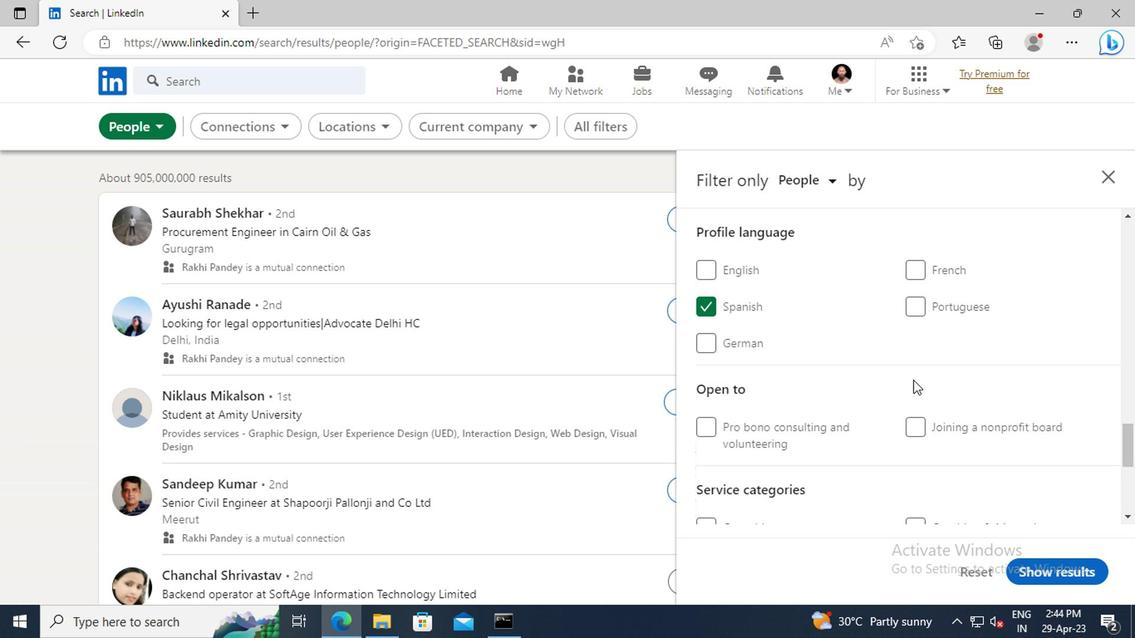 
Action: Mouse scrolled (765, 384) with delta (0, 0)
Screenshot: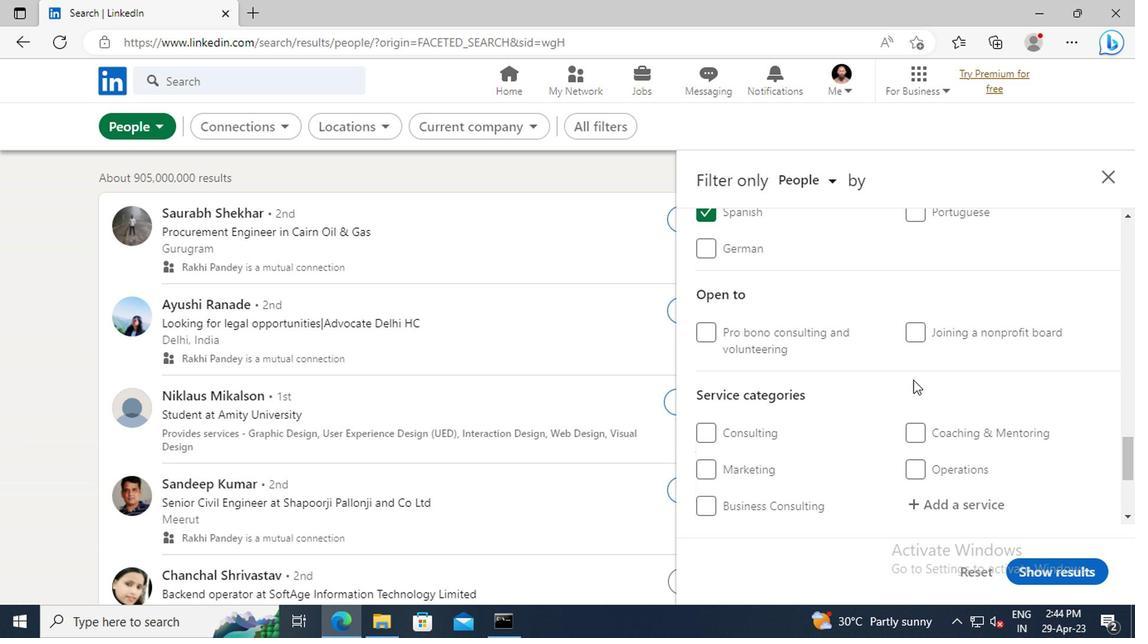 
Action: Mouse scrolled (765, 384) with delta (0, 0)
Screenshot: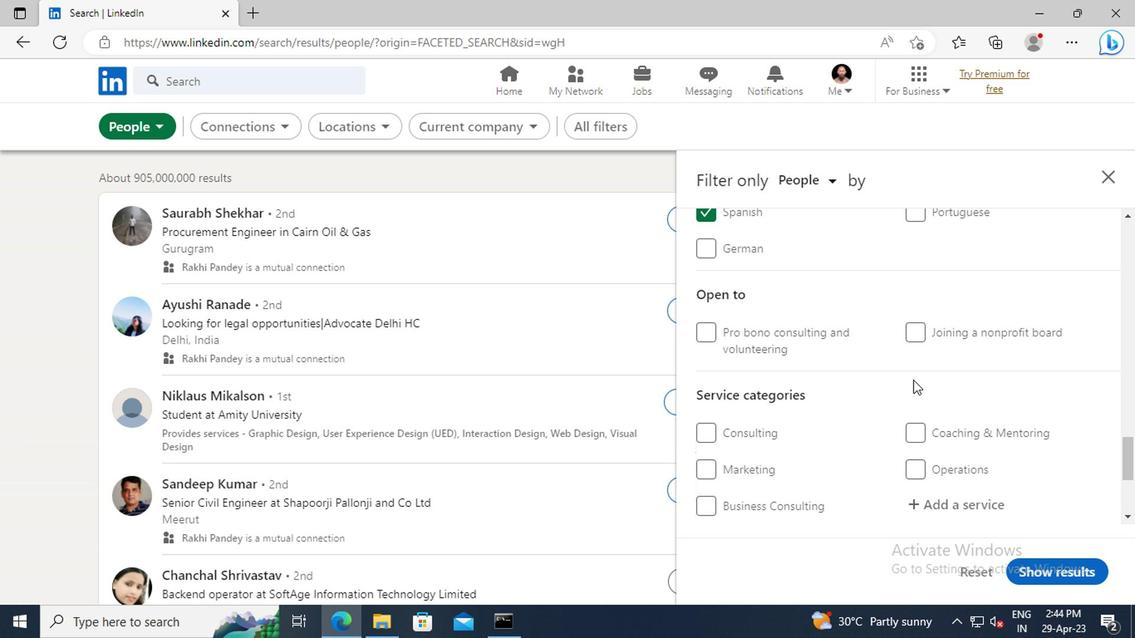
Action: Mouse moved to (772, 405)
Screenshot: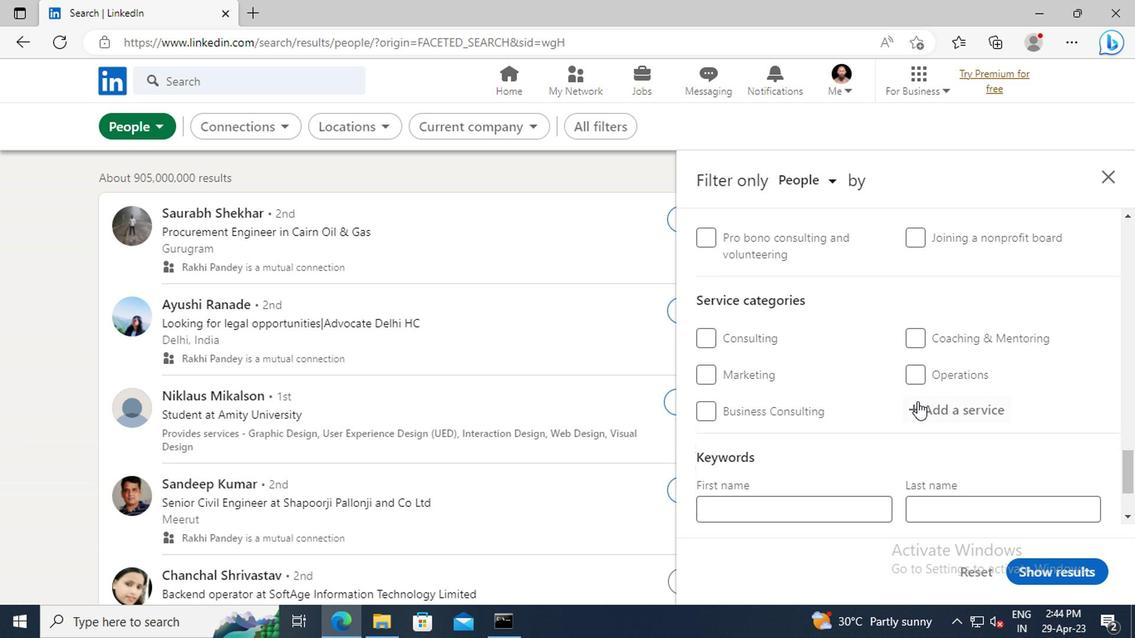 
Action: Mouse pressed left at (772, 405)
Screenshot: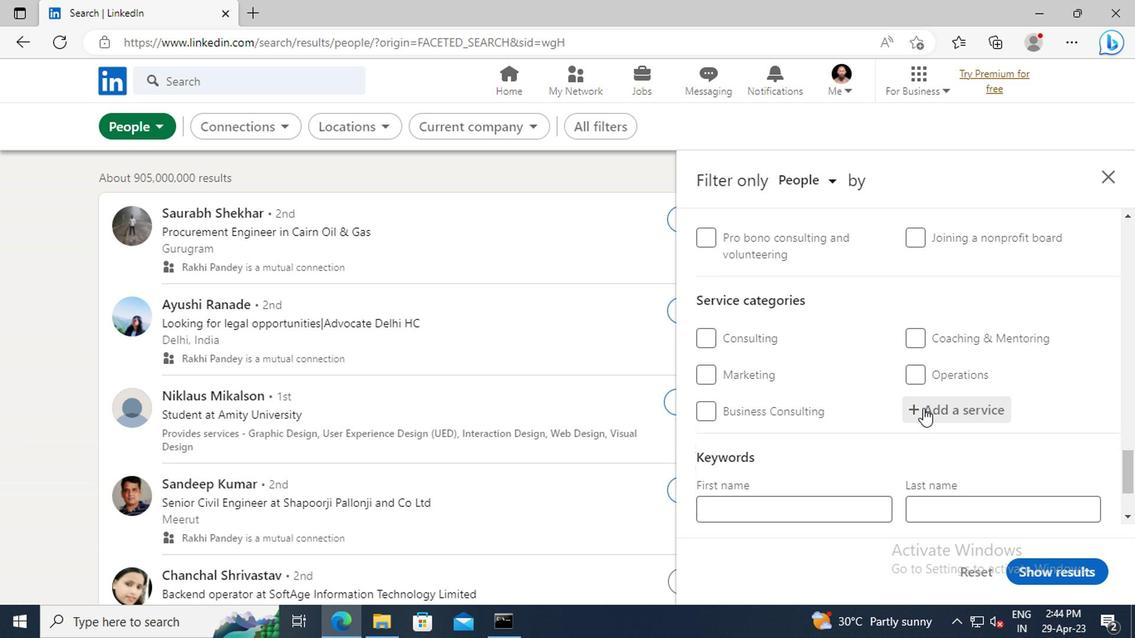 
Action: Key pressed <Key.shift>GROWTH<Key.space><Key.shift>MARK
Screenshot: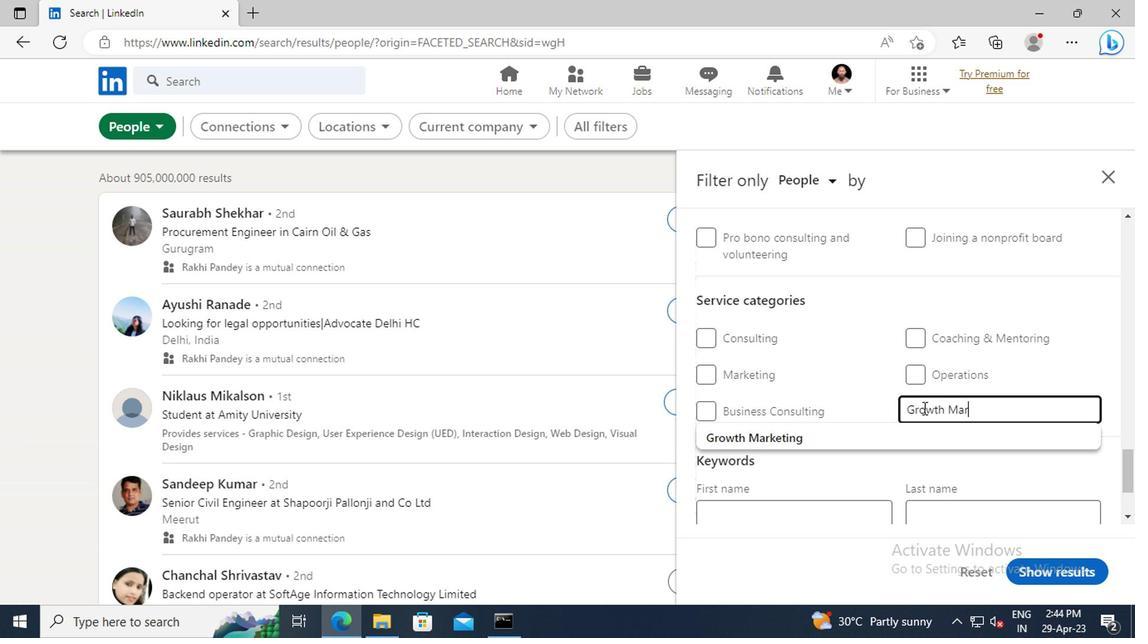 
Action: Mouse moved to (728, 422)
Screenshot: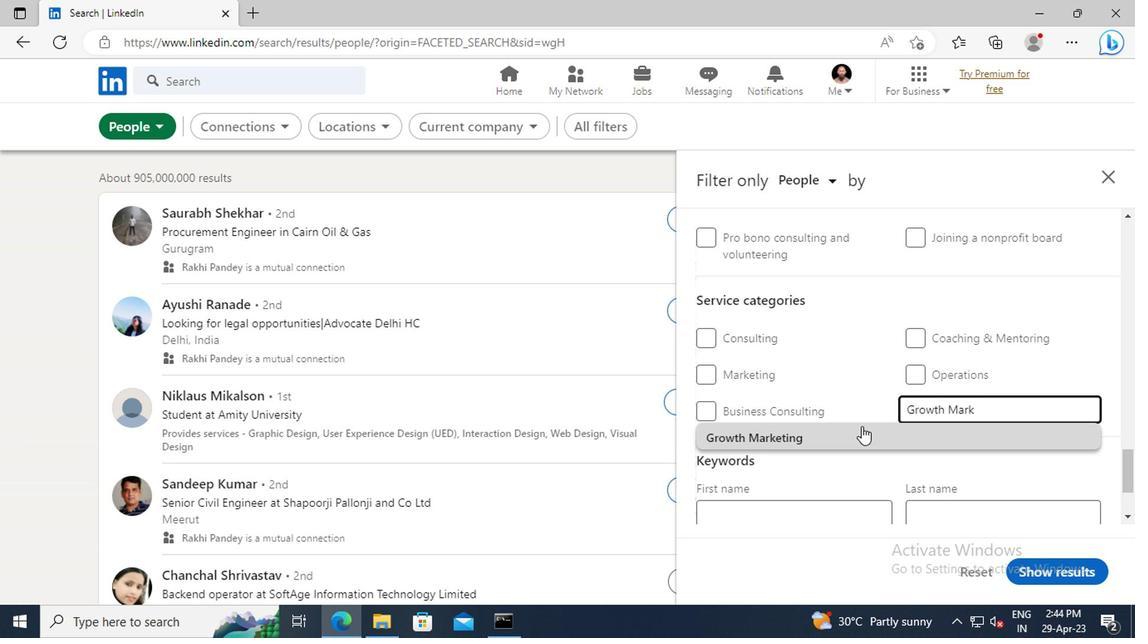
Action: Mouse pressed left at (728, 422)
Screenshot: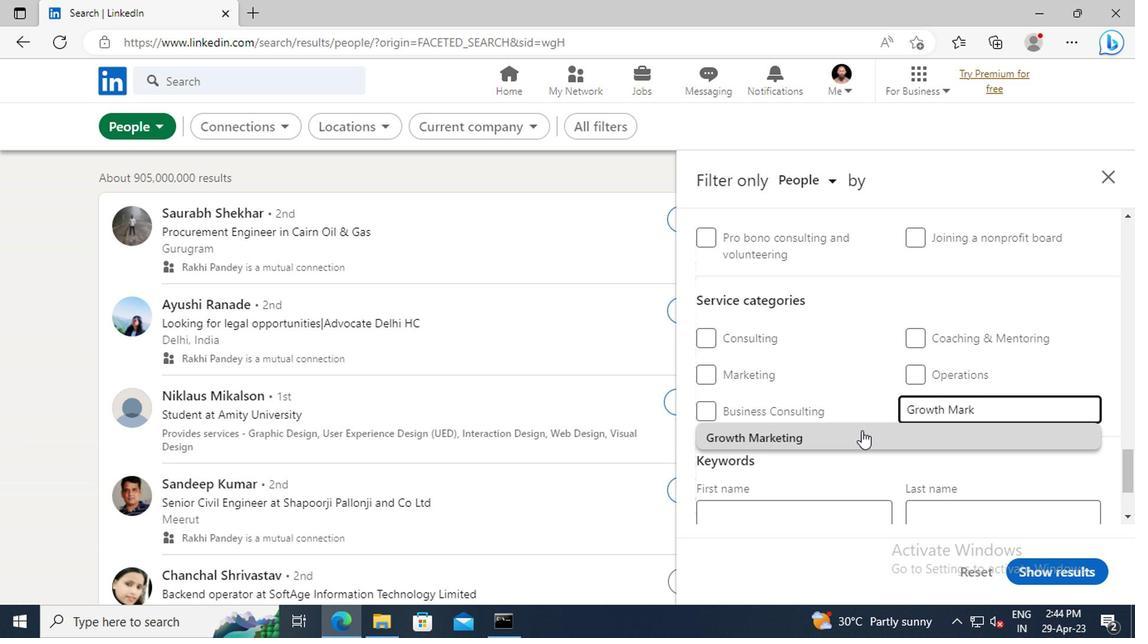 
Action: Mouse scrolled (728, 422) with delta (0, 0)
Screenshot: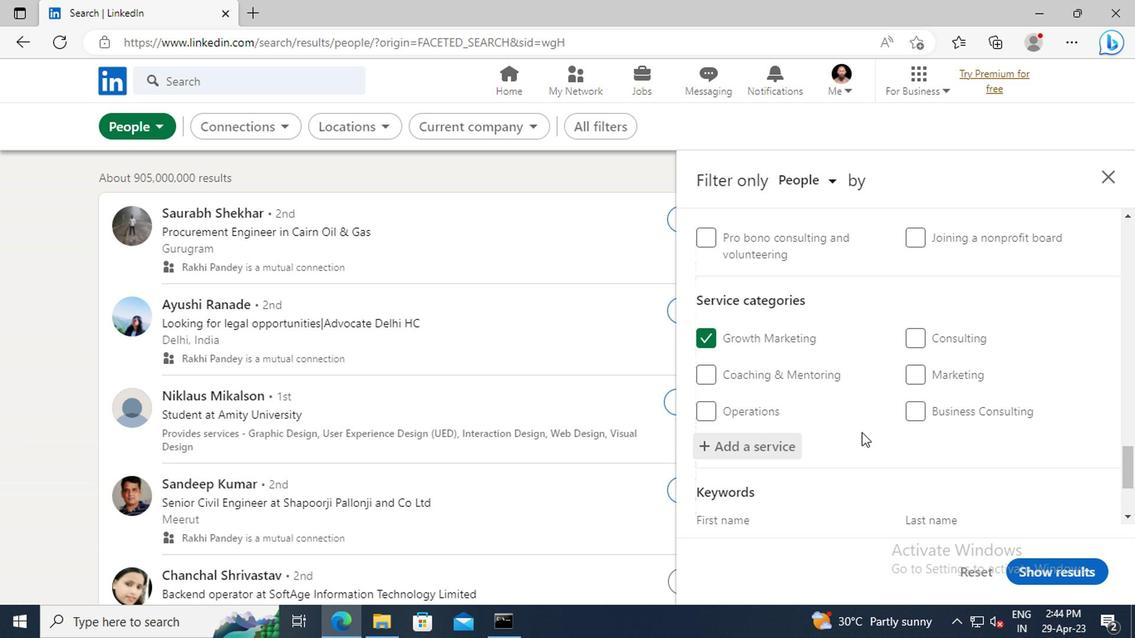 
Action: Mouse scrolled (728, 422) with delta (0, 0)
Screenshot: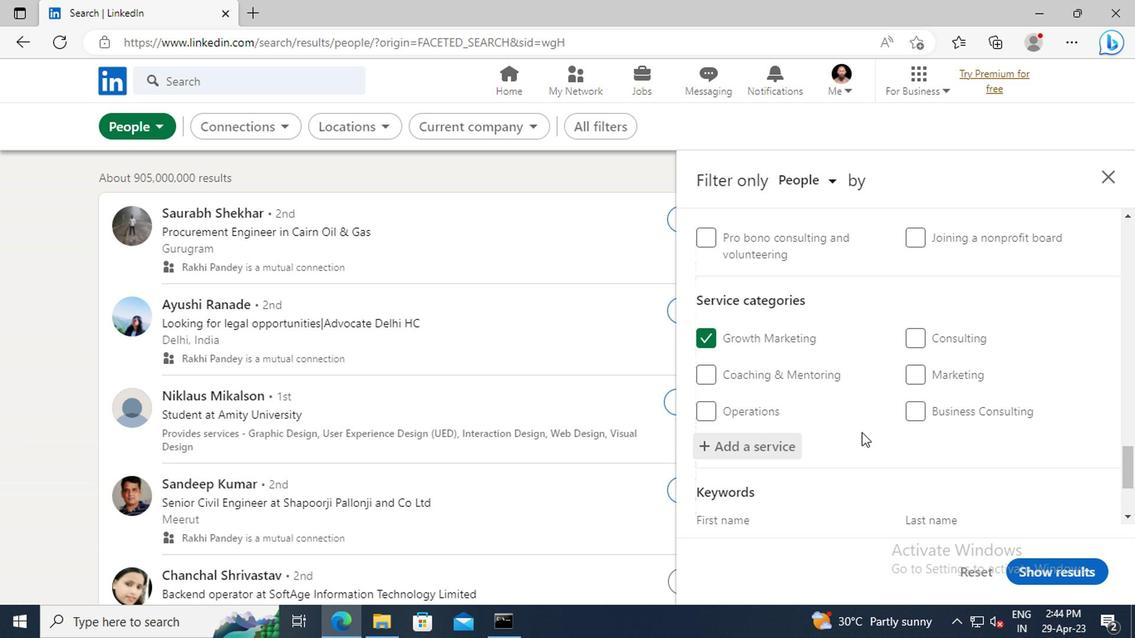 
Action: Mouse scrolled (728, 422) with delta (0, 0)
Screenshot: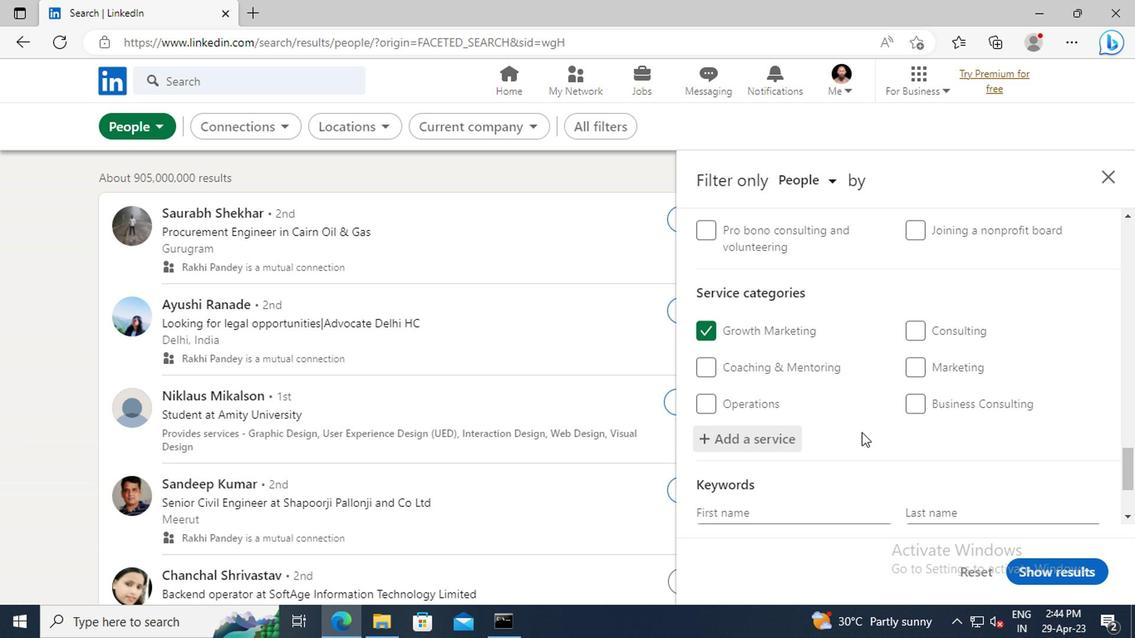 
Action: Mouse scrolled (728, 422) with delta (0, 0)
Screenshot: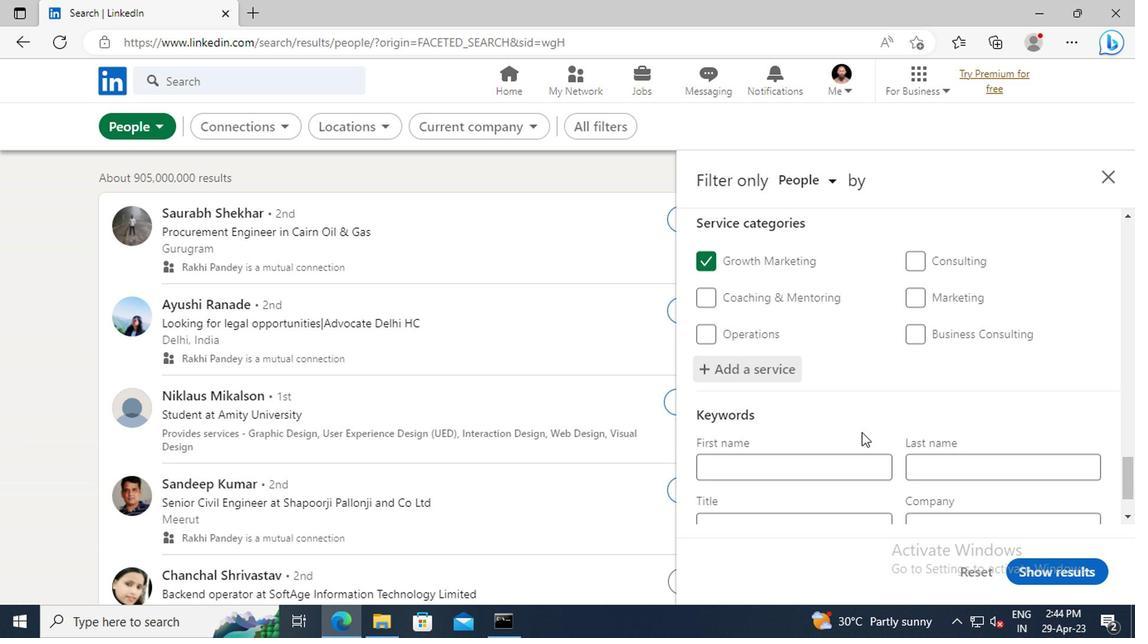 
Action: Mouse moved to (697, 433)
Screenshot: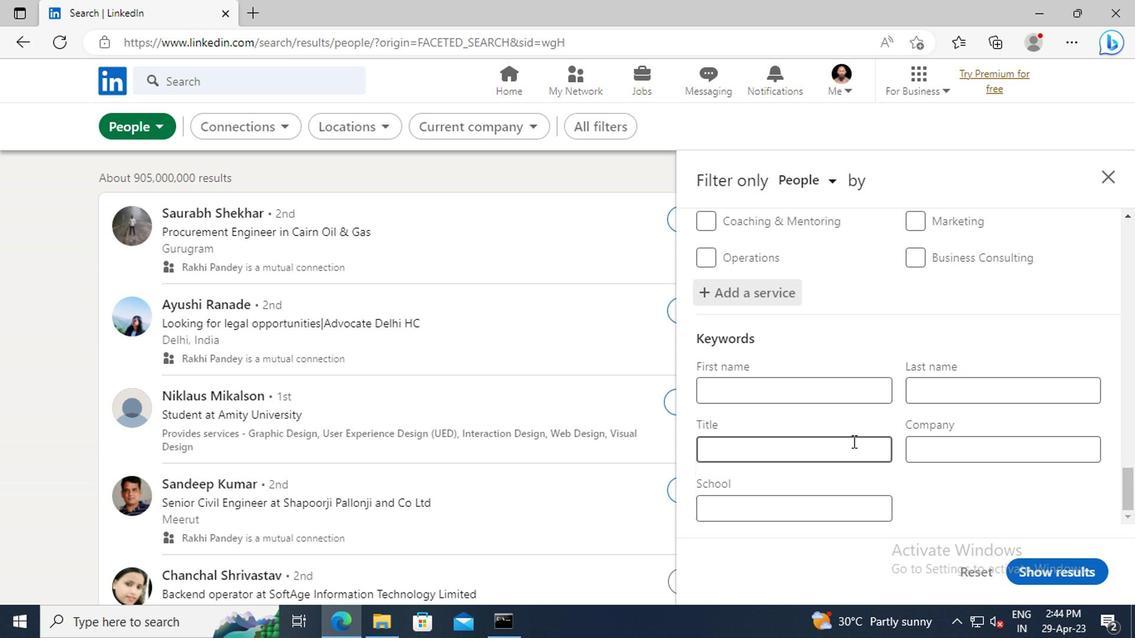
Action: Mouse pressed left at (697, 433)
Screenshot: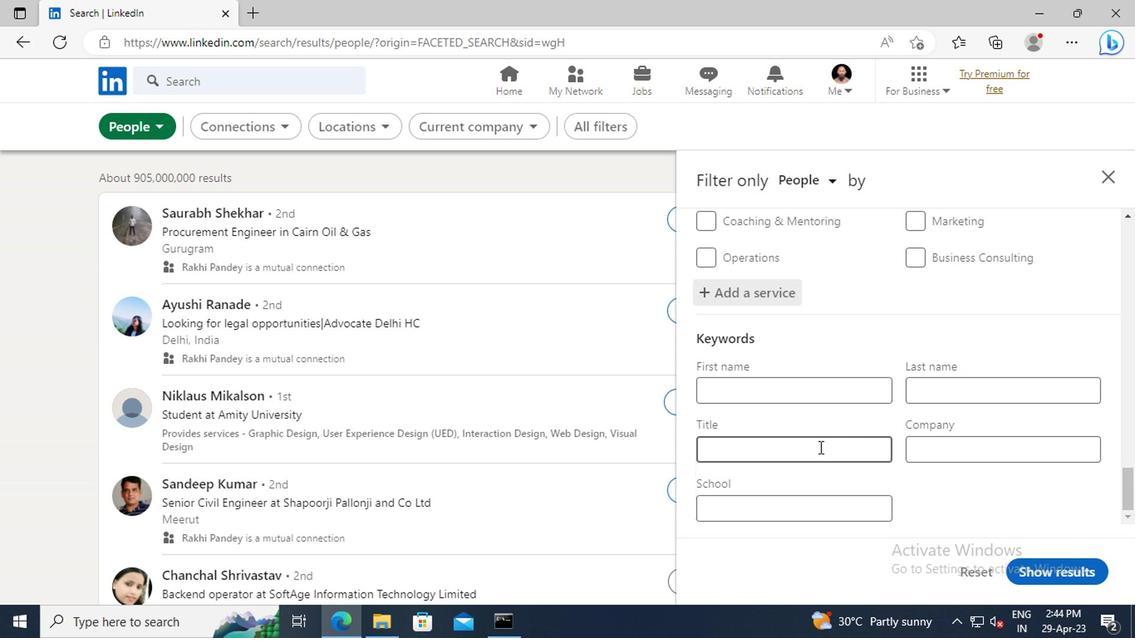 
Action: Key pressed <Key.shift>SALES<Key.space><Key.shift>ASSOCIATE<Key.enter>
Screenshot: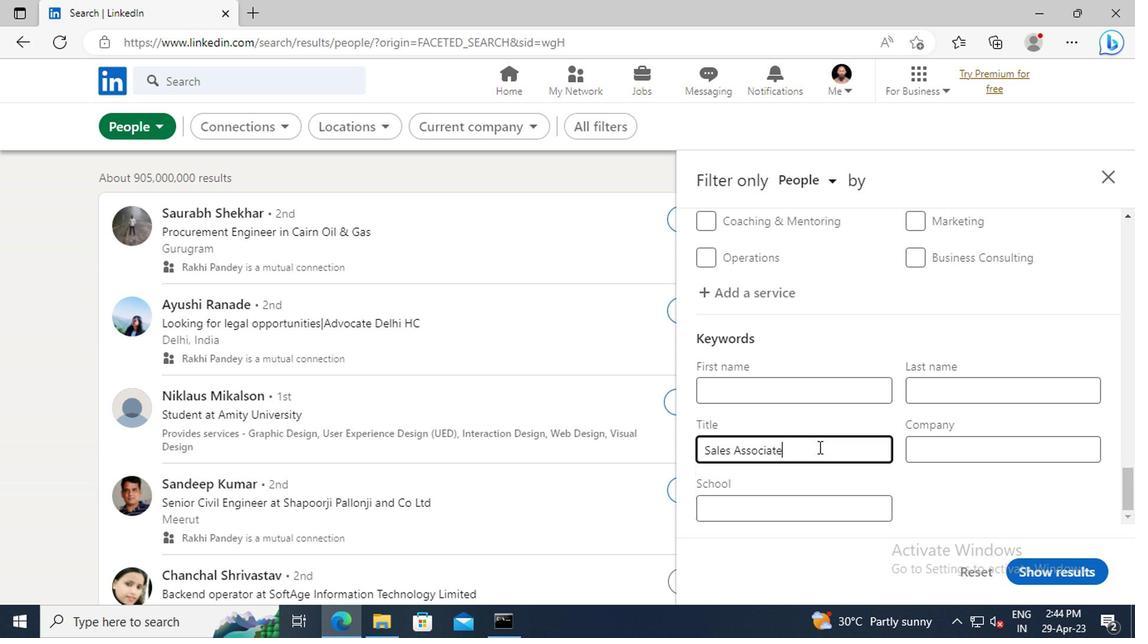 
Action: Mouse moved to (844, 522)
Screenshot: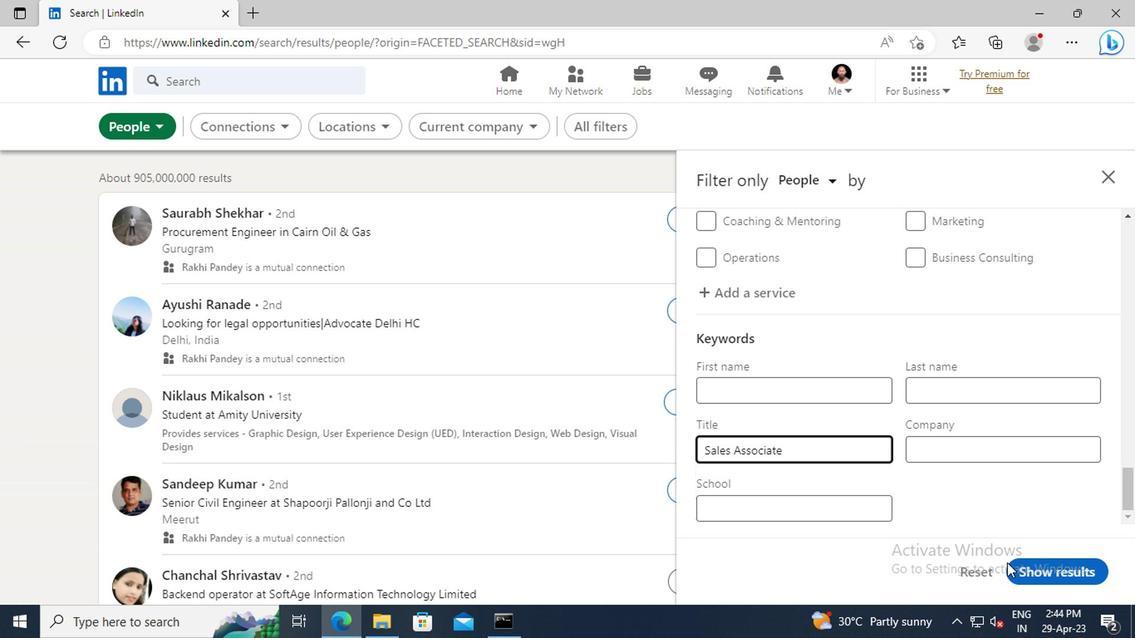 
Action: Mouse pressed left at (844, 522)
Screenshot: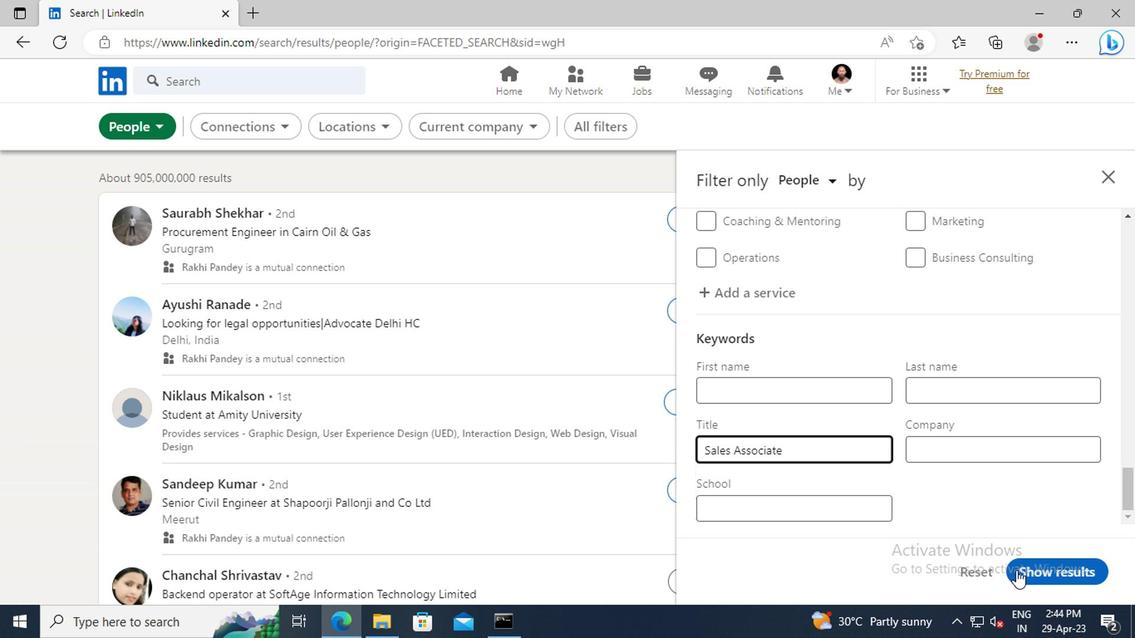 
